 Task: Find connections with filter location Tafí Viejo with filter topic #energywith filter profile language French with filter current company Voltas Limited - A TATA Enterprise with filter school Siddharth Institute of Engineering & Technology, Puttur with filter industry Mattress and Blinds Manufacturing with filter service category NotaryOnline Research with filter keywords title Director of Ethical Hacking
Action: Mouse moved to (704, 141)
Screenshot: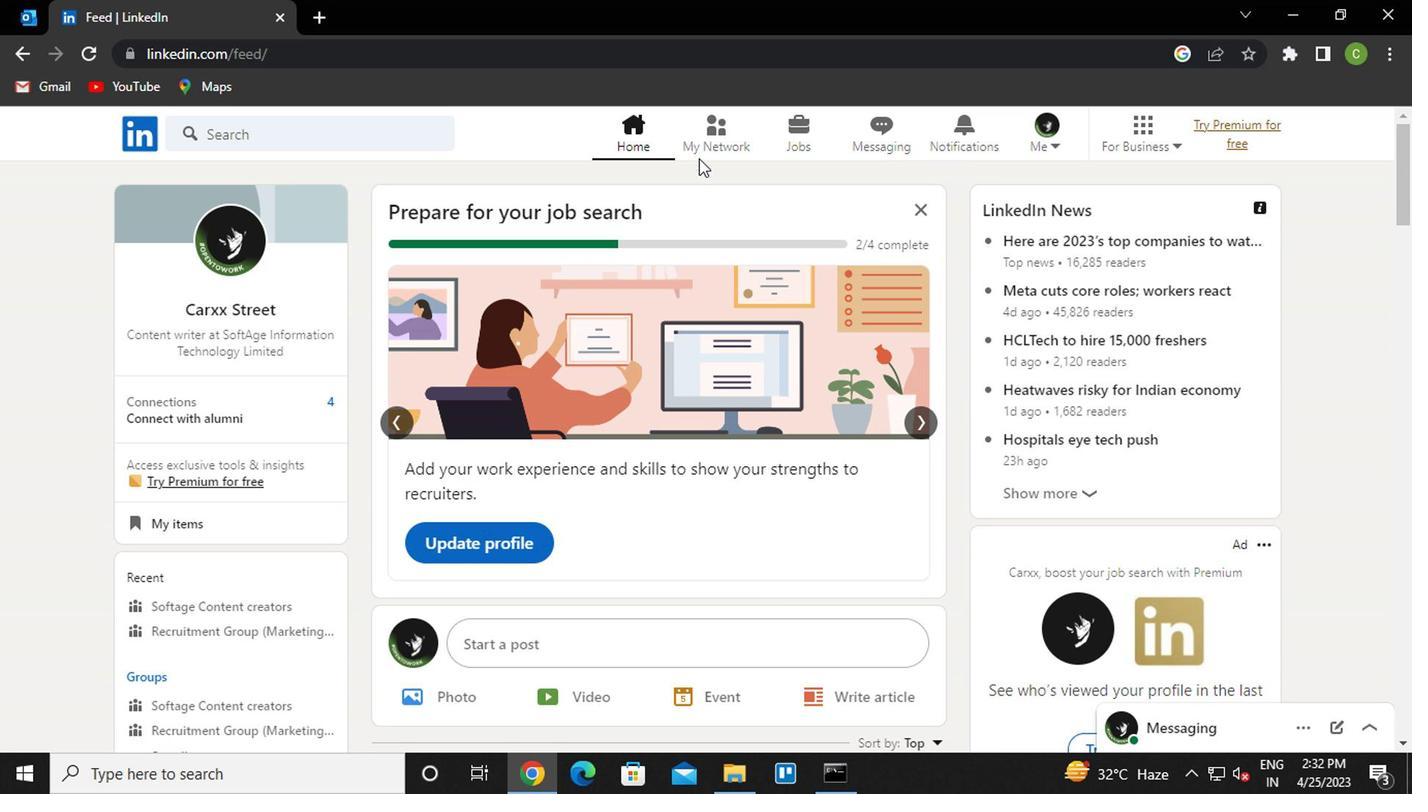 
Action: Mouse pressed left at (704, 141)
Screenshot: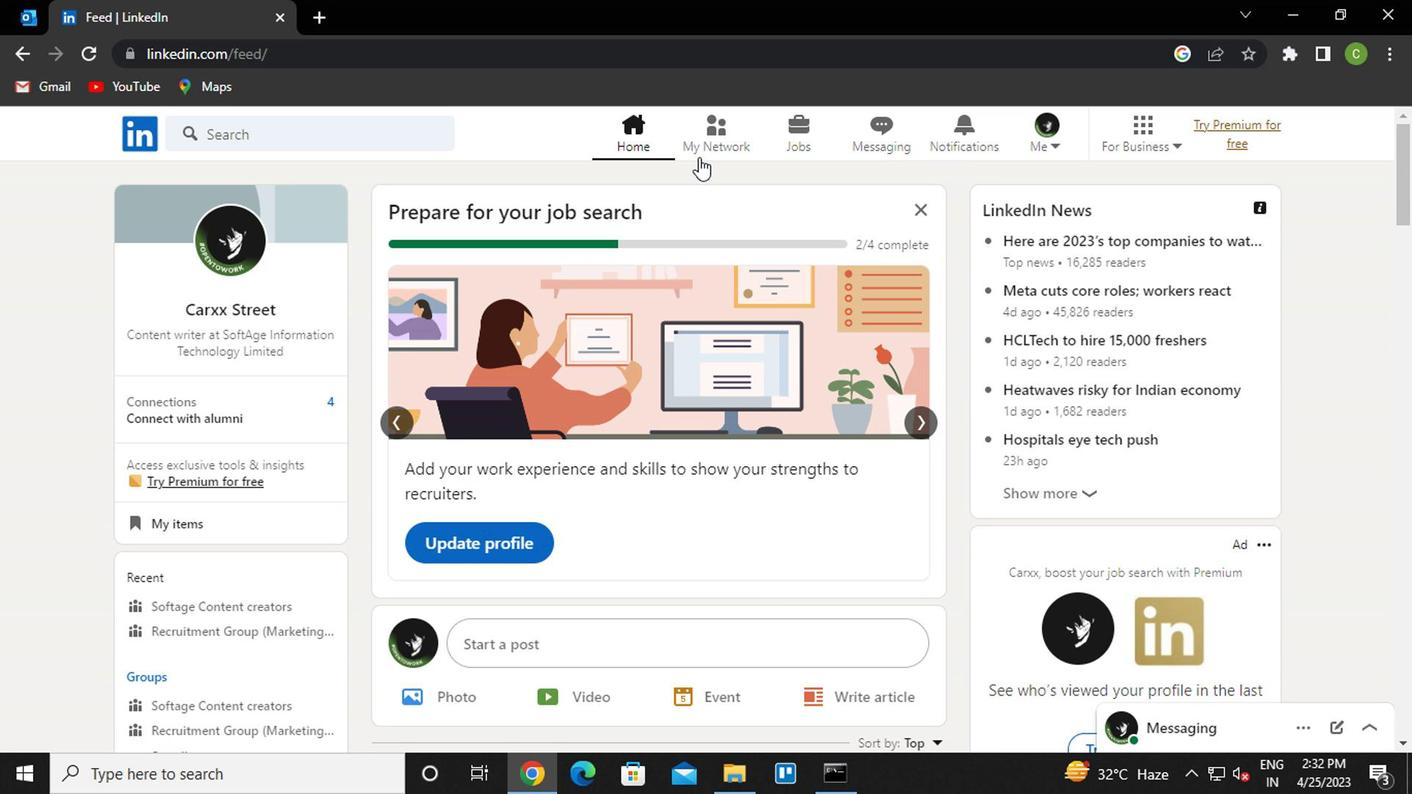 
Action: Mouse moved to (270, 244)
Screenshot: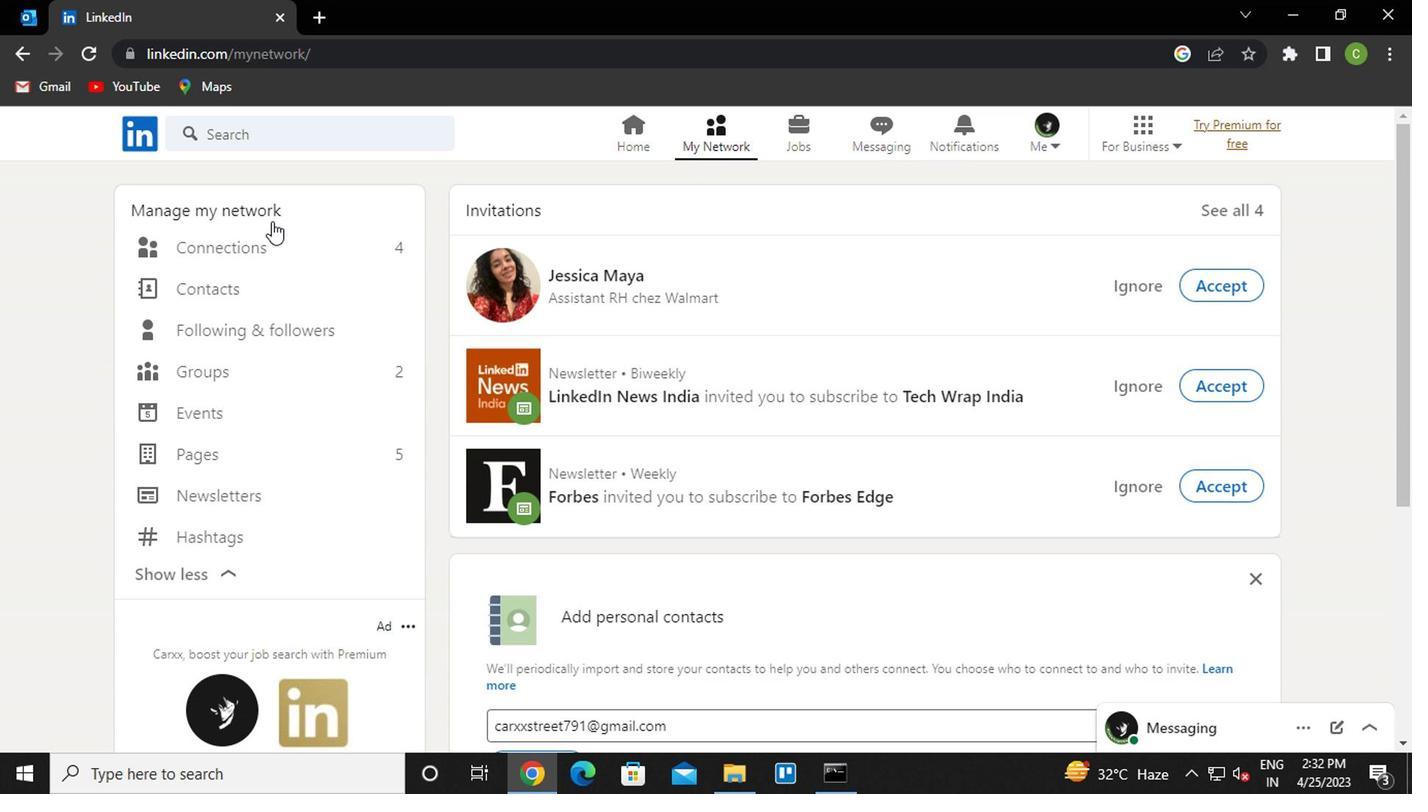 
Action: Mouse pressed left at (270, 244)
Screenshot: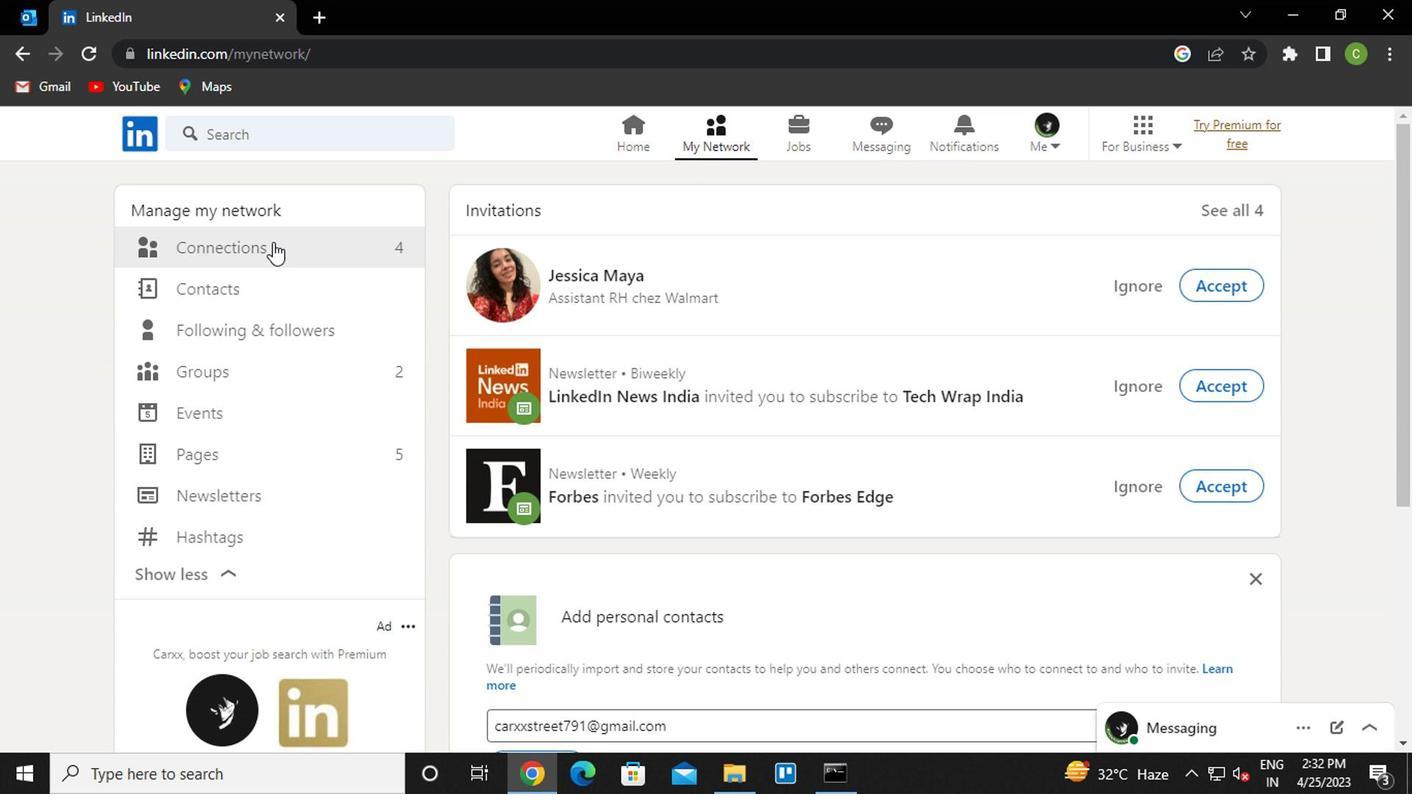 
Action: Mouse moved to (815, 253)
Screenshot: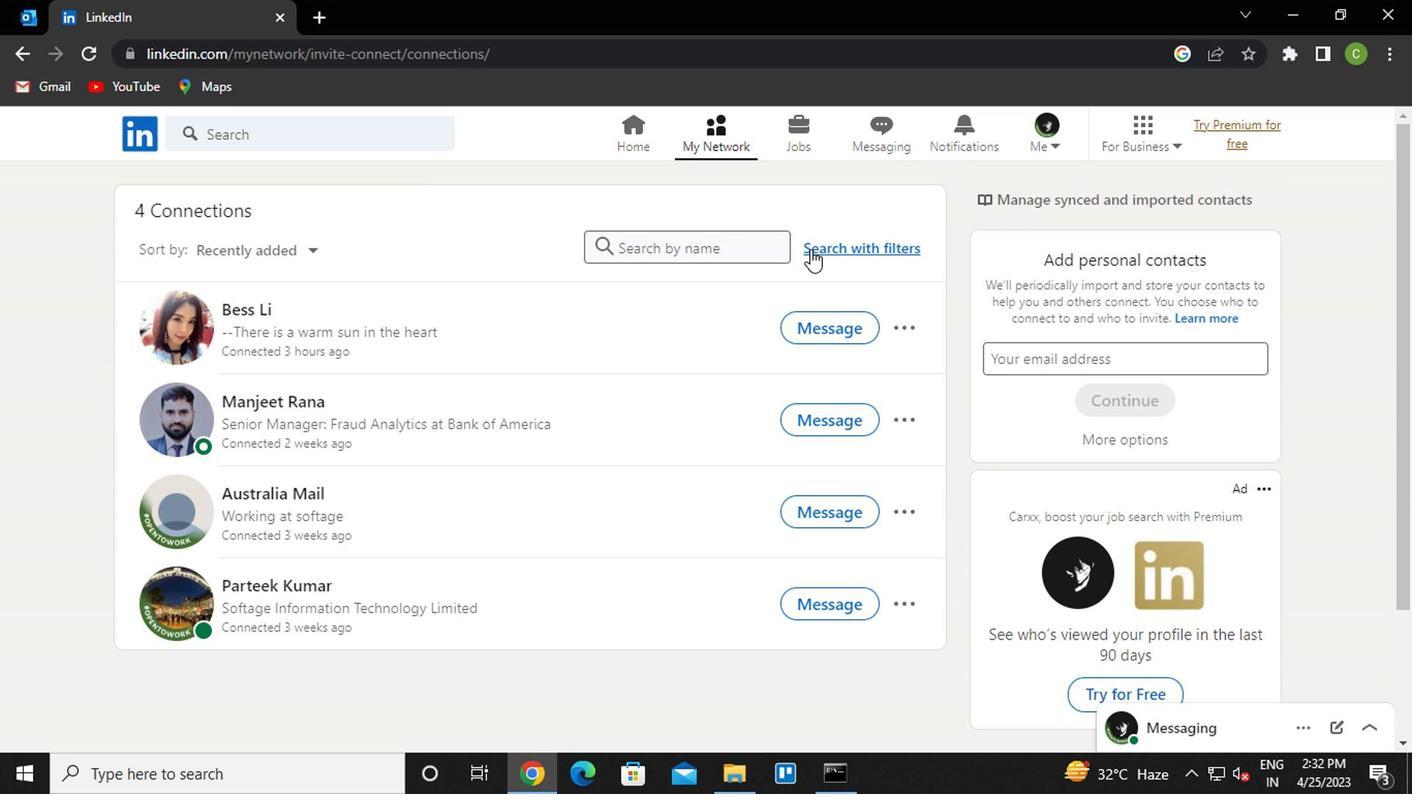 
Action: Mouse pressed left at (815, 253)
Screenshot: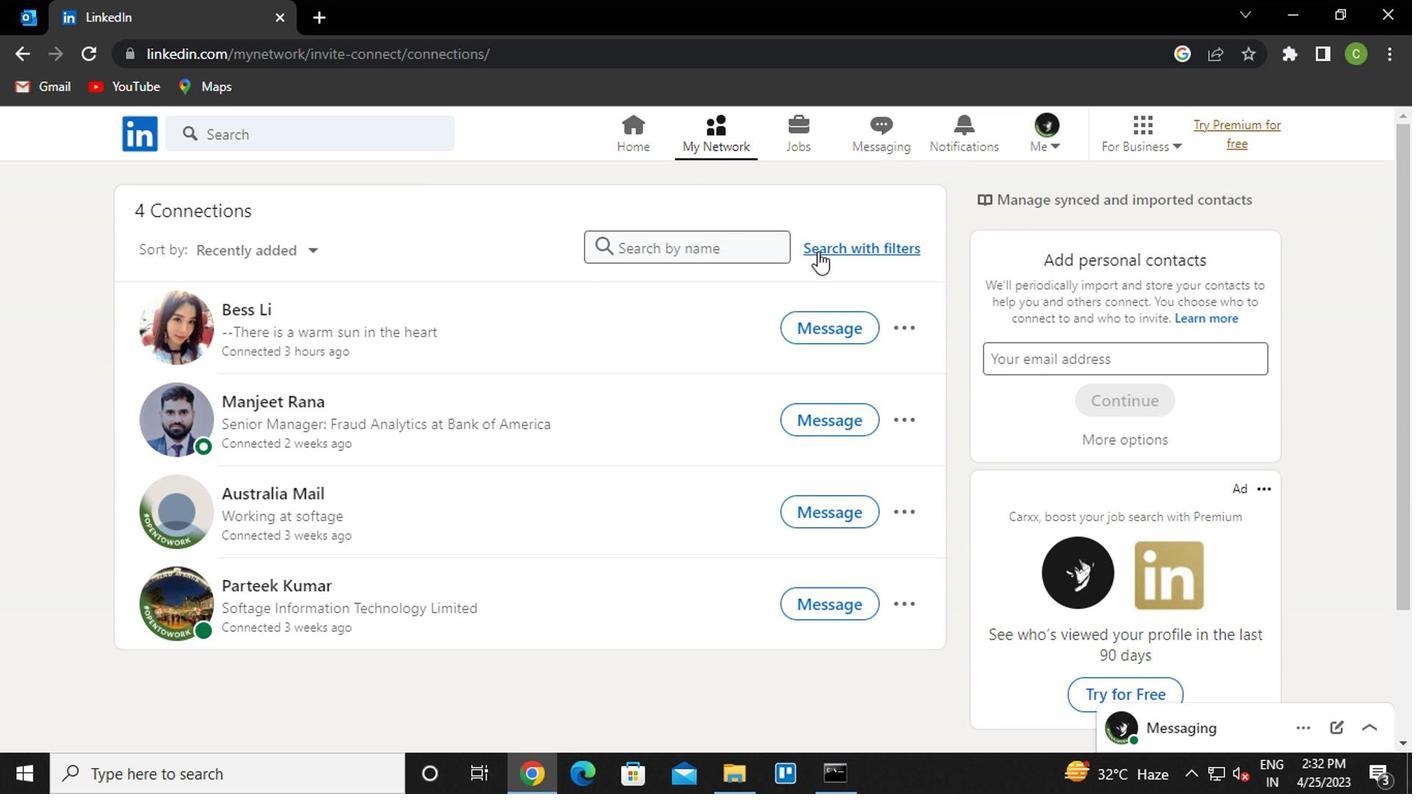
Action: Mouse moved to (704, 194)
Screenshot: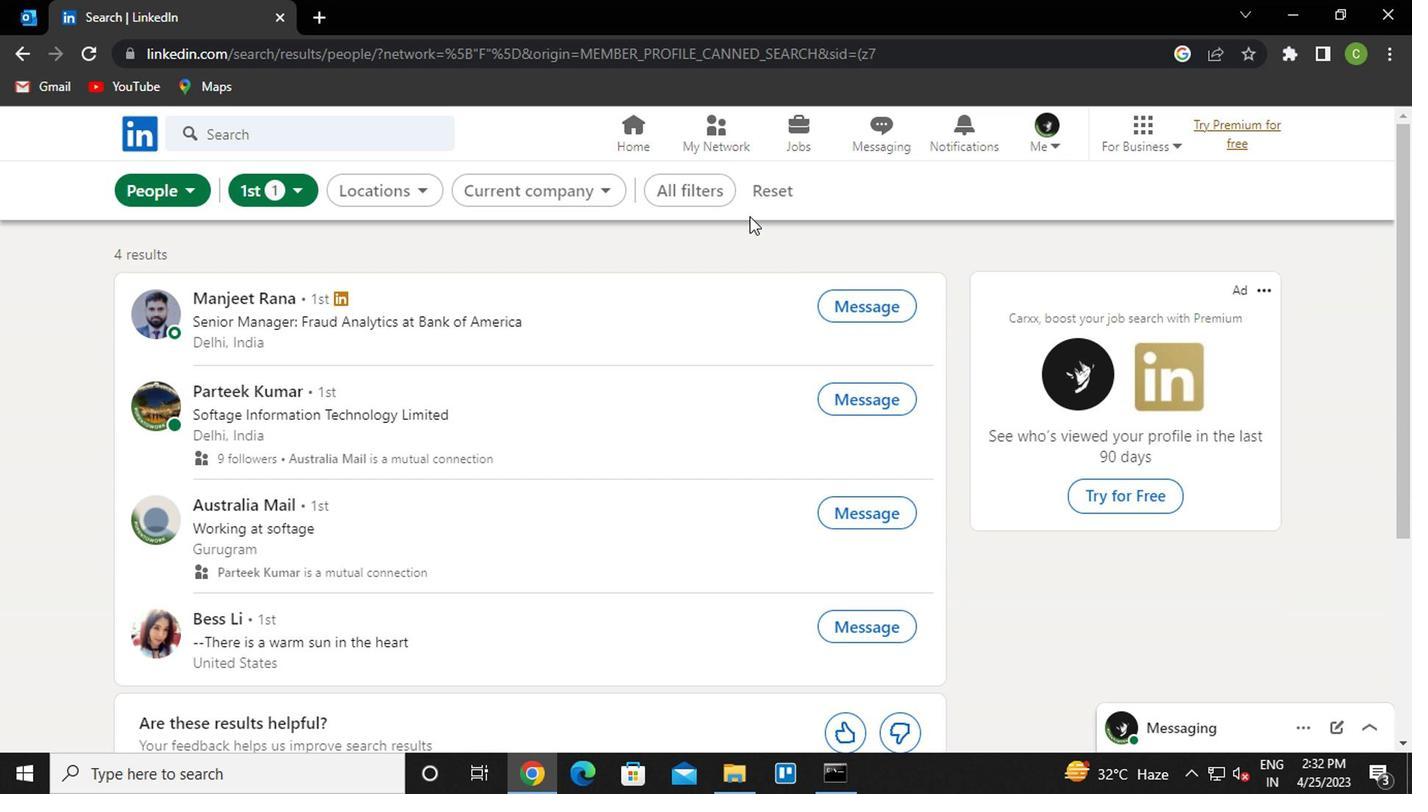 
Action: Mouse pressed left at (704, 194)
Screenshot: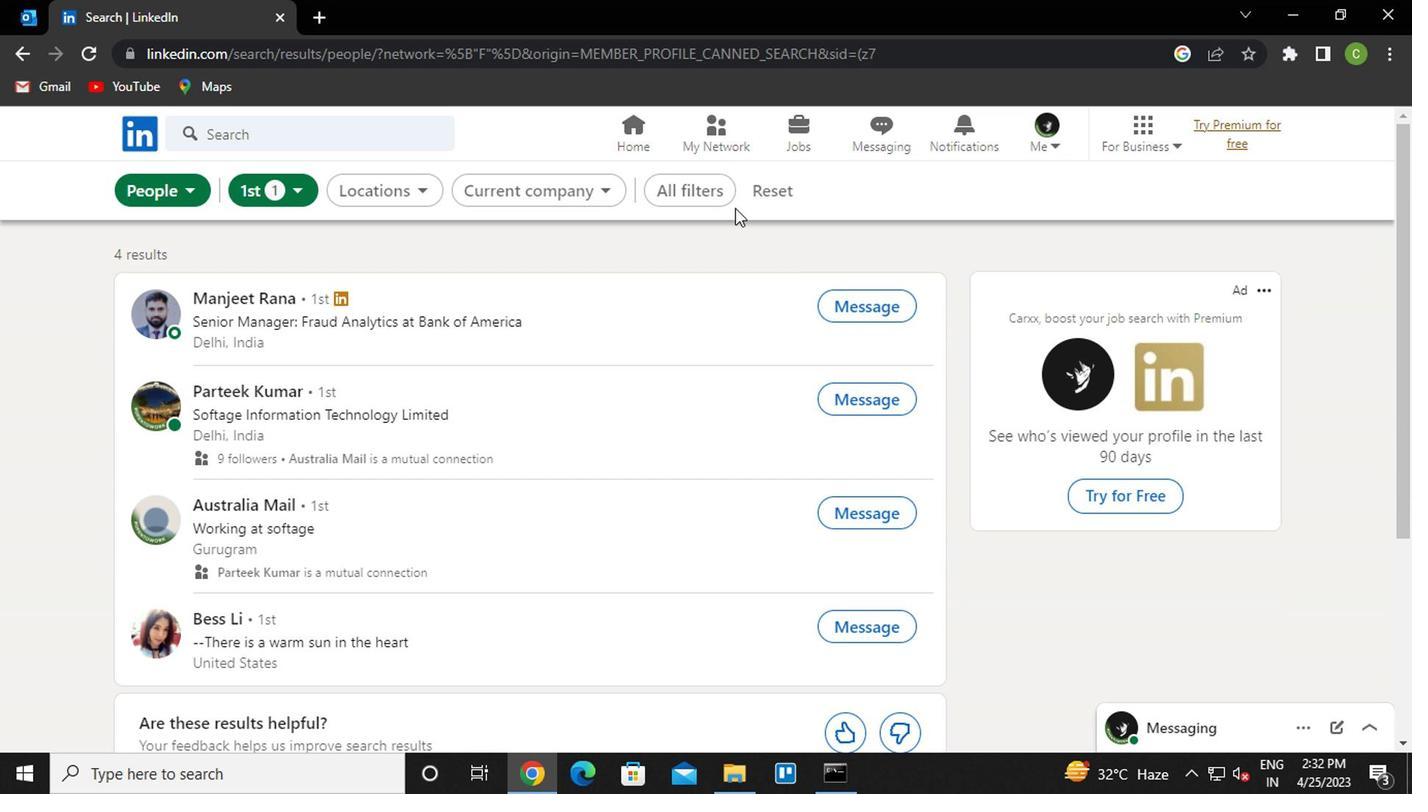 
Action: Mouse moved to (1058, 398)
Screenshot: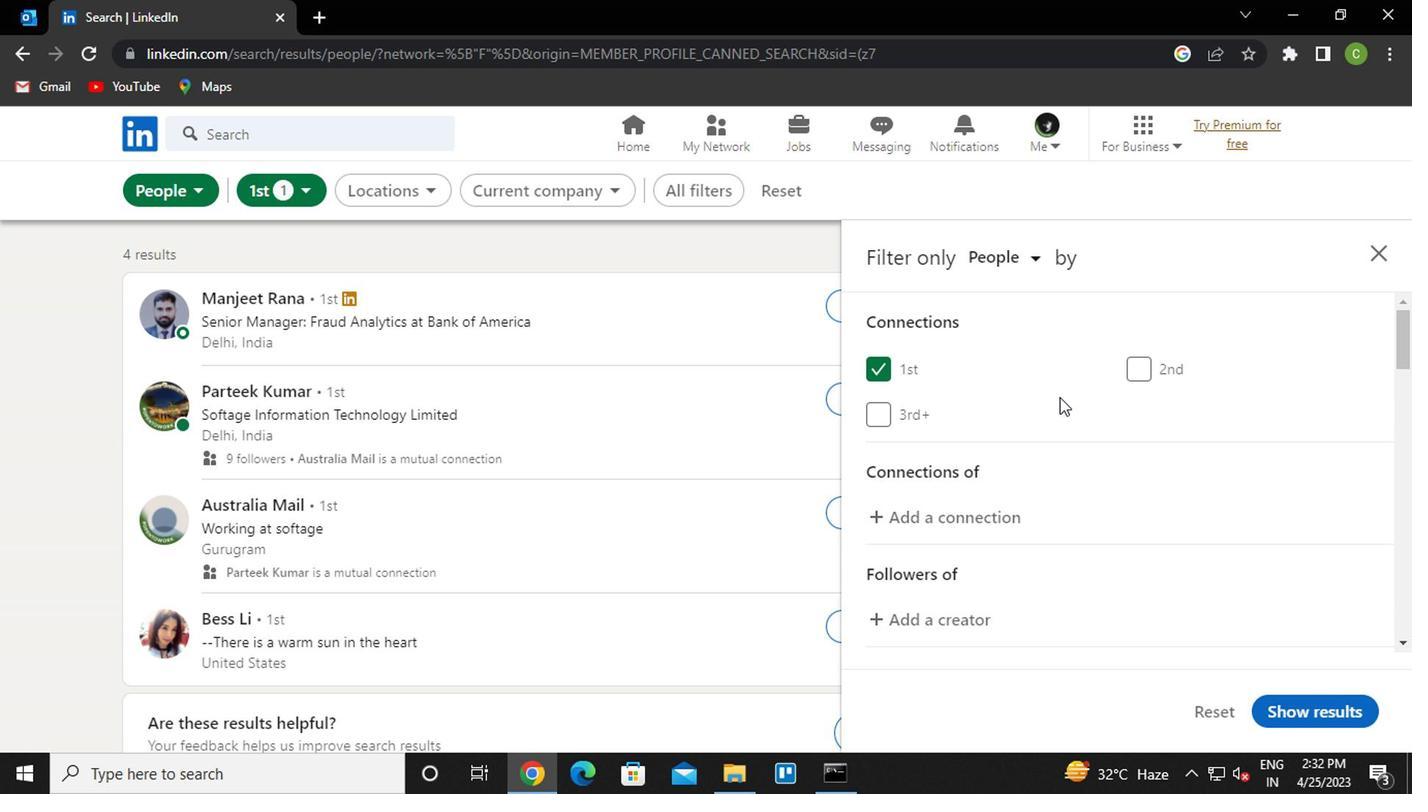 
Action: Mouse scrolled (1058, 398) with delta (0, 0)
Screenshot: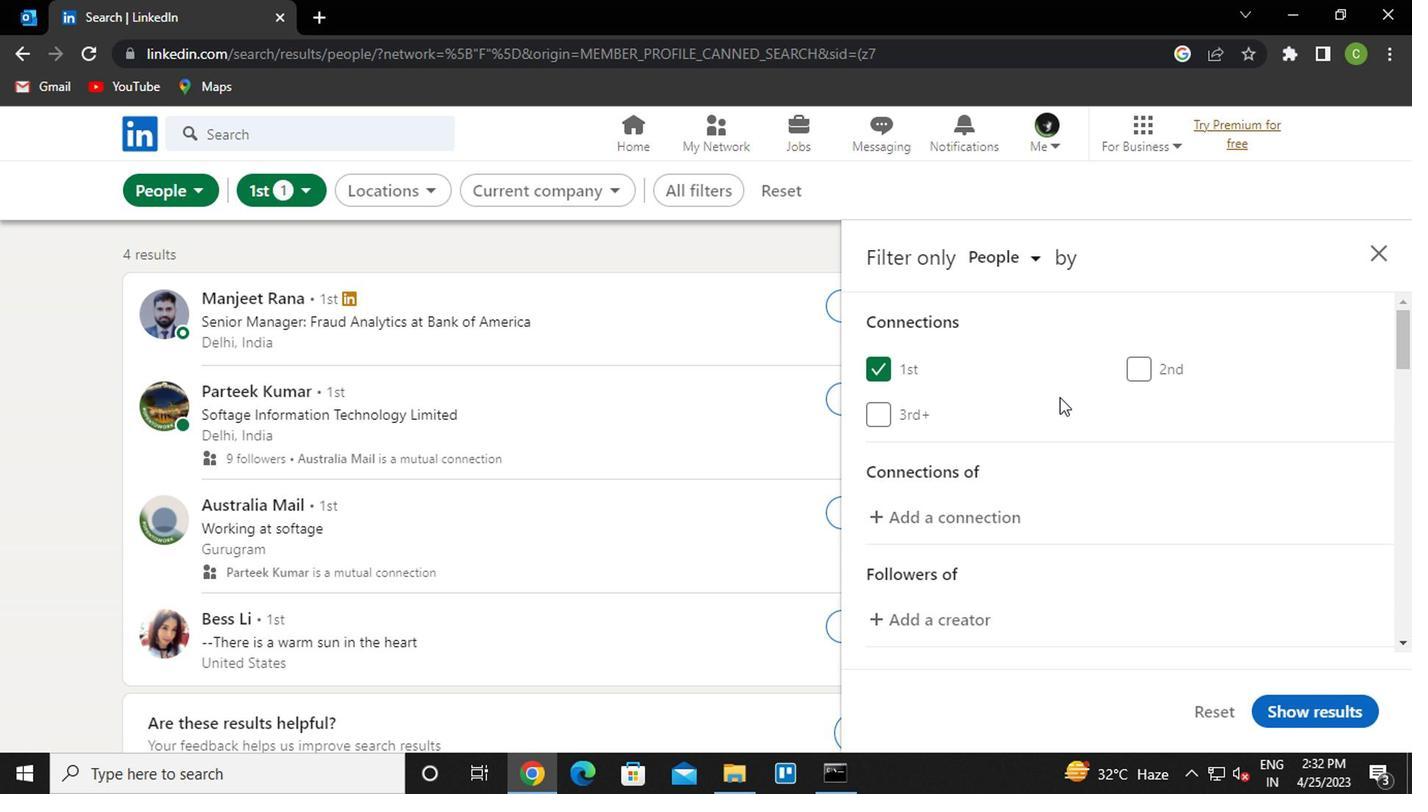 
Action: Mouse moved to (1058, 406)
Screenshot: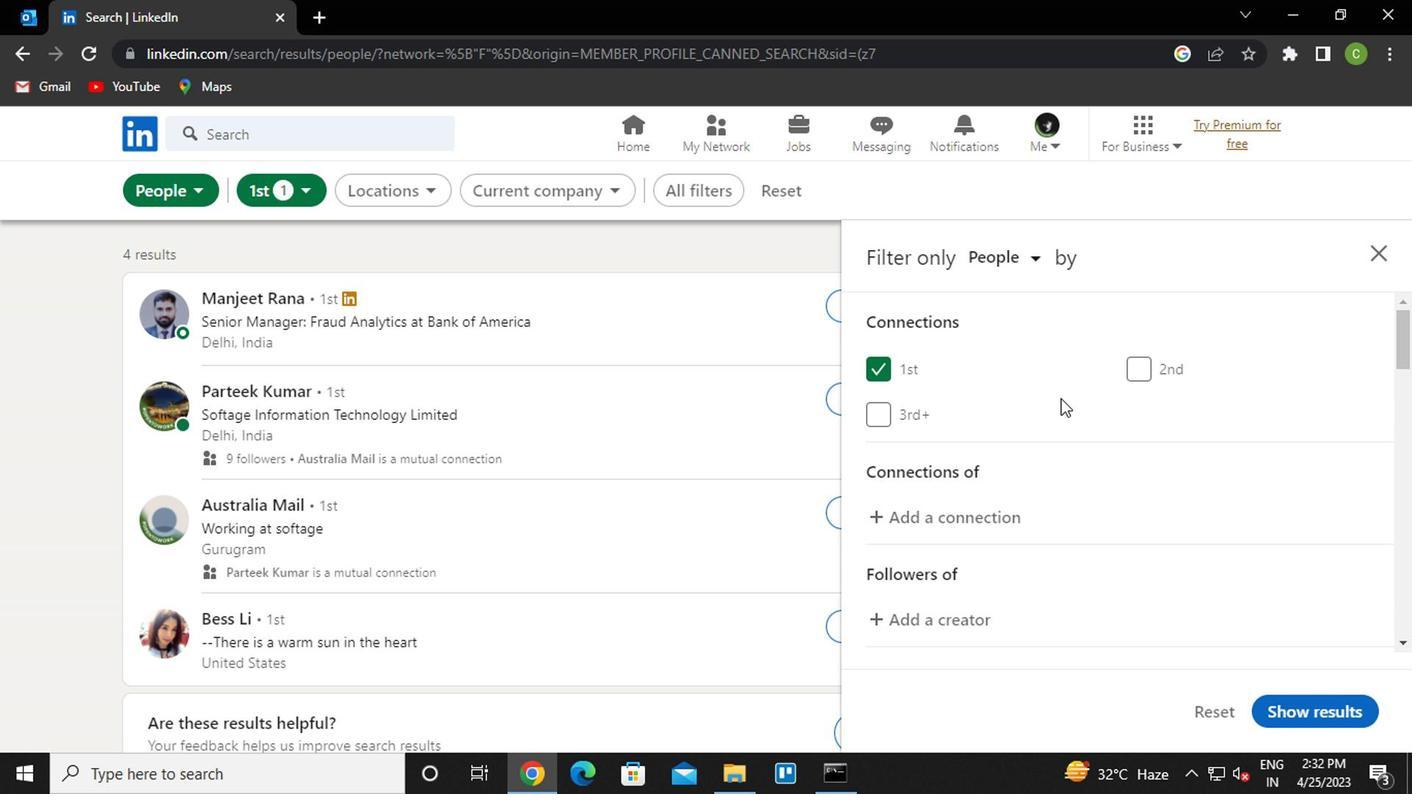 
Action: Mouse scrolled (1058, 406) with delta (0, 0)
Screenshot: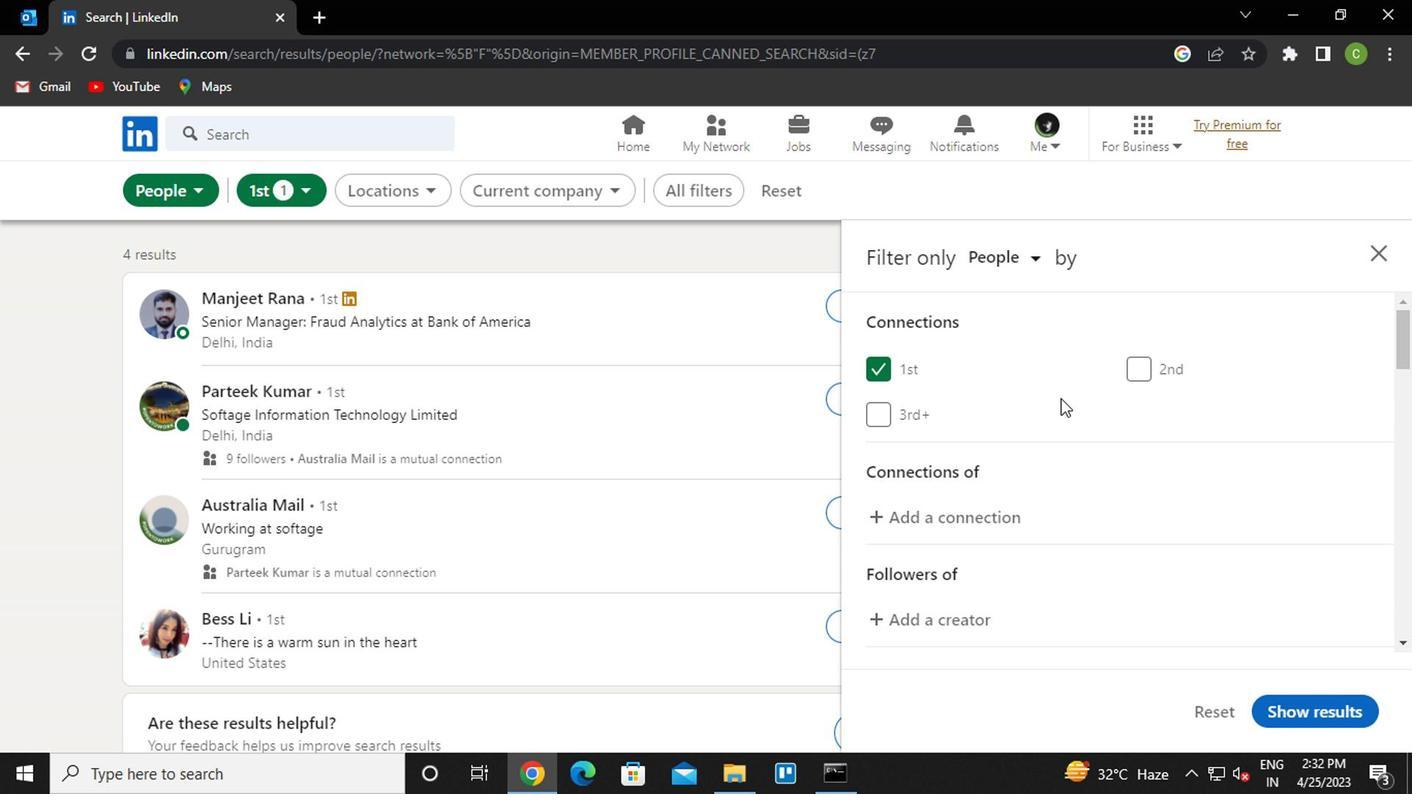 
Action: Mouse moved to (1058, 417)
Screenshot: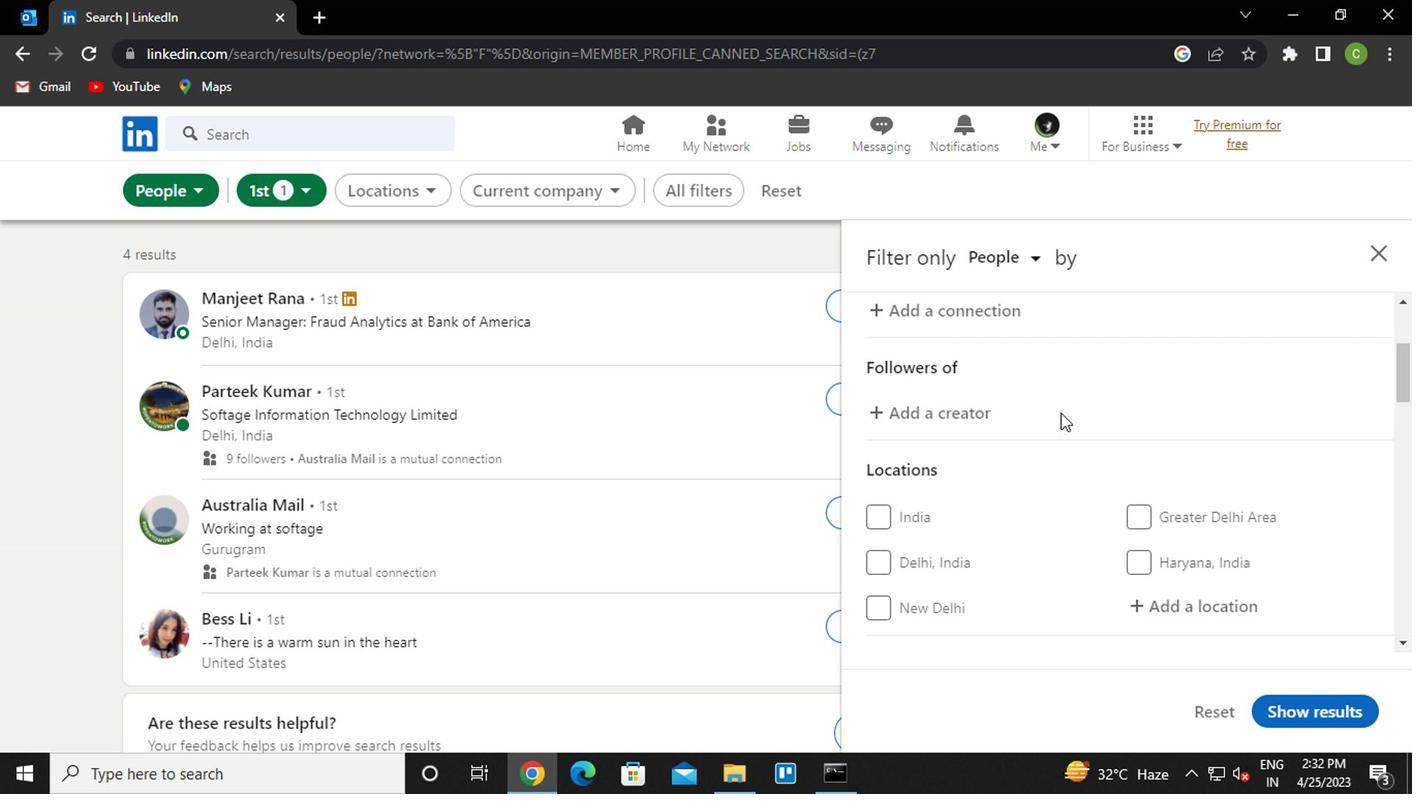 
Action: Mouse scrolled (1058, 416) with delta (0, 0)
Screenshot: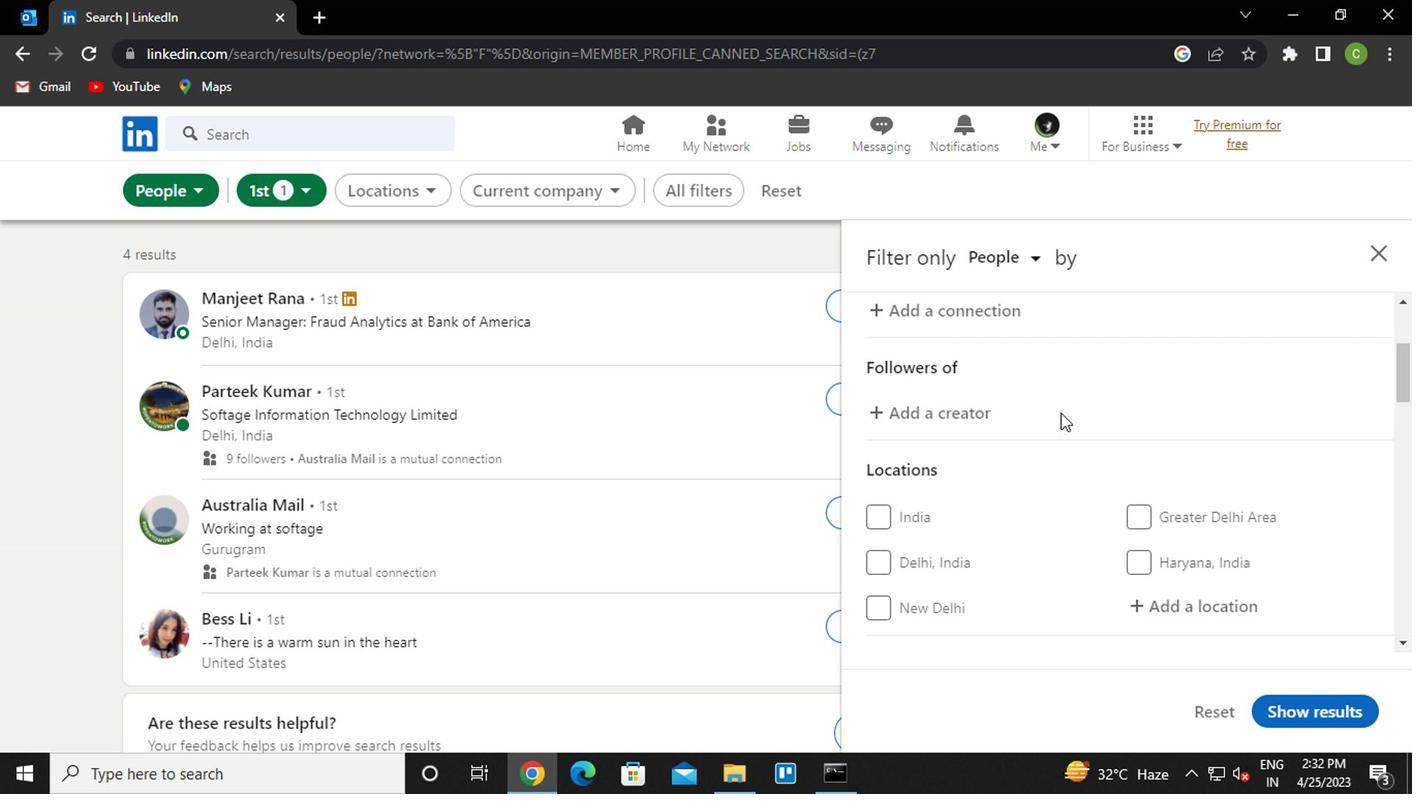 
Action: Mouse moved to (1186, 496)
Screenshot: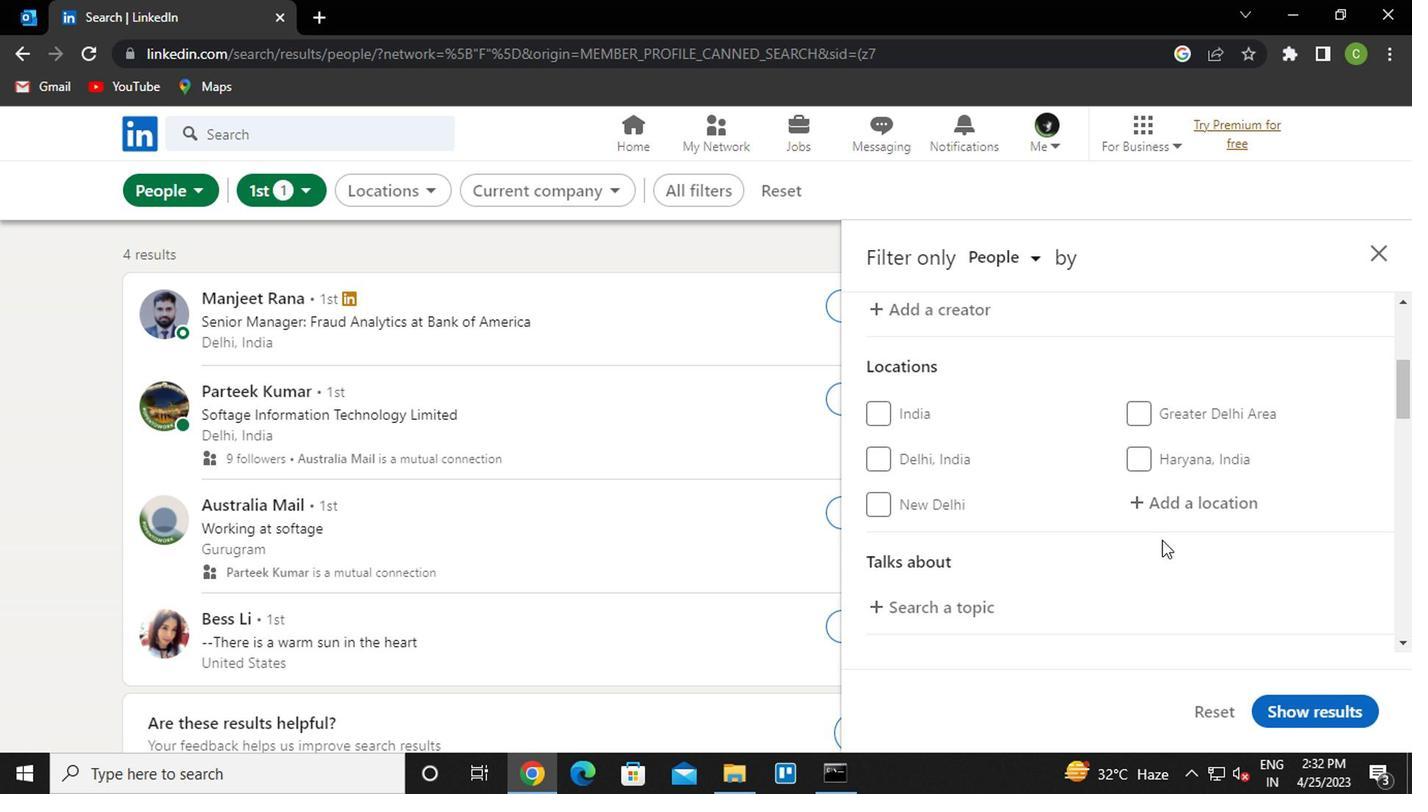
Action: Mouse pressed left at (1186, 496)
Screenshot: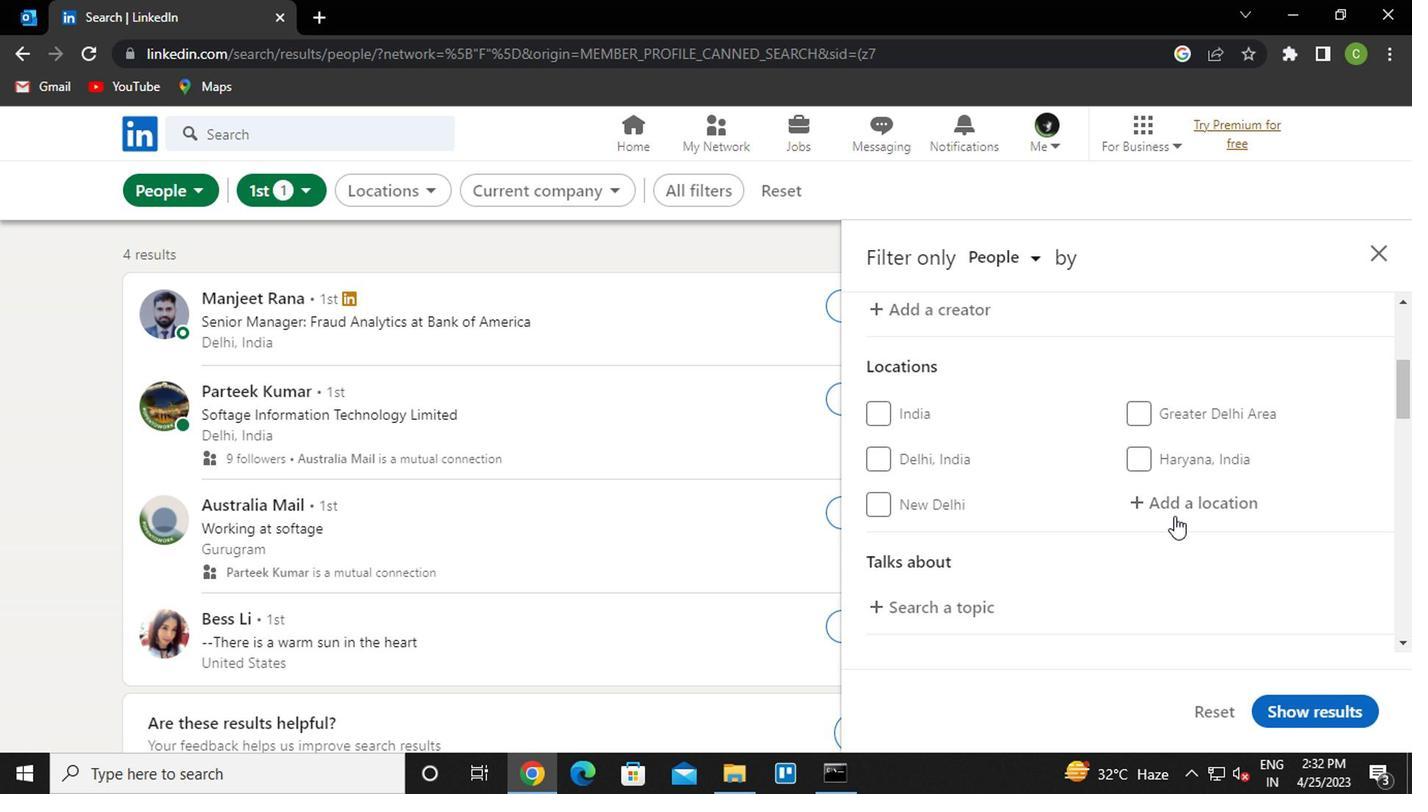 
Action: Mouse moved to (1122, 543)
Screenshot: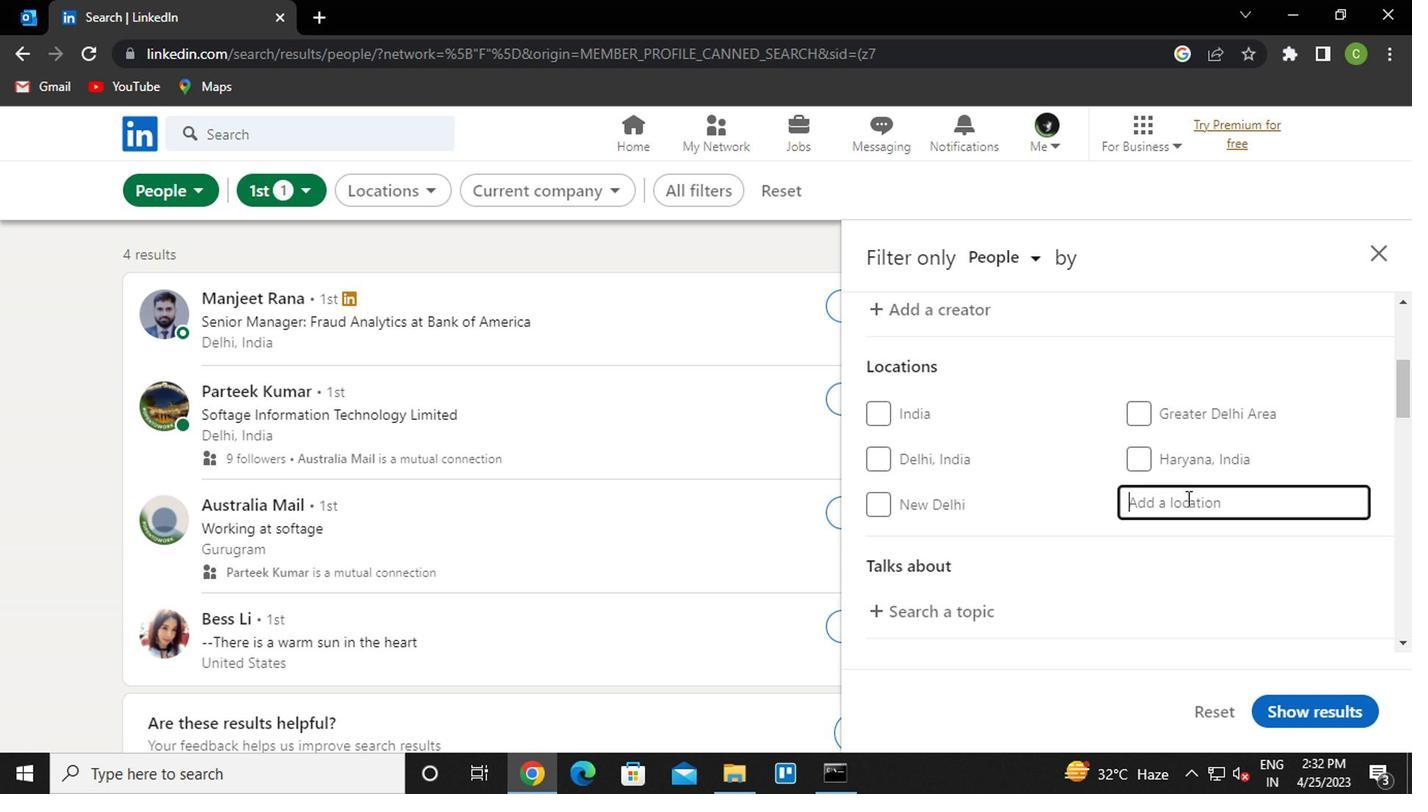 
Action: Key pressed <Key.caps_lock>t<Key.caps_lock>afi<Key.space><Key.caps_lock>v<Key.caps_lock>iejo<Key.down><Key.enter>
Screenshot: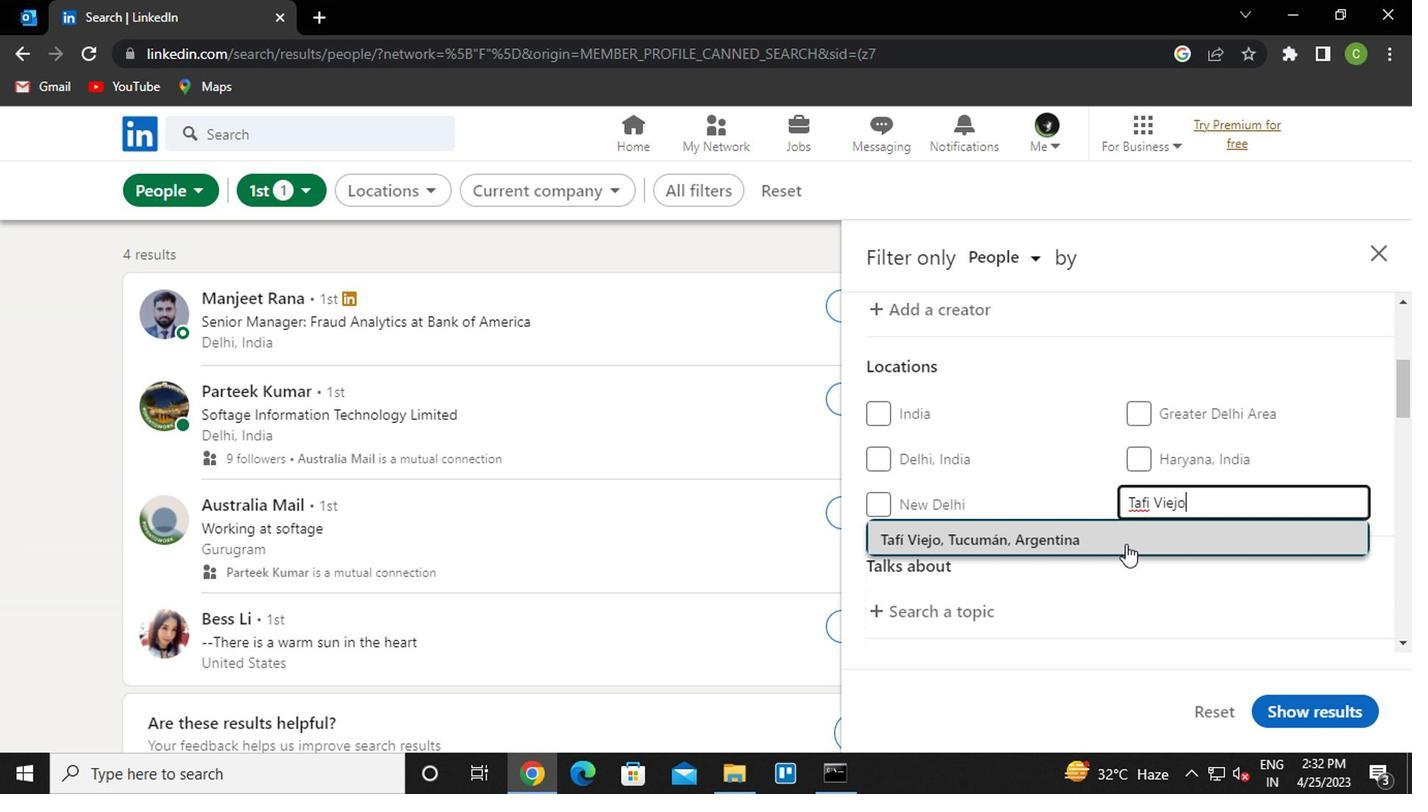 
Action: Mouse moved to (1064, 585)
Screenshot: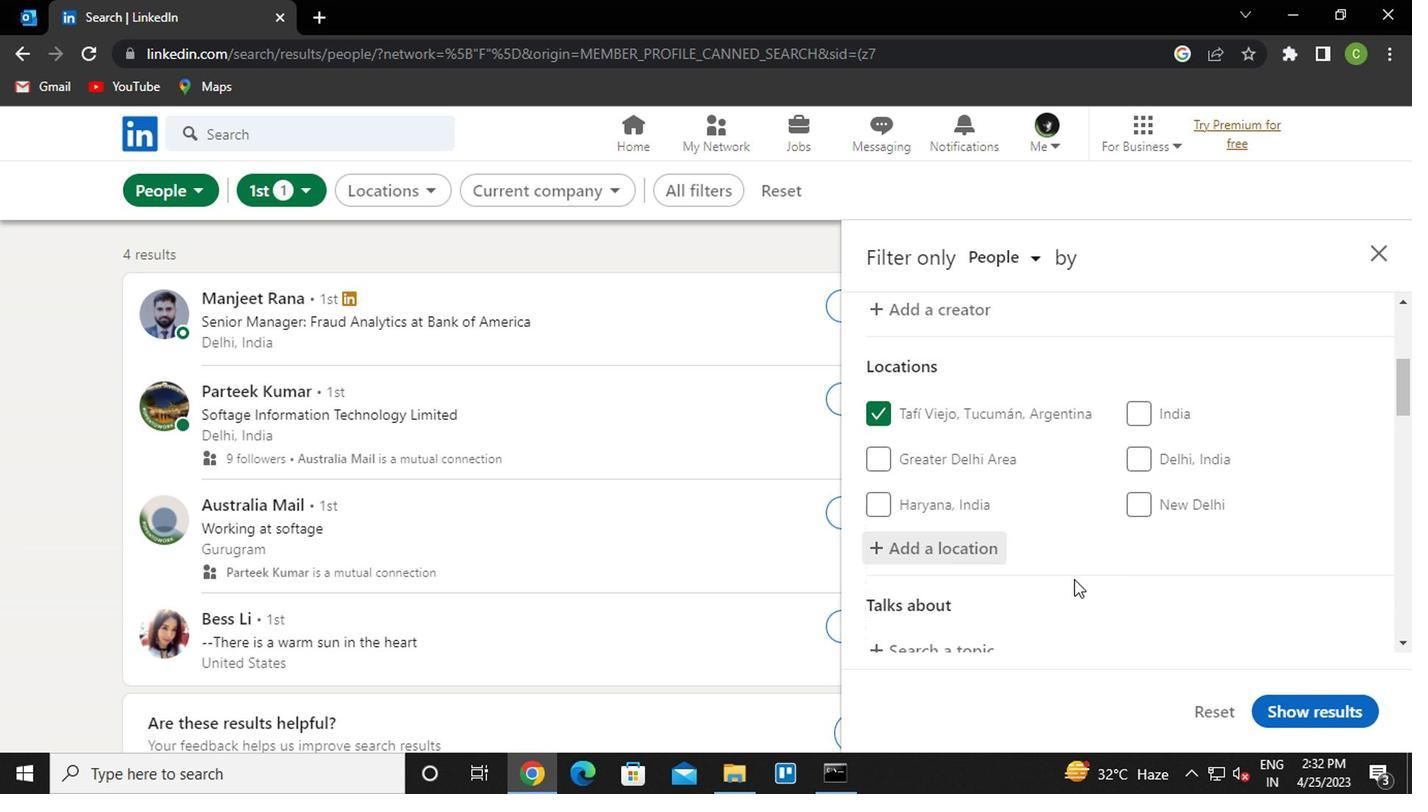 
Action: Mouse scrolled (1064, 584) with delta (0, 0)
Screenshot: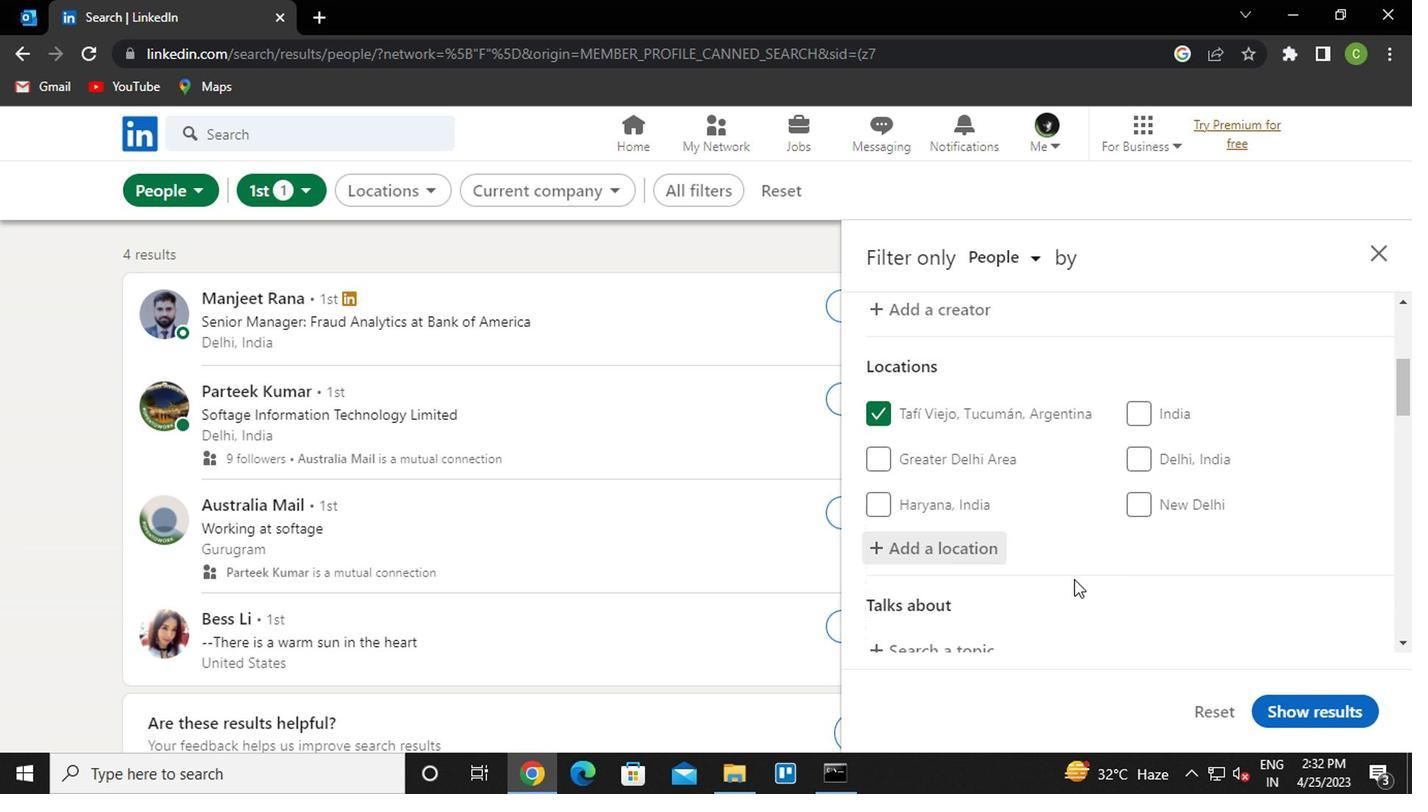 
Action: Mouse moved to (944, 559)
Screenshot: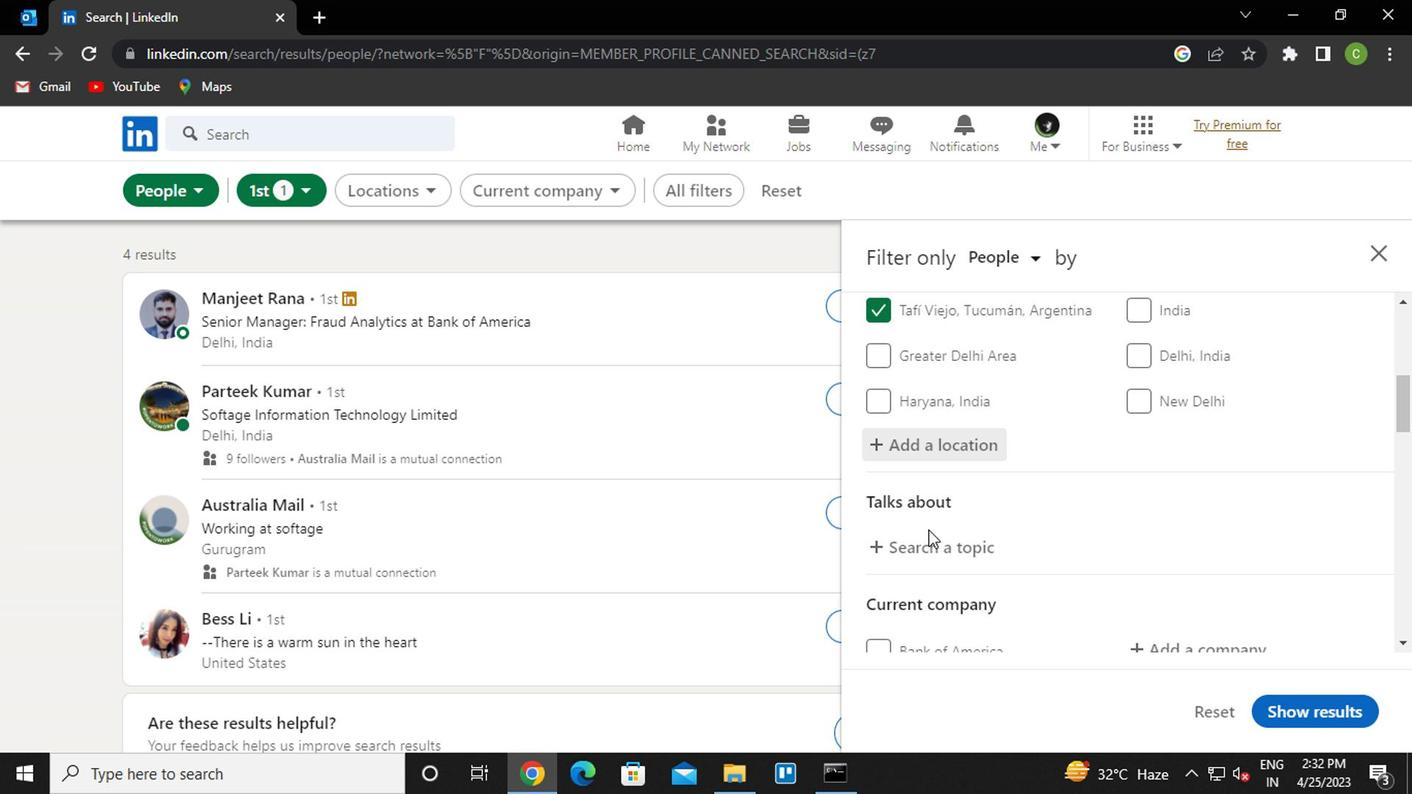 
Action: Mouse pressed left at (944, 559)
Screenshot: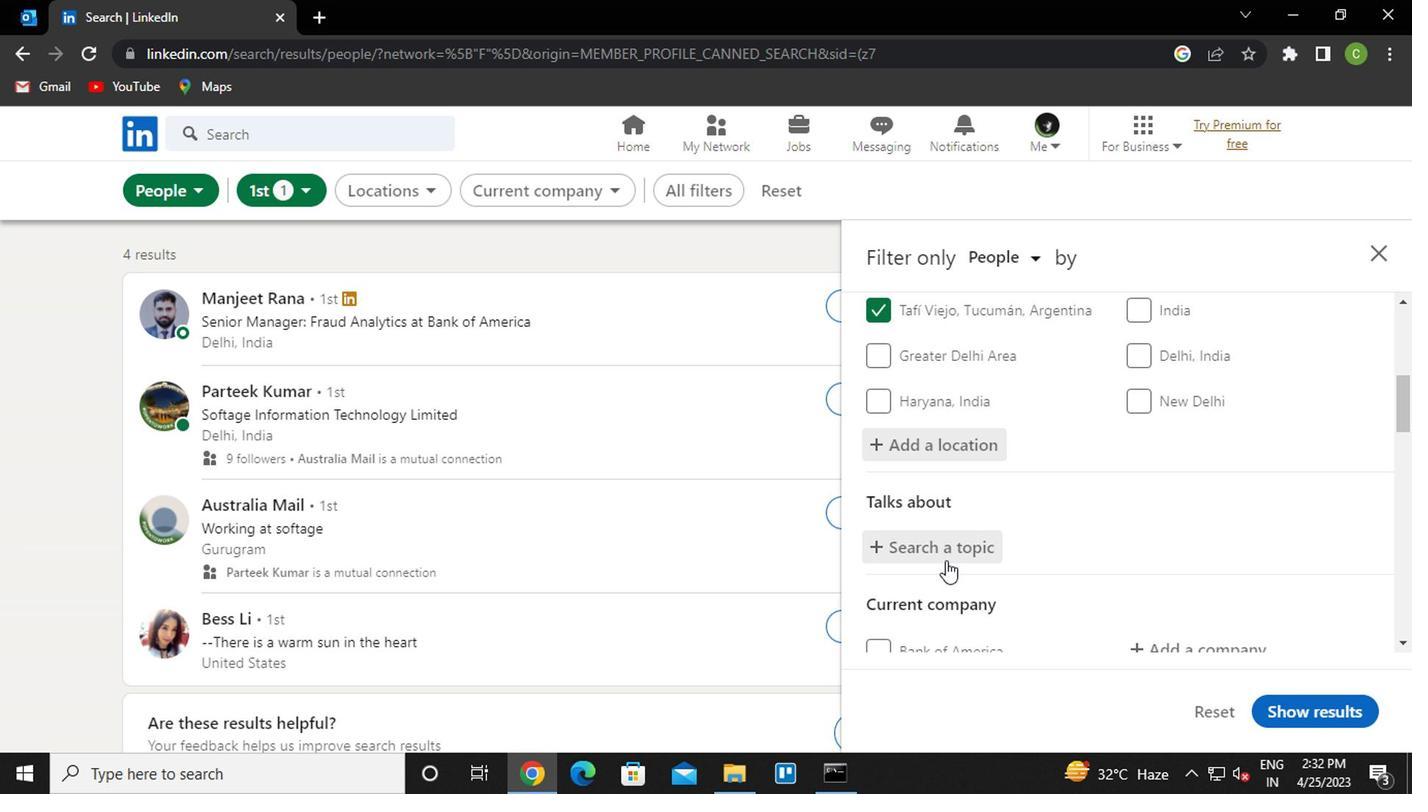 
Action: Key pressed <Key.shift>#ENERGY
Screenshot: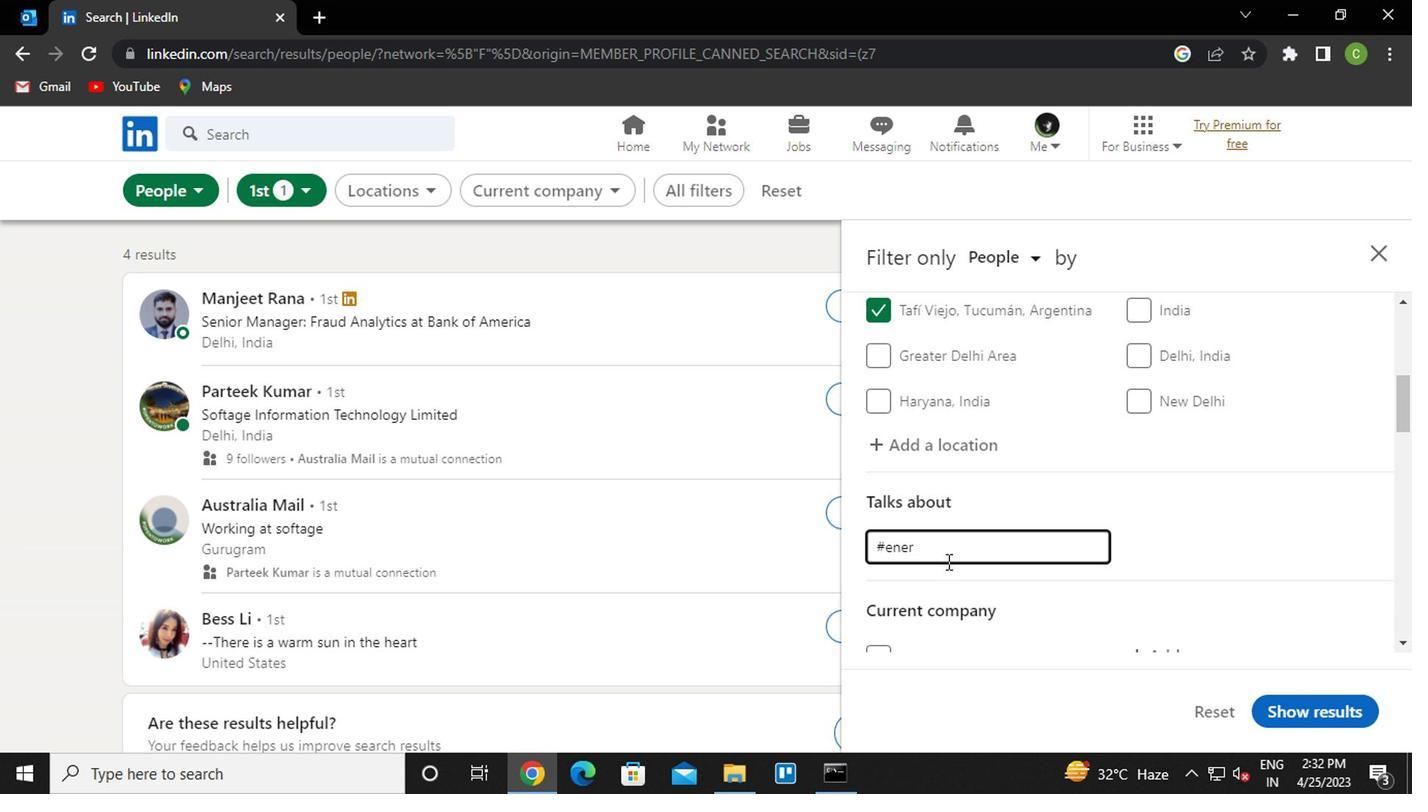 
Action: Mouse moved to (1150, 519)
Screenshot: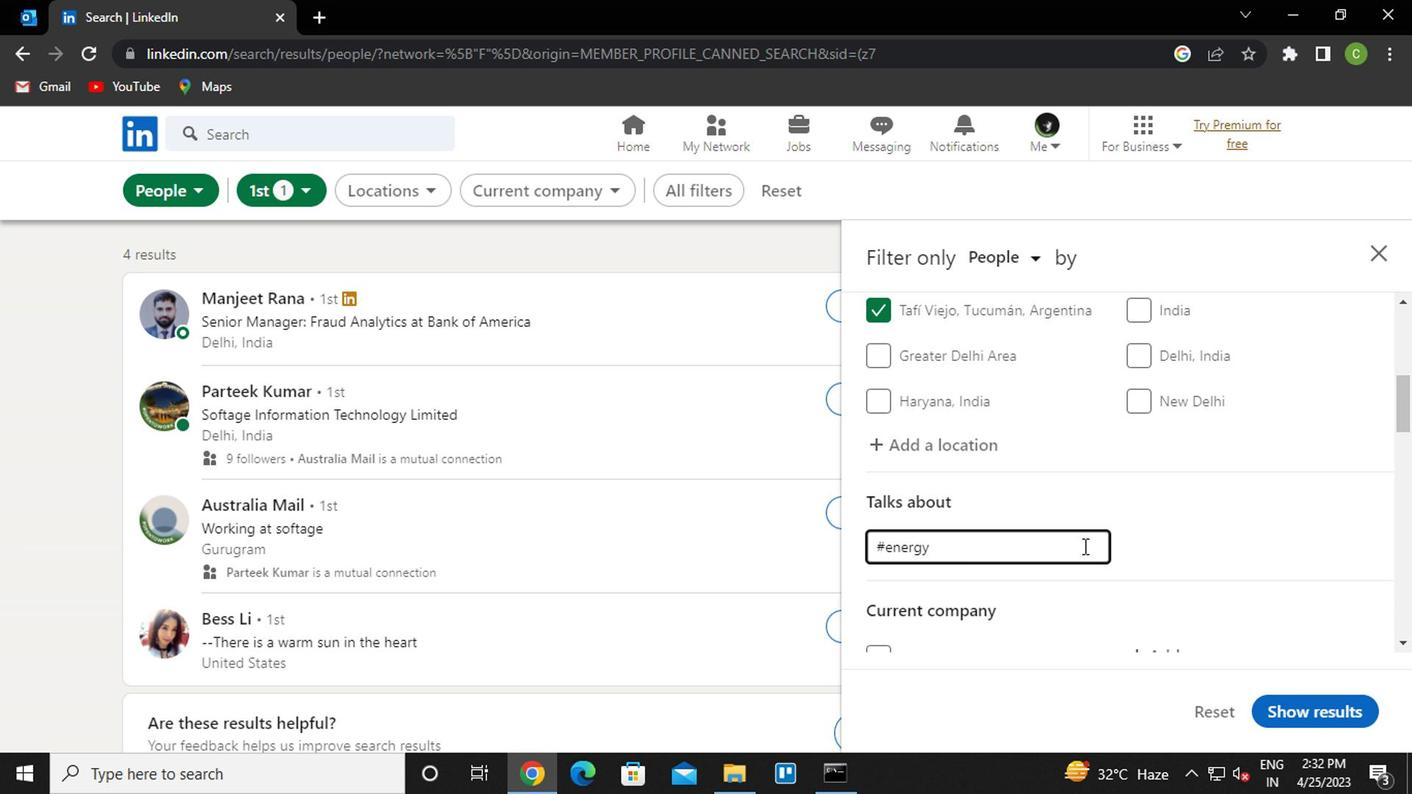 
Action: Mouse pressed left at (1150, 519)
Screenshot: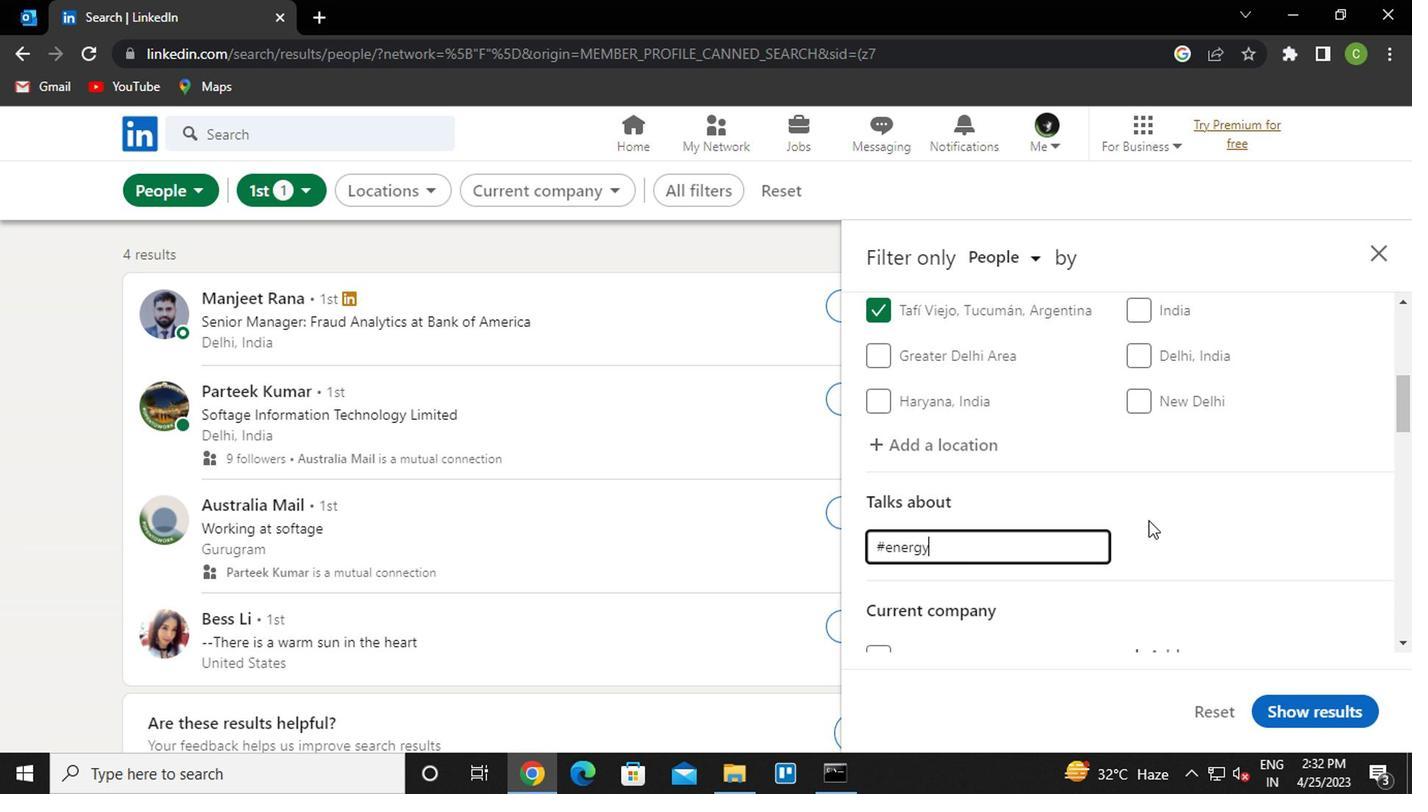 
Action: Mouse moved to (1150, 557)
Screenshot: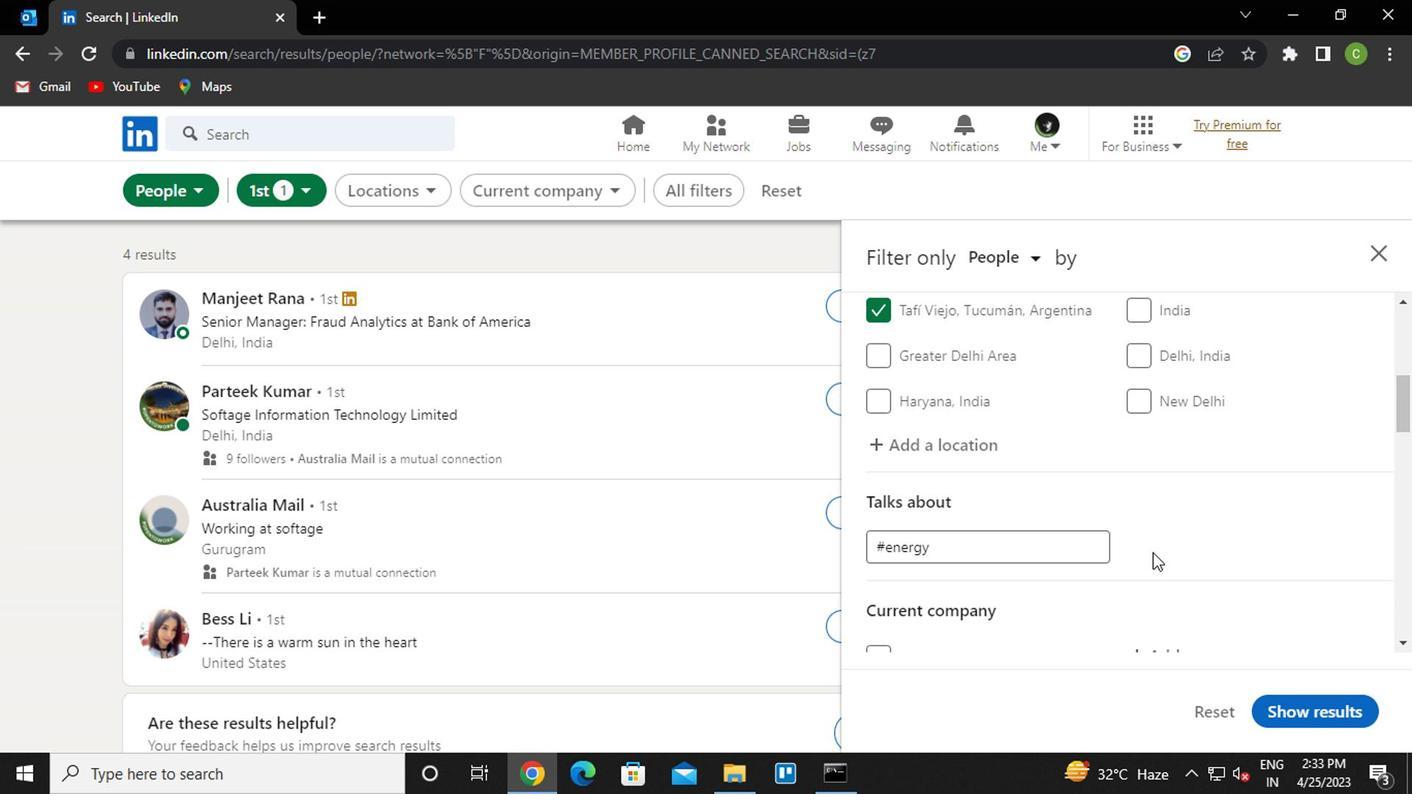 
Action: Mouse scrolled (1150, 556) with delta (0, 0)
Screenshot: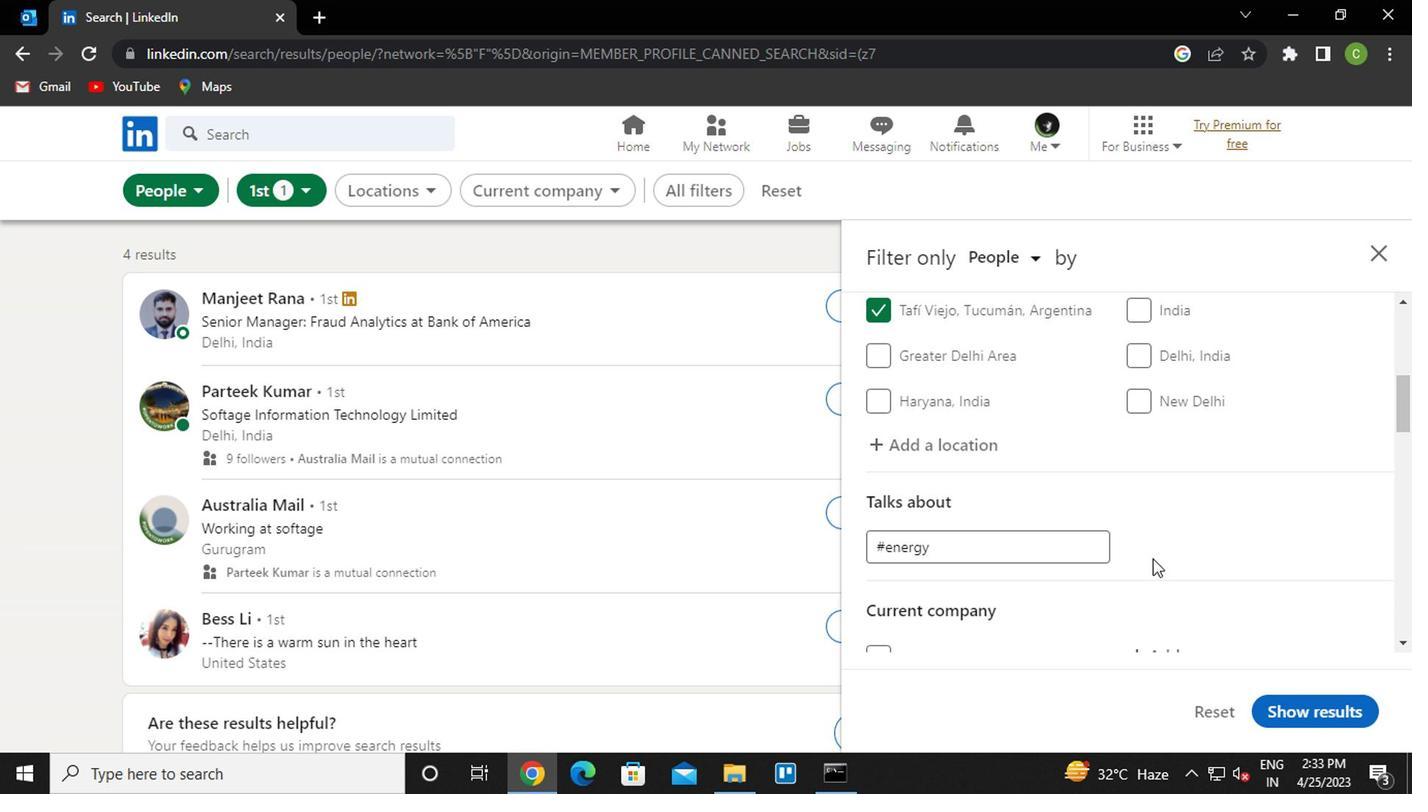 
Action: Mouse moved to (1141, 567)
Screenshot: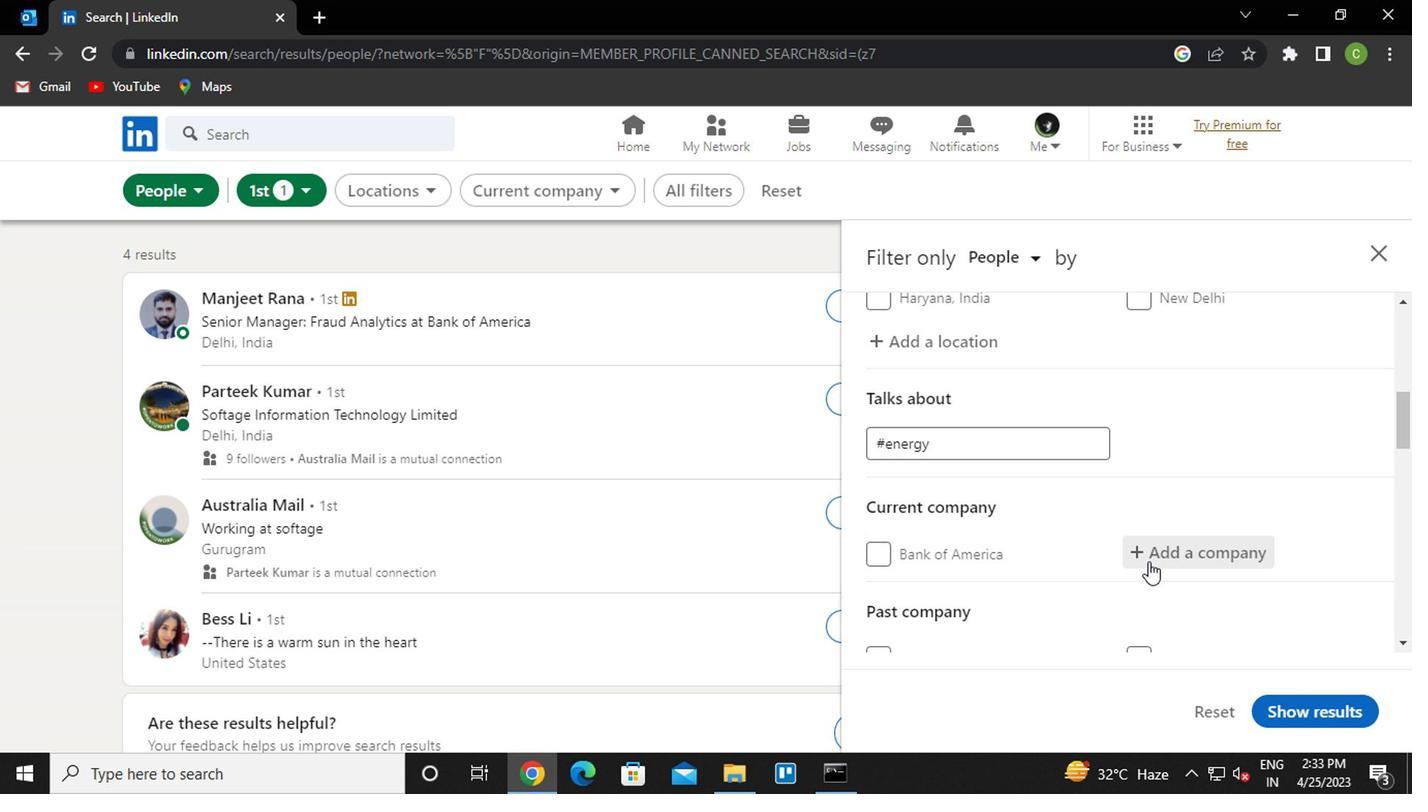 
Action: Mouse scrolled (1141, 566) with delta (0, 0)
Screenshot: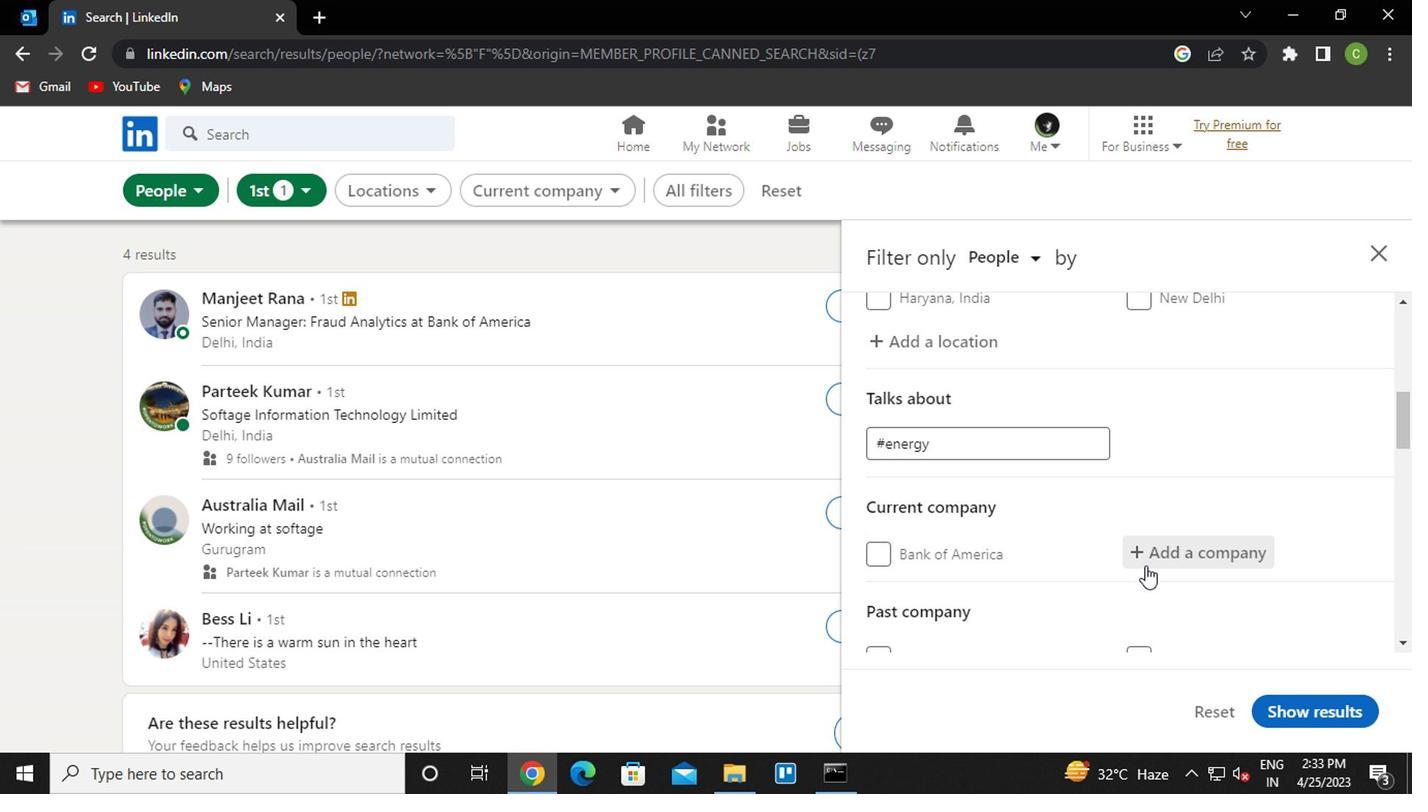
Action: Mouse moved to (1191, 461)
Screenshot: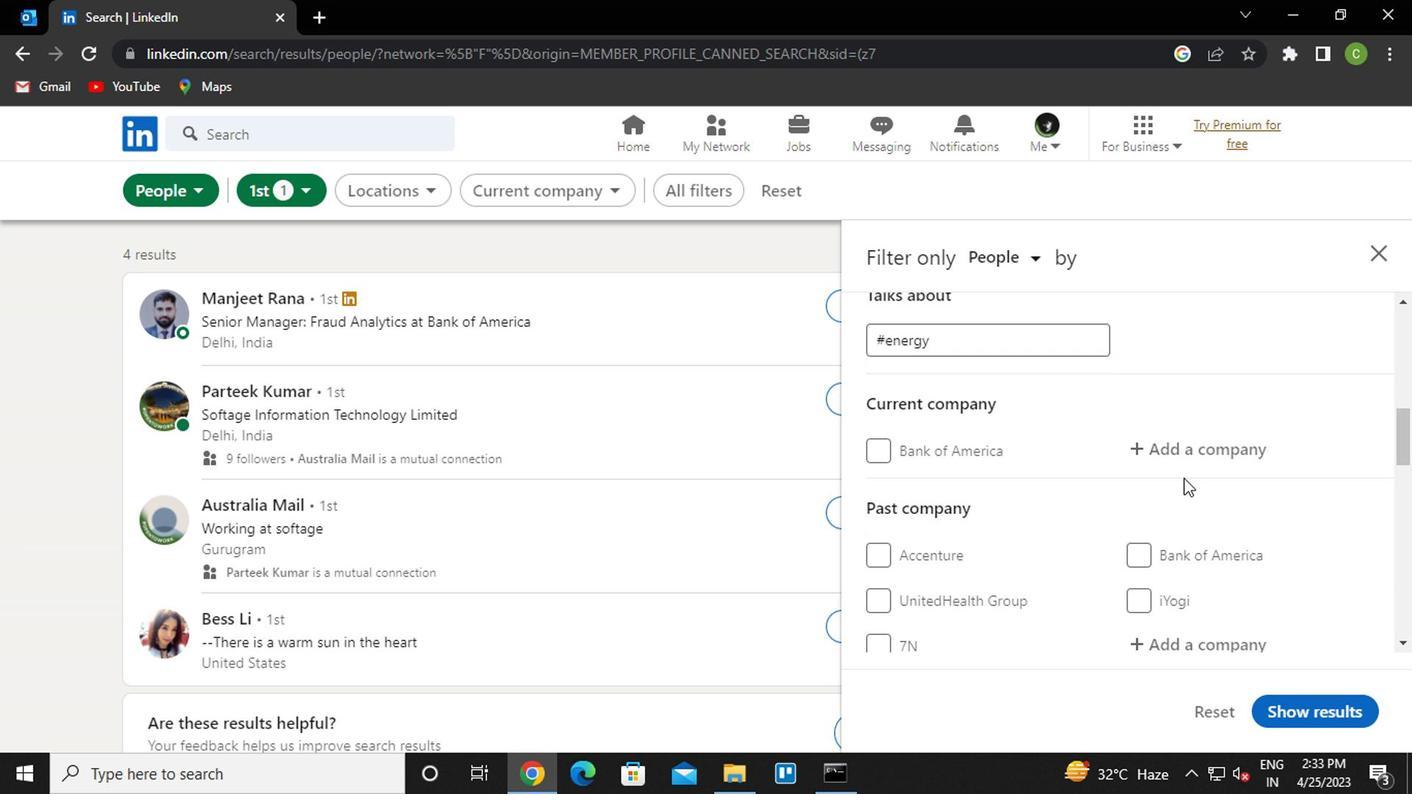 
Action: Mouse pressed left at (1191, 461)
Screenshot: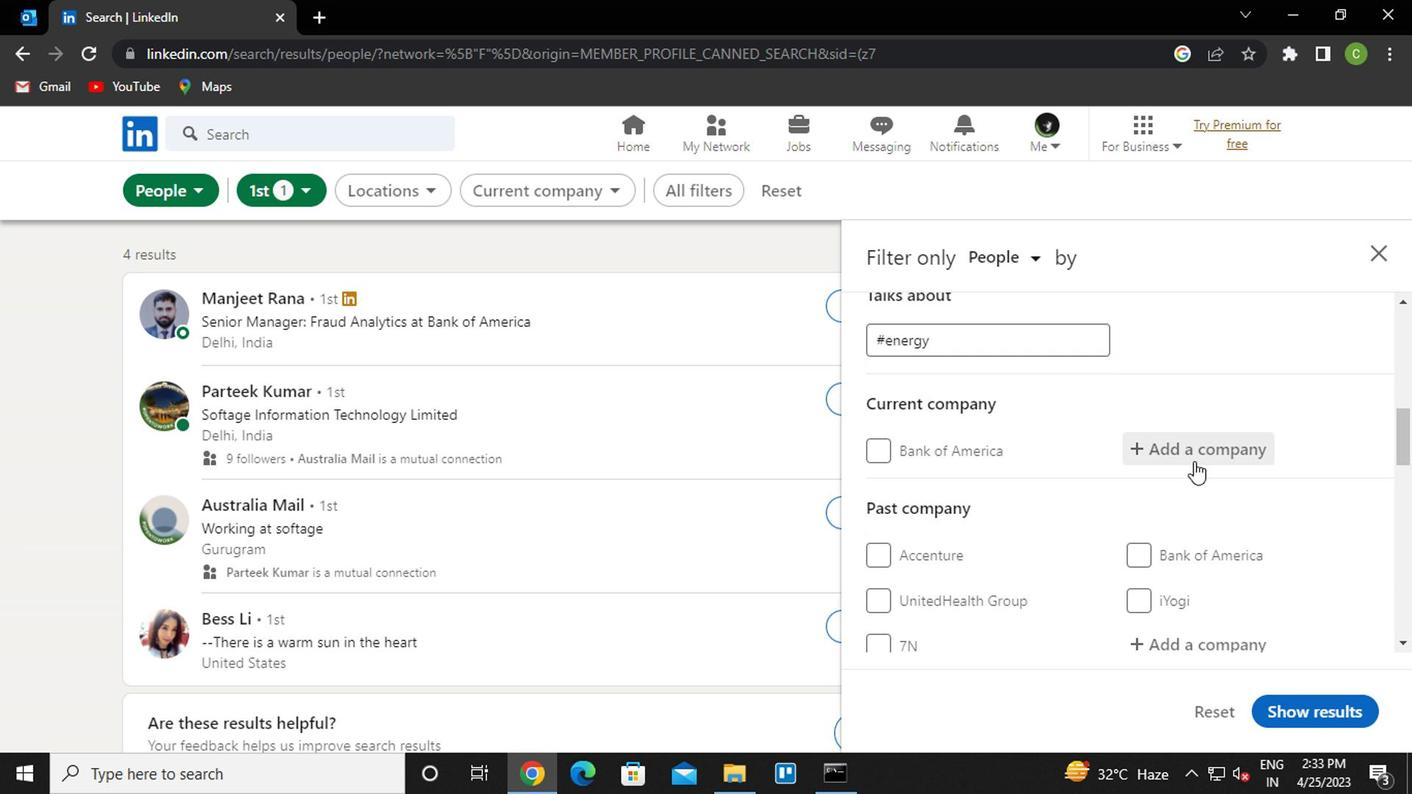 
Action: Mouse moved to (1170, 473)
Screenshot: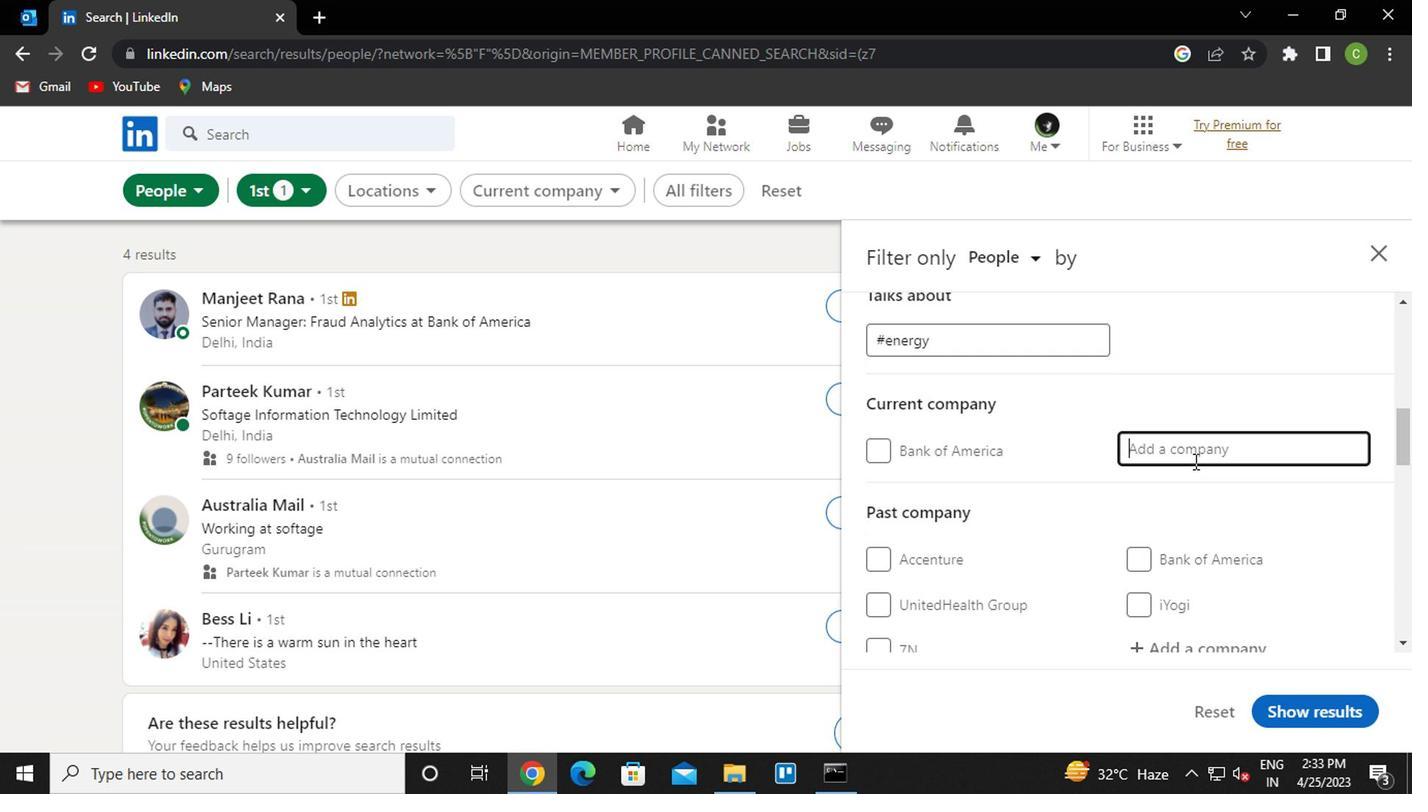 
Action: Key pressed <Key.caps_lock>V<Key.caps_lock>OLTAS
Screenshot: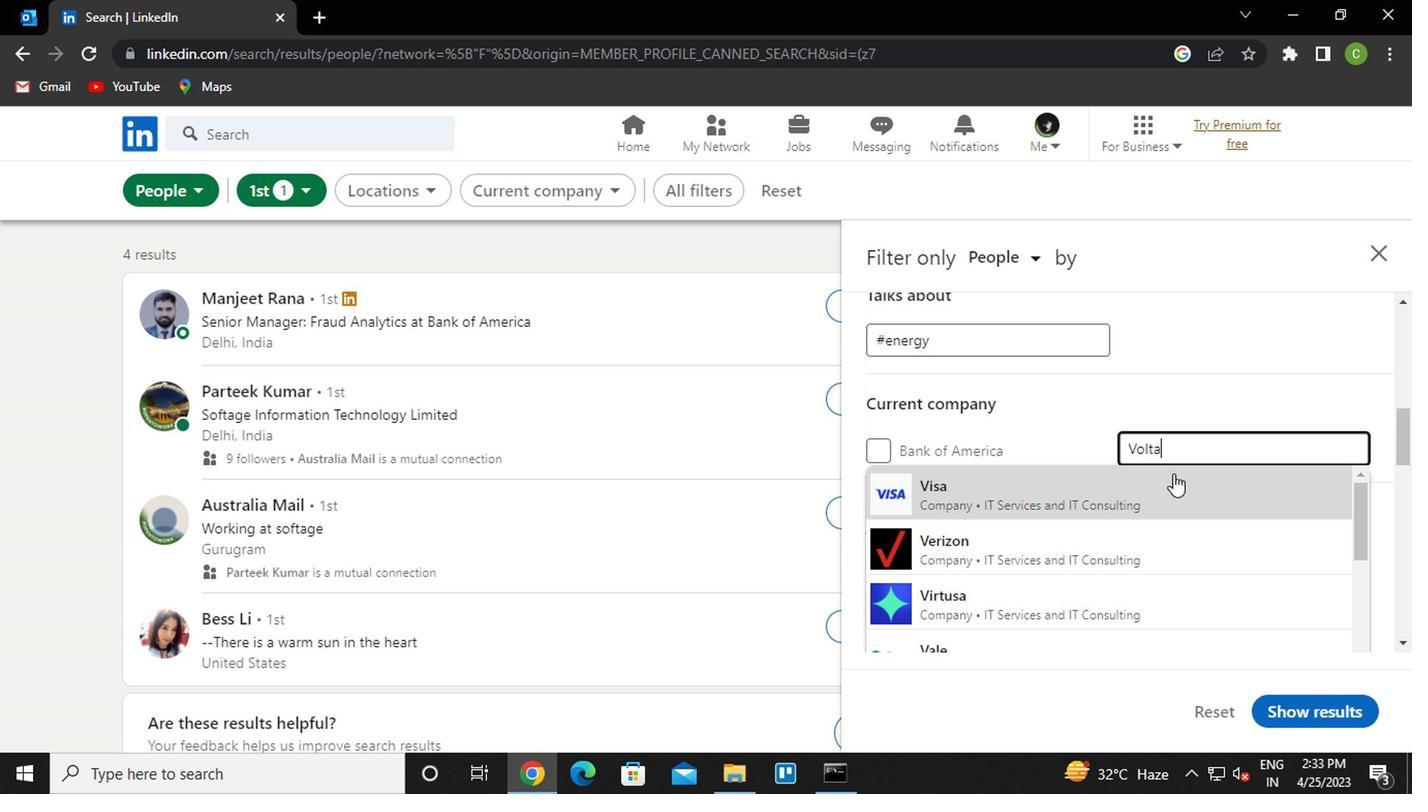 
Action: Mouse moved to (1158, 498)
Screenshot: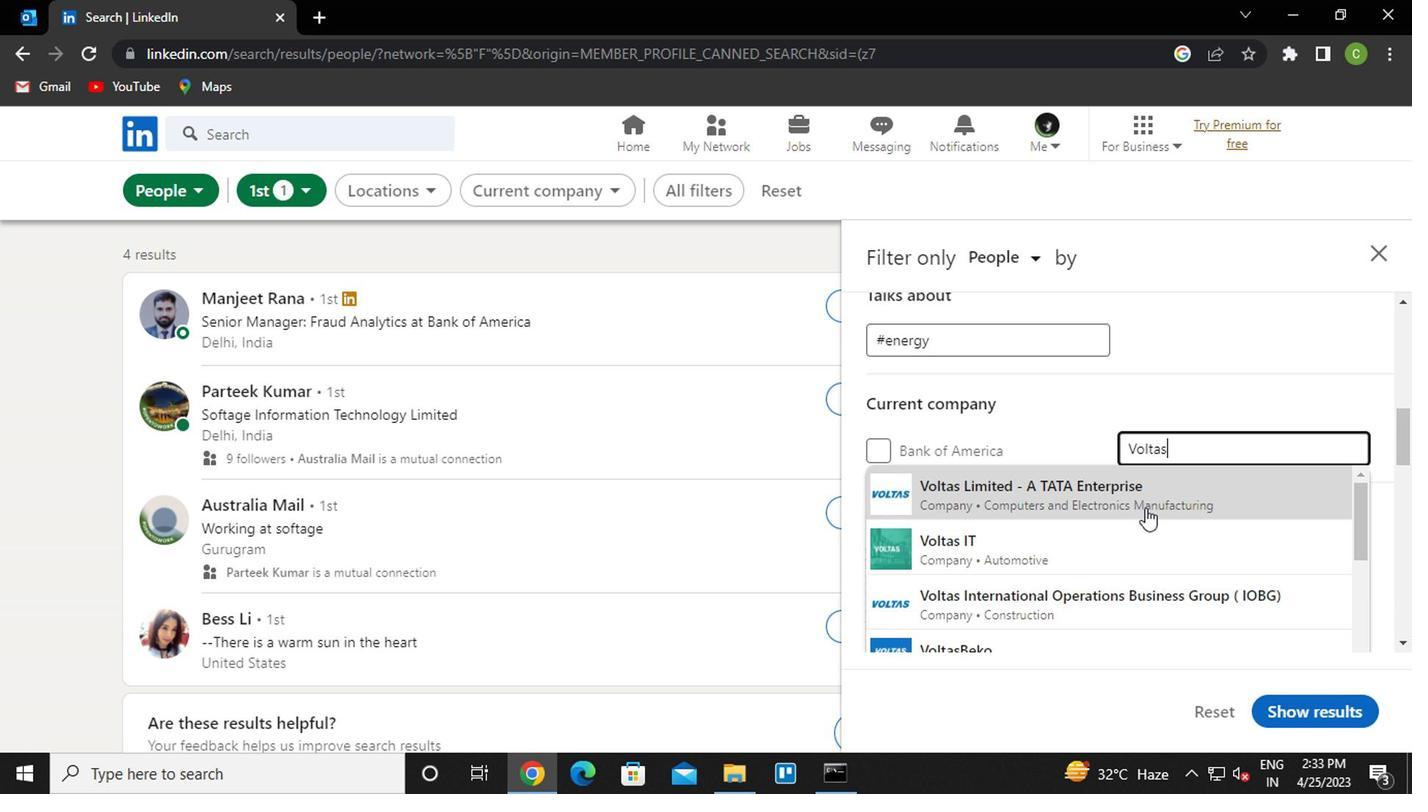 
Action: Mouse pressed left at (1158, 498)
Screenshot: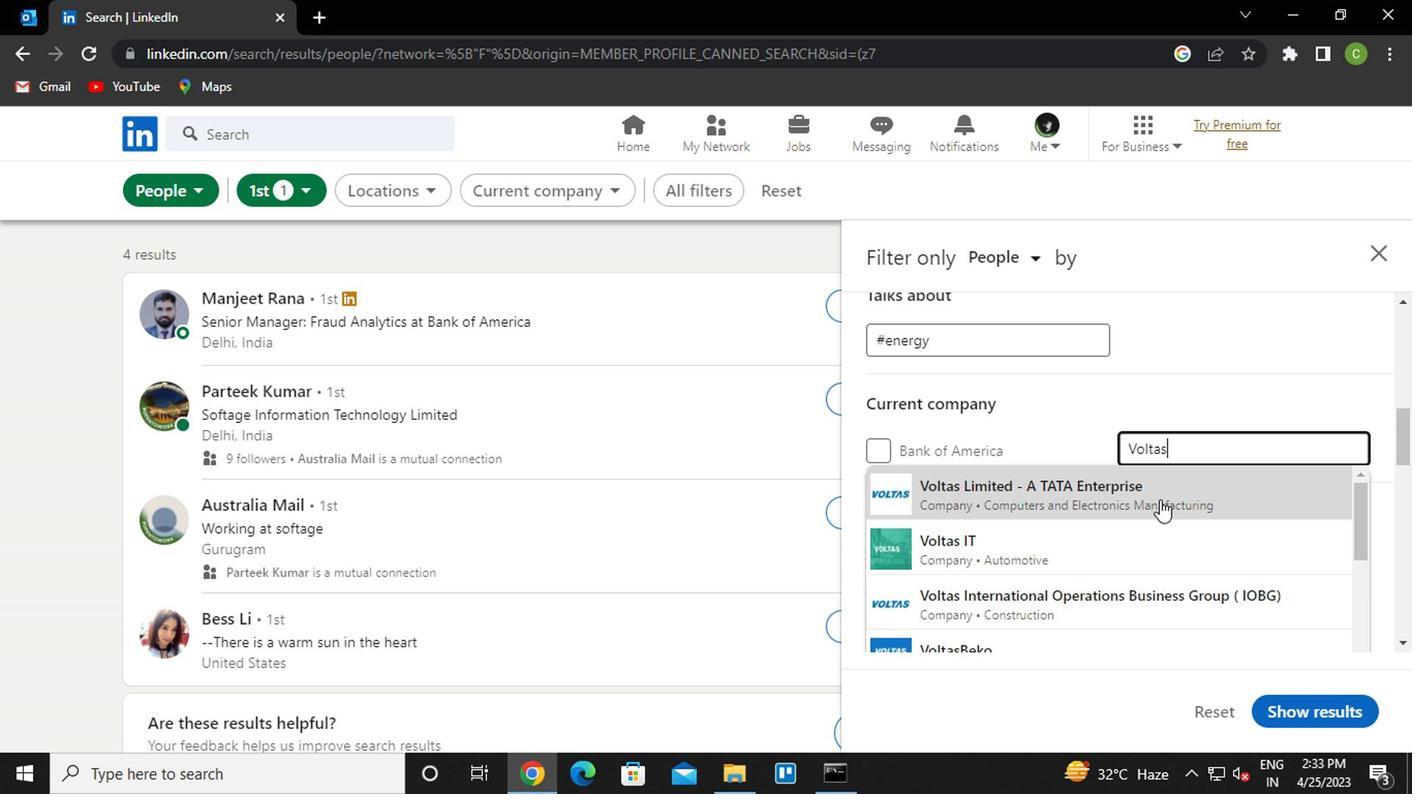 
Action: Mouse moved to (1192, 485)
Screenshot: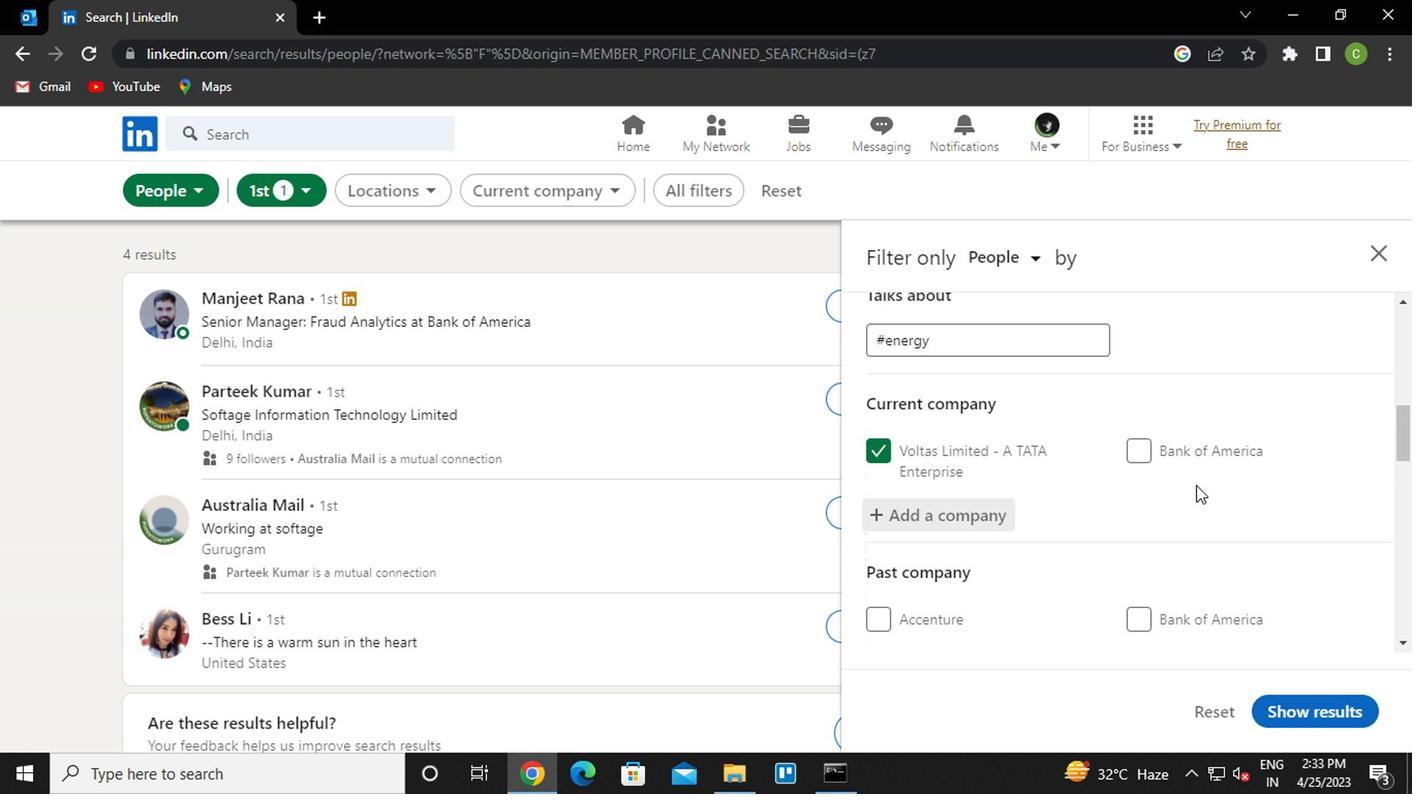 
Action: Mouse scrolled (1192, 484) with delta (0, 0)
Screenshot: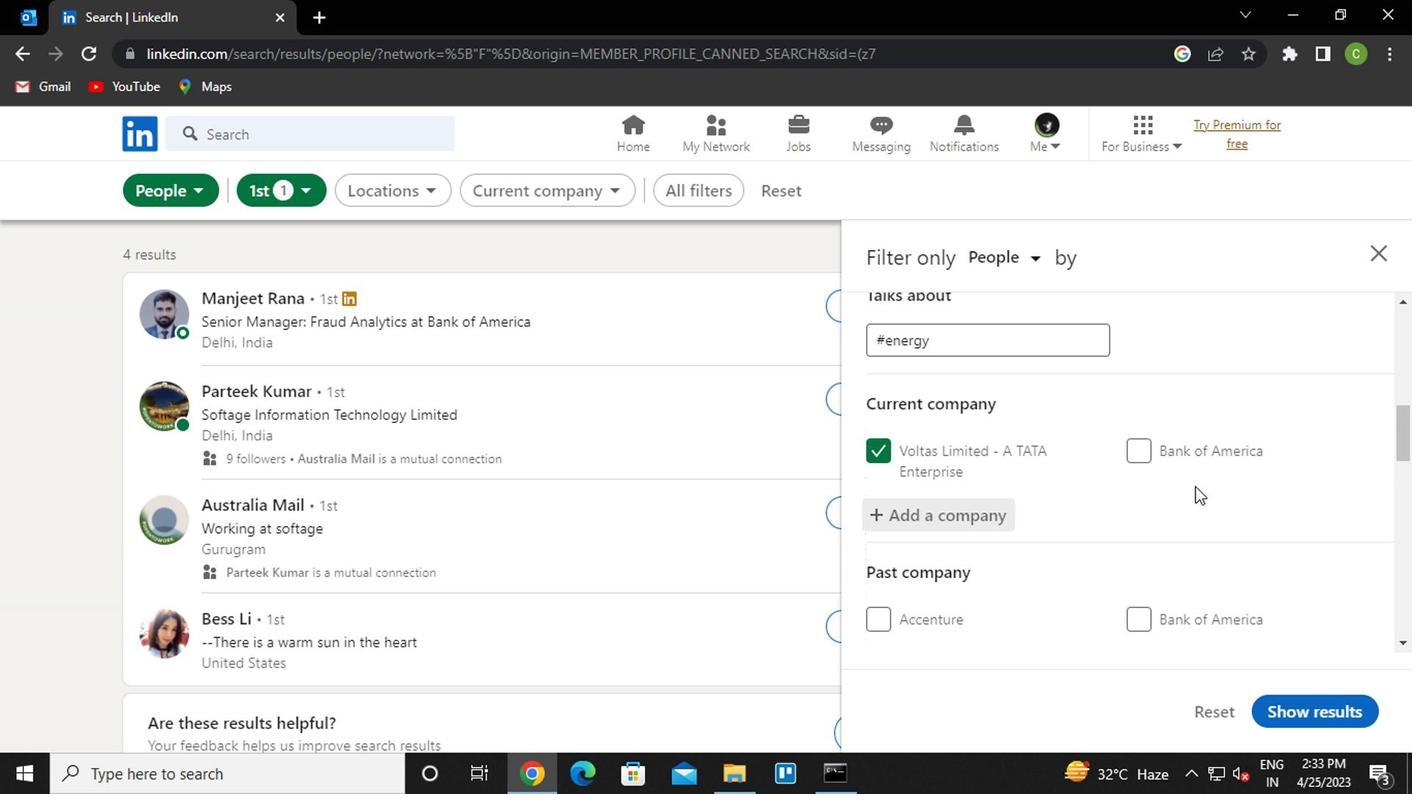 
Action: Mouse scrolled (1192, 484) with delta (0, 0)
Screenshot: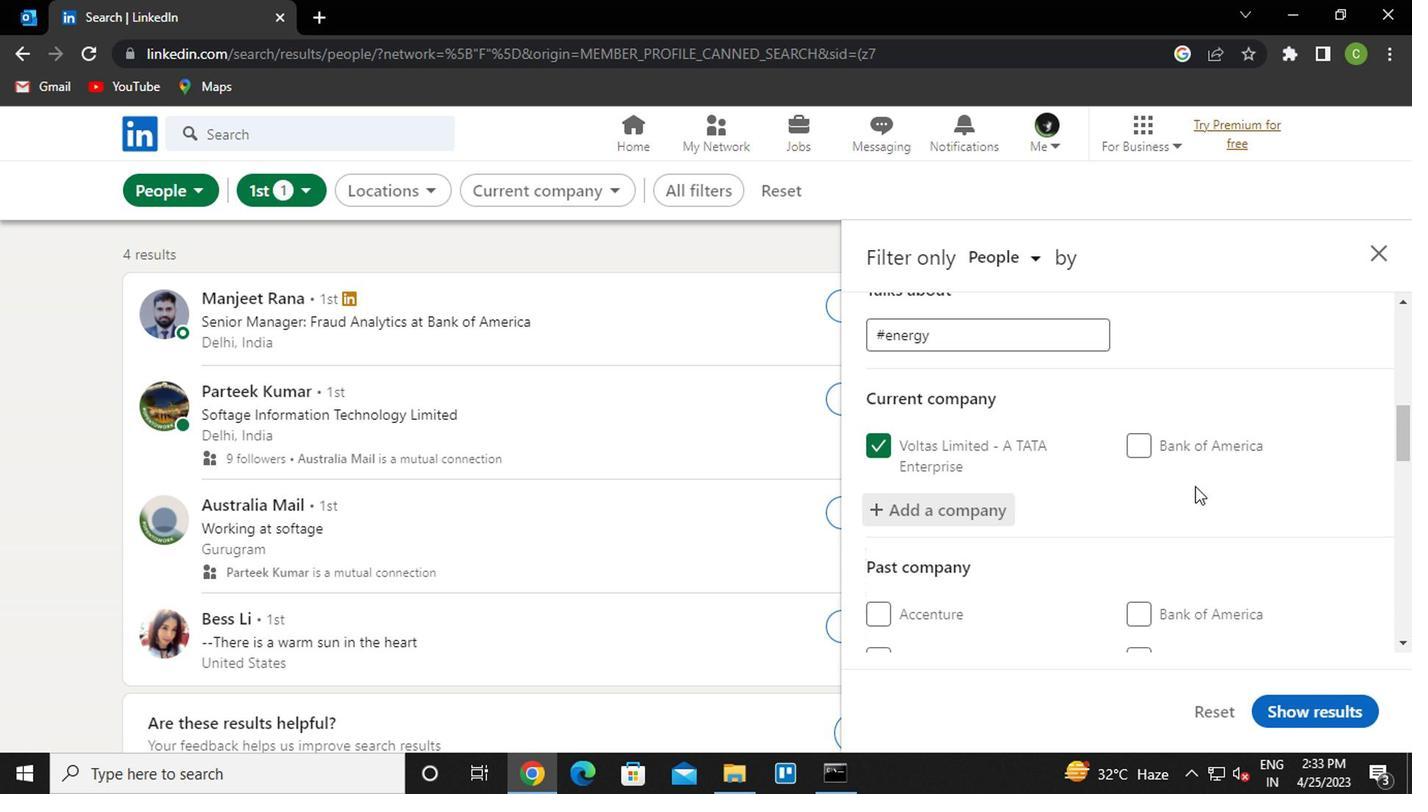 
Action: Mouse scrolled (1192, 484) with delta (0, 0)
Screenshot: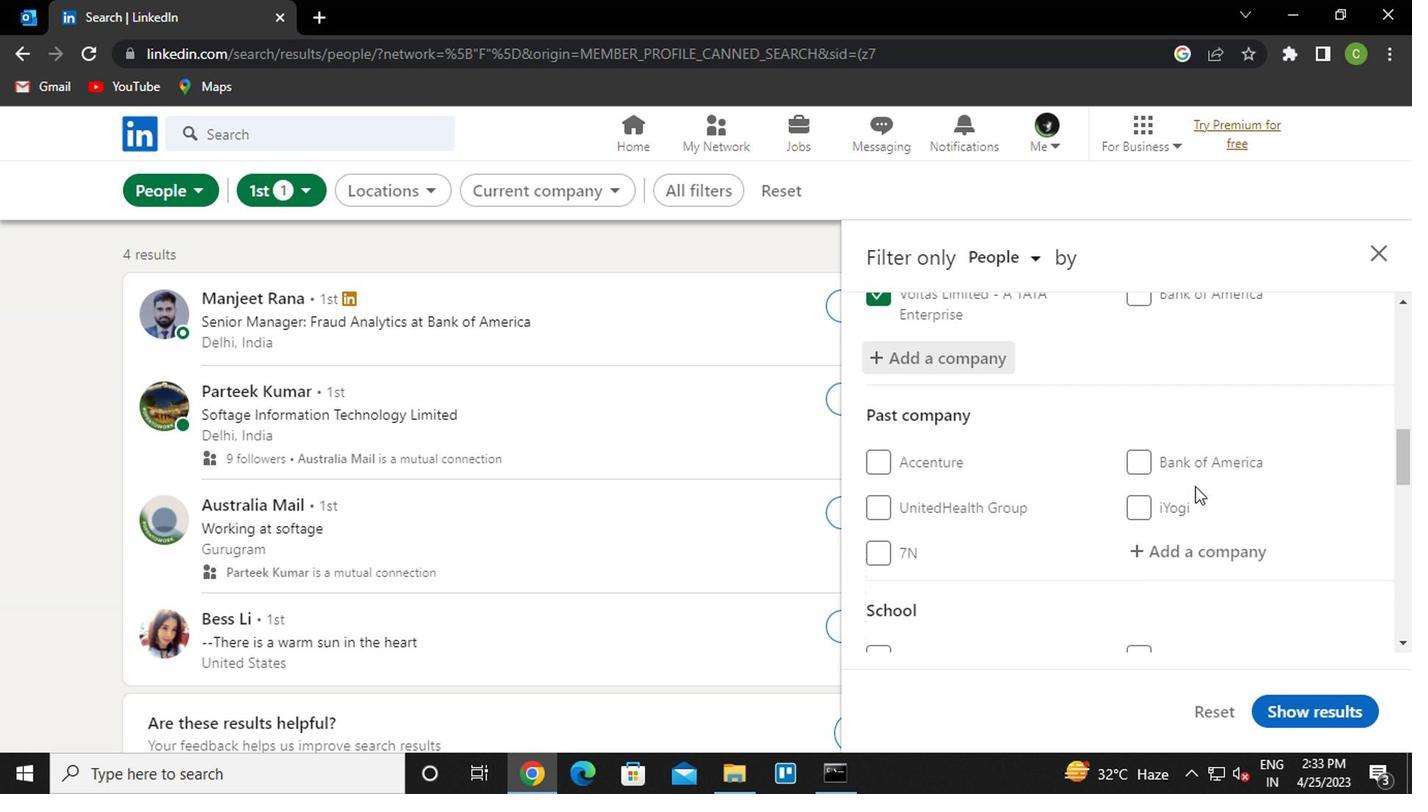 
Action: Mouse moved to (1184, 493)
Screenshot: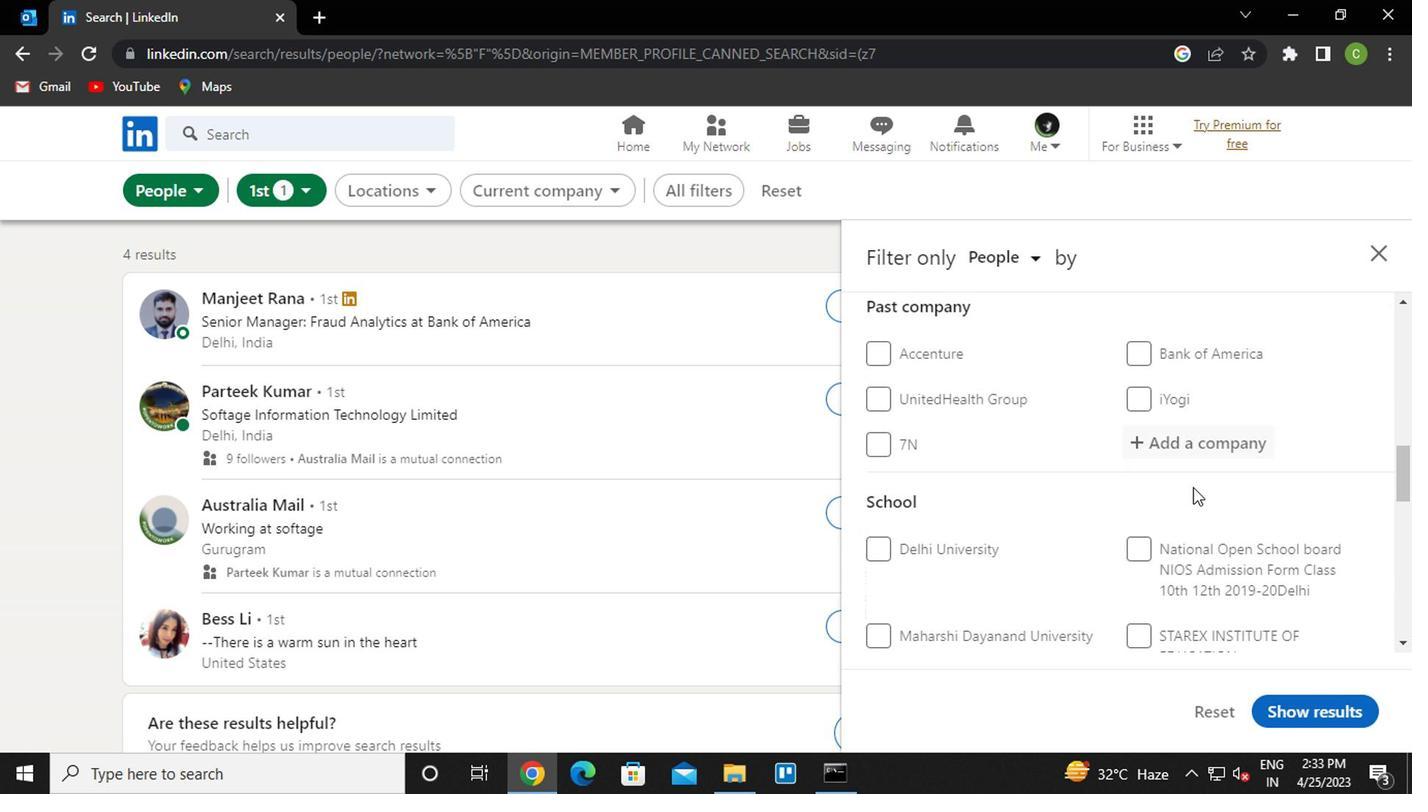 
Action: Mouse scrolled (1184, 491) with delta (0, -1)
Screenshot: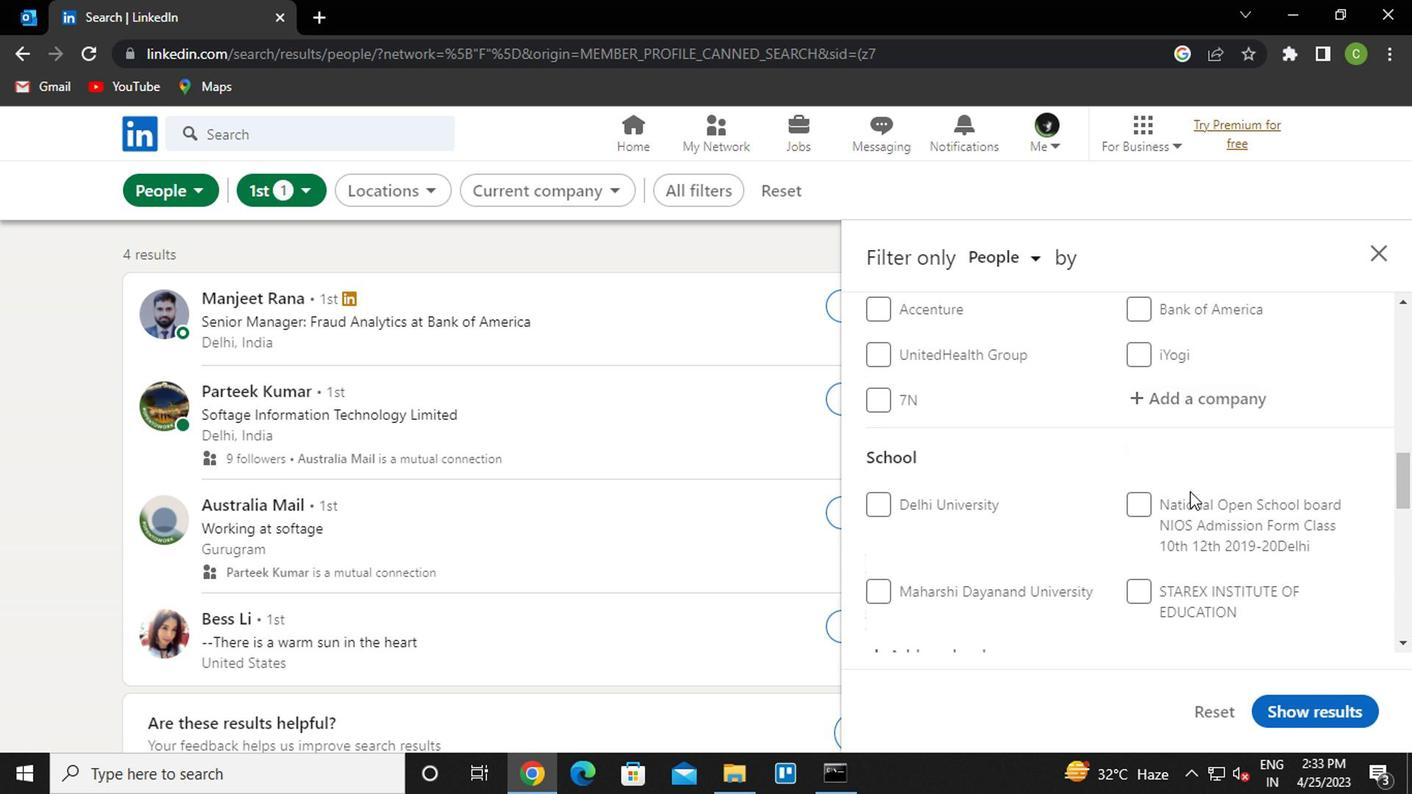 
Action: Mouse moved to (1144, 496)
Screenshot: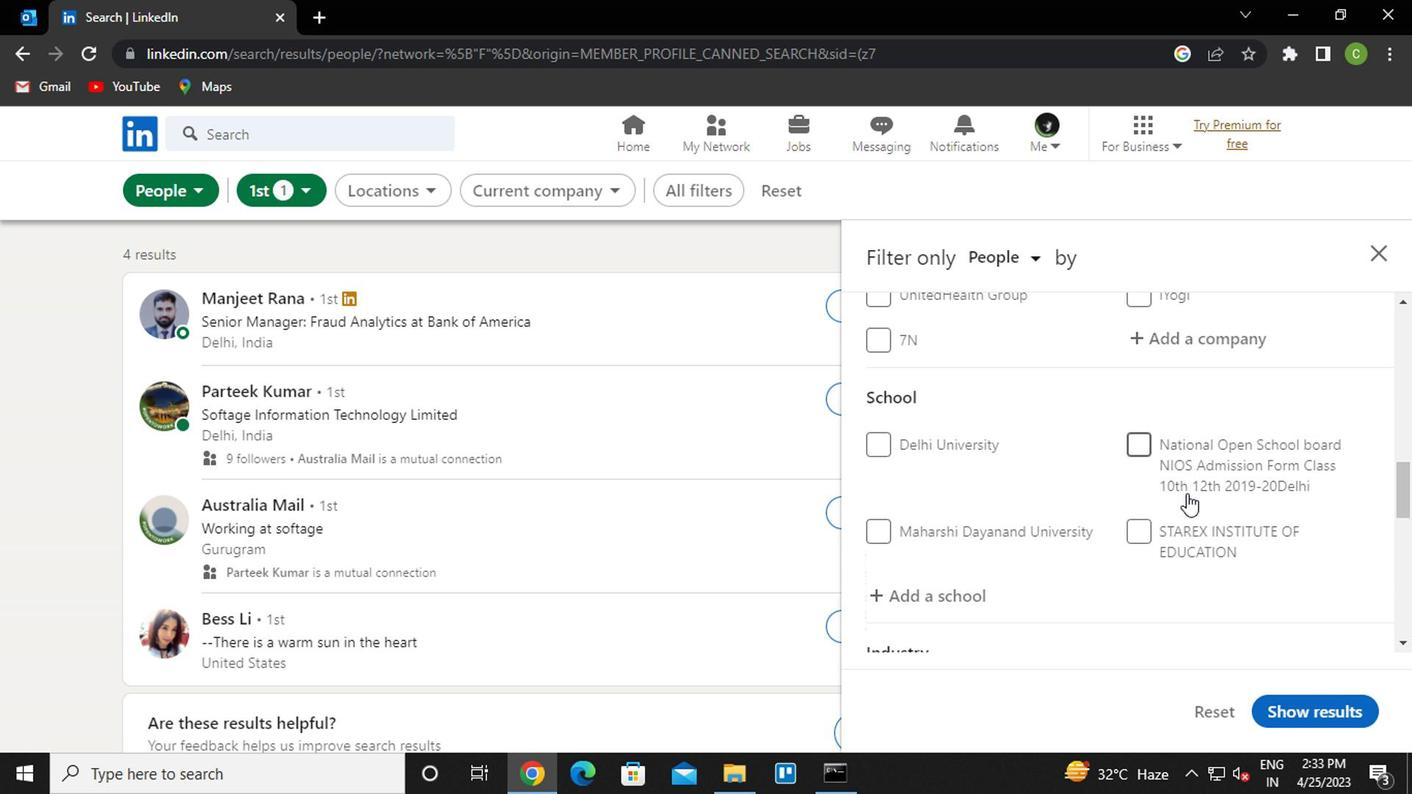 
Action: Mouse scrolled (1144, 495) with delta (0, 0)
Screenshot: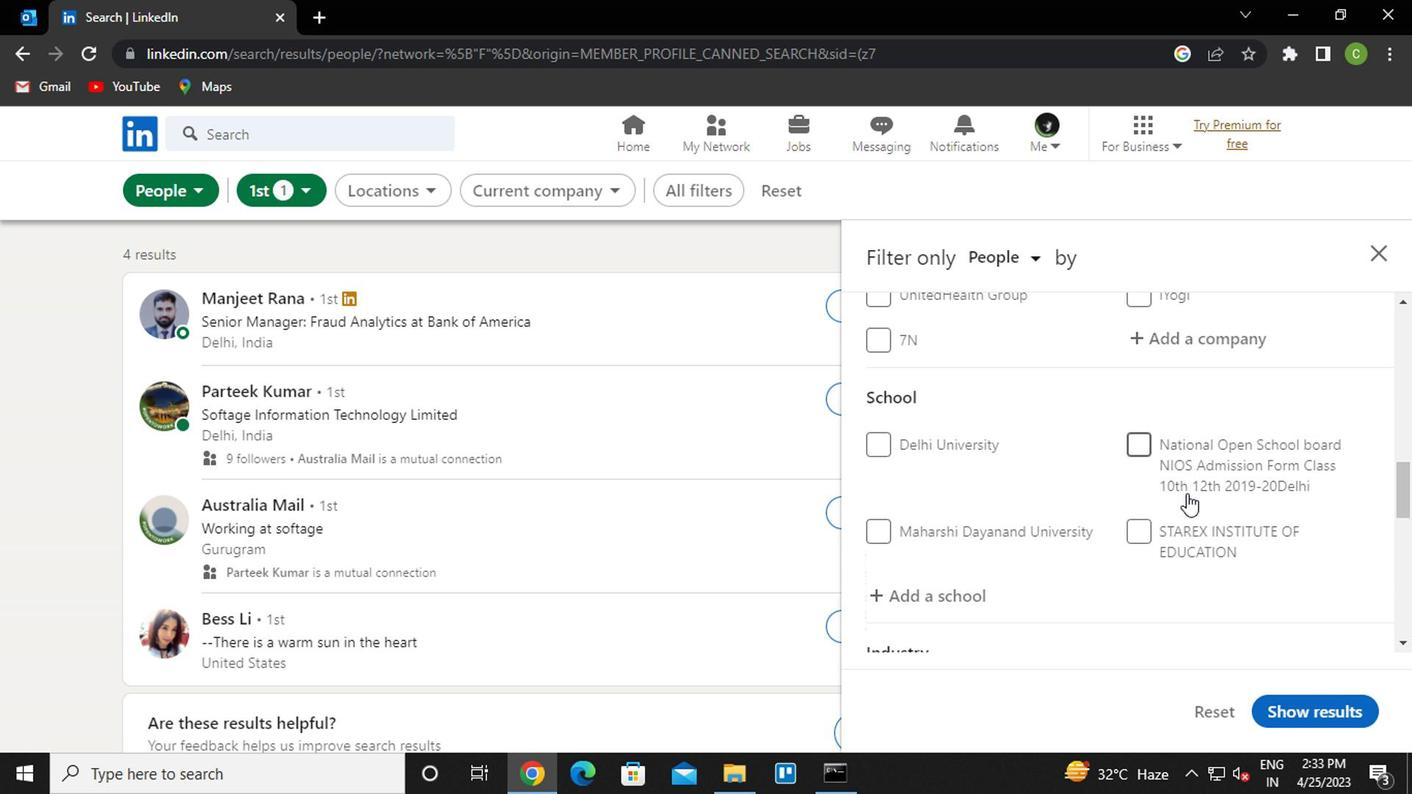 
Action: Mouse moved to (875, 434)
Screenshot: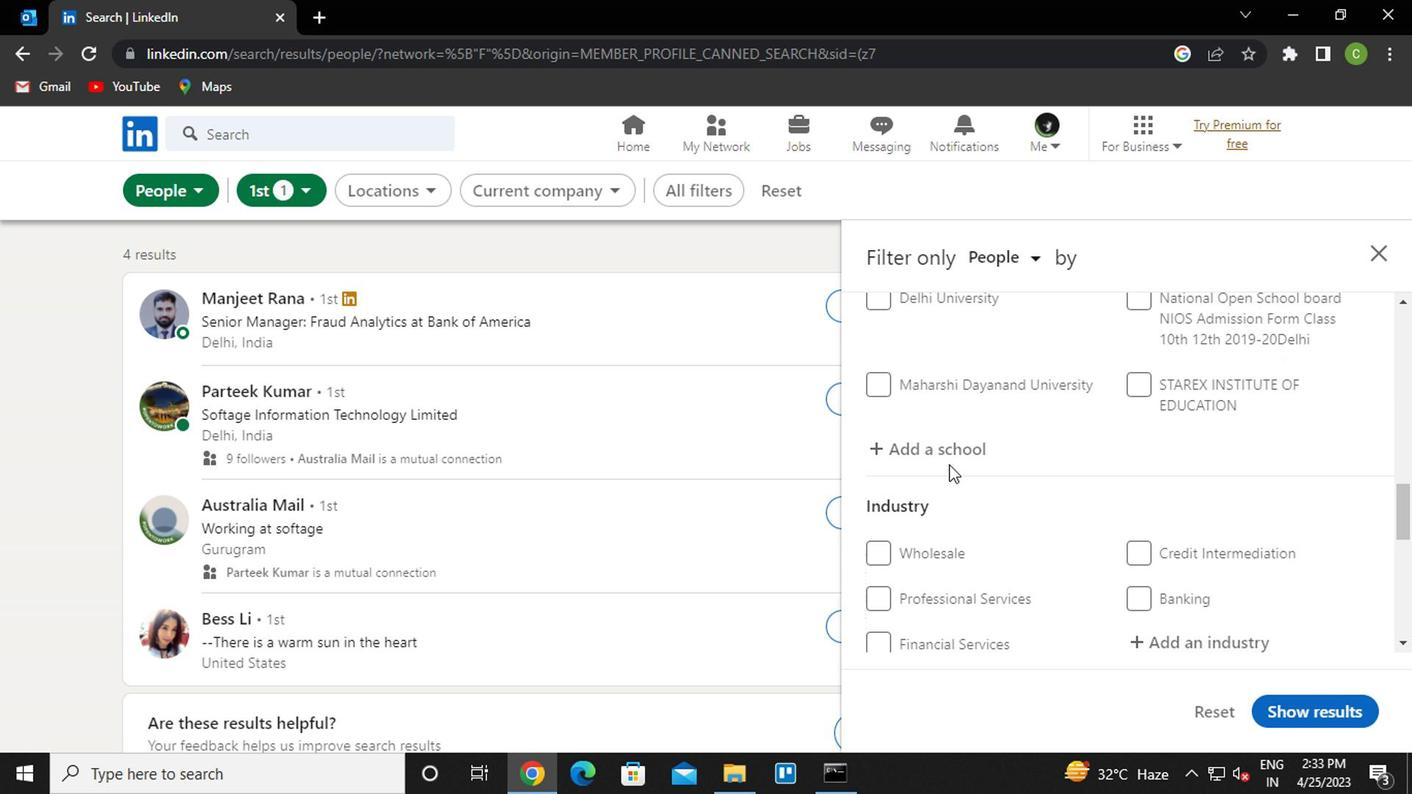 
Action: Mouse pressed left at (875, 434)
Screenshot: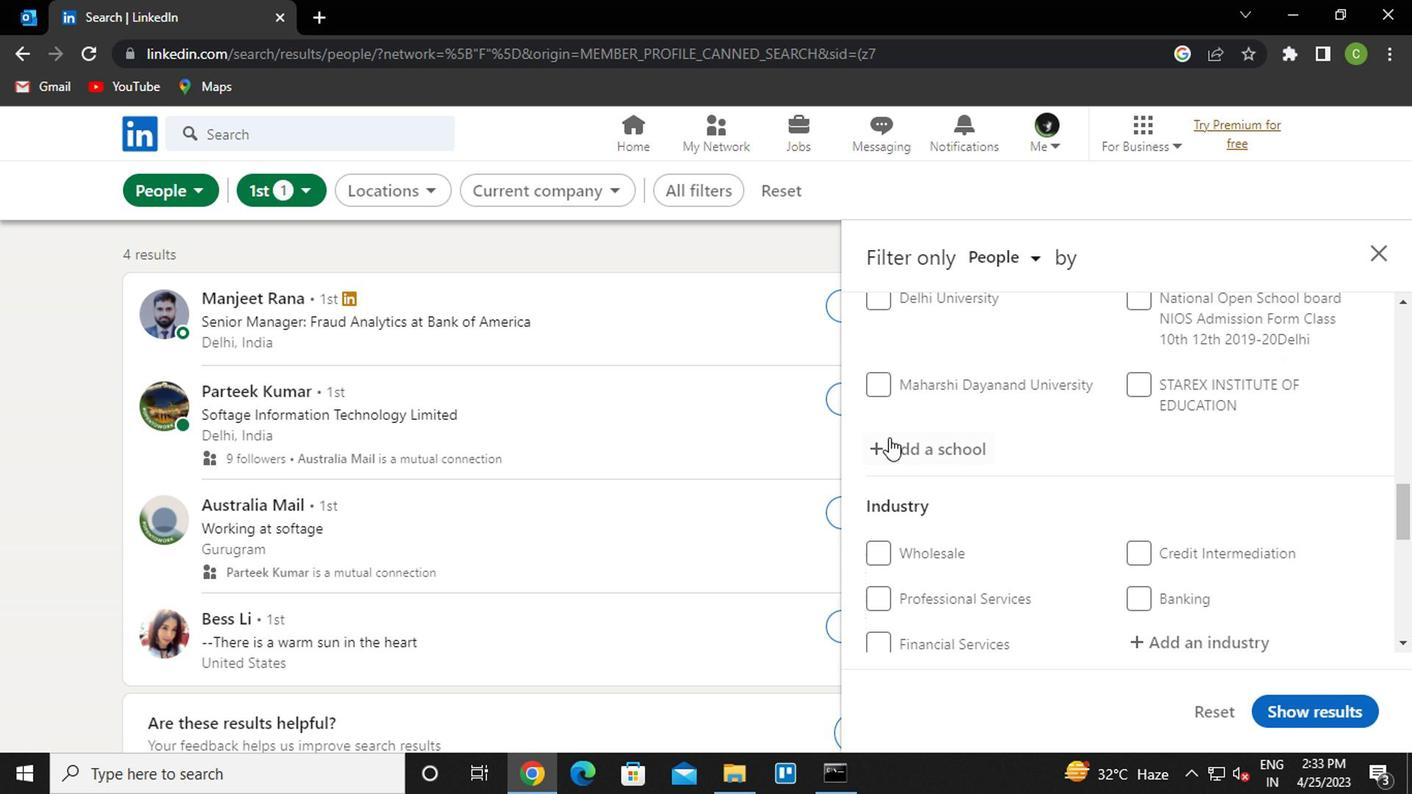 
Action: Mouse moved to (886, 453)
Screenshot: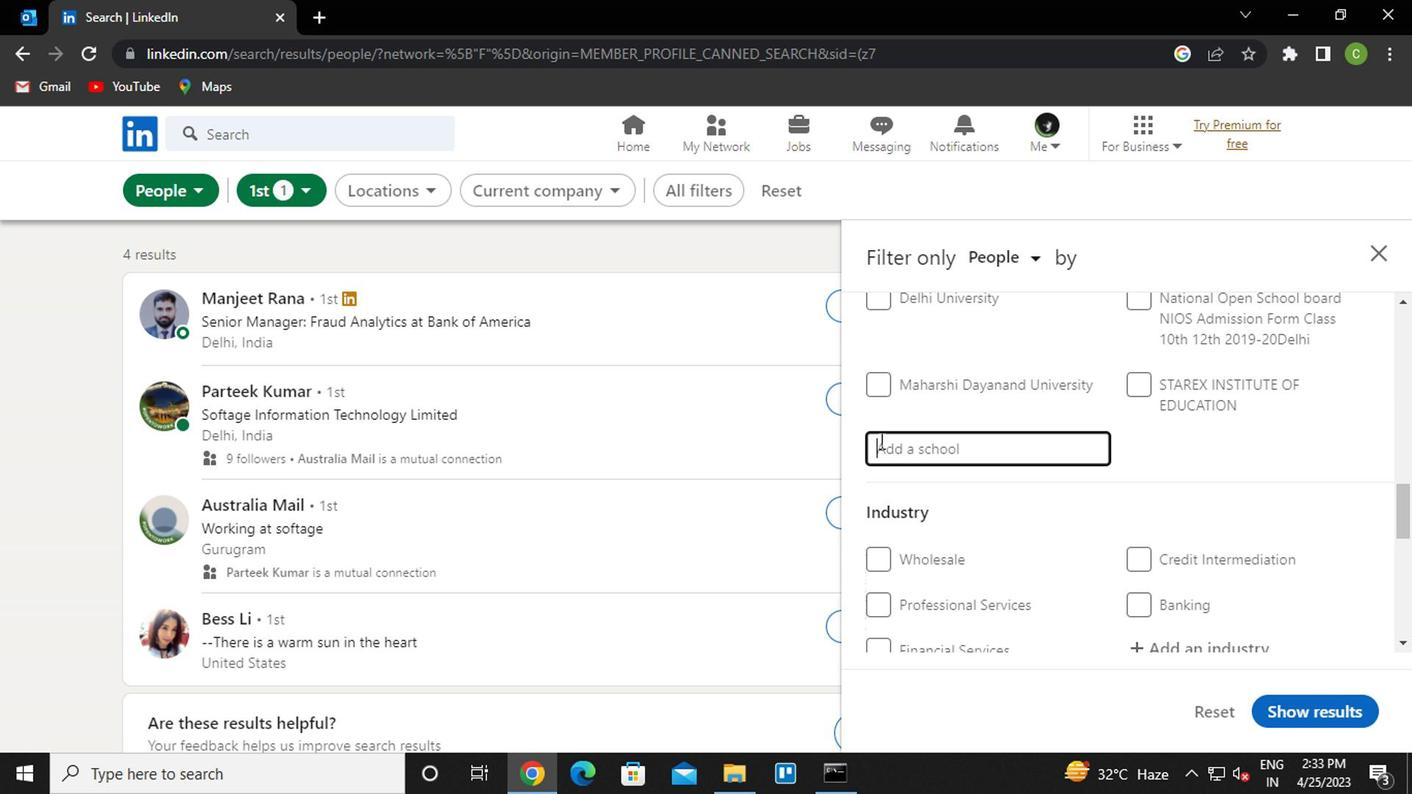 
Action: Key pressed <Key.caps_lock>S<Key.caps_lock>IDDHARTH
Screenshot: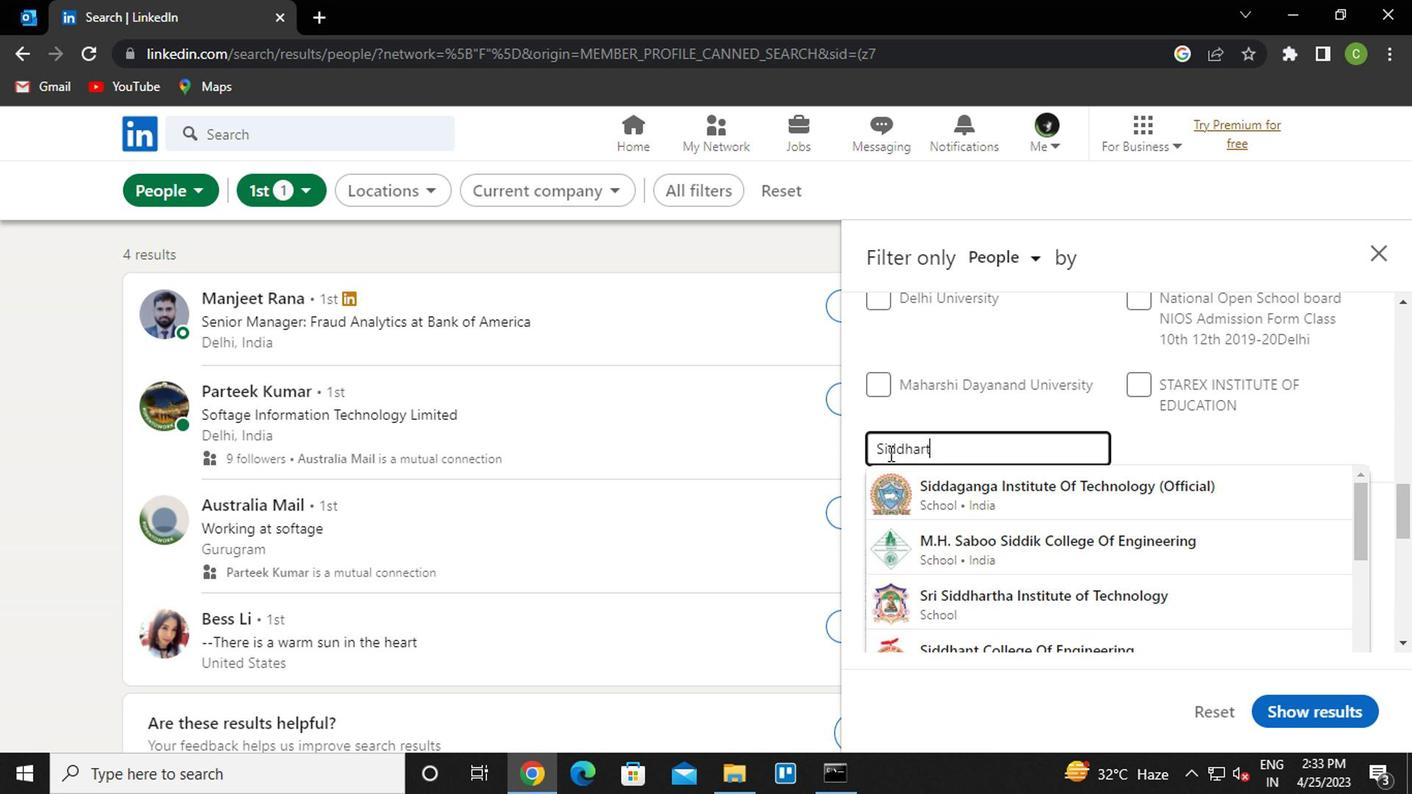 
Action: Mouse moved to (960, 490)
Screenshot: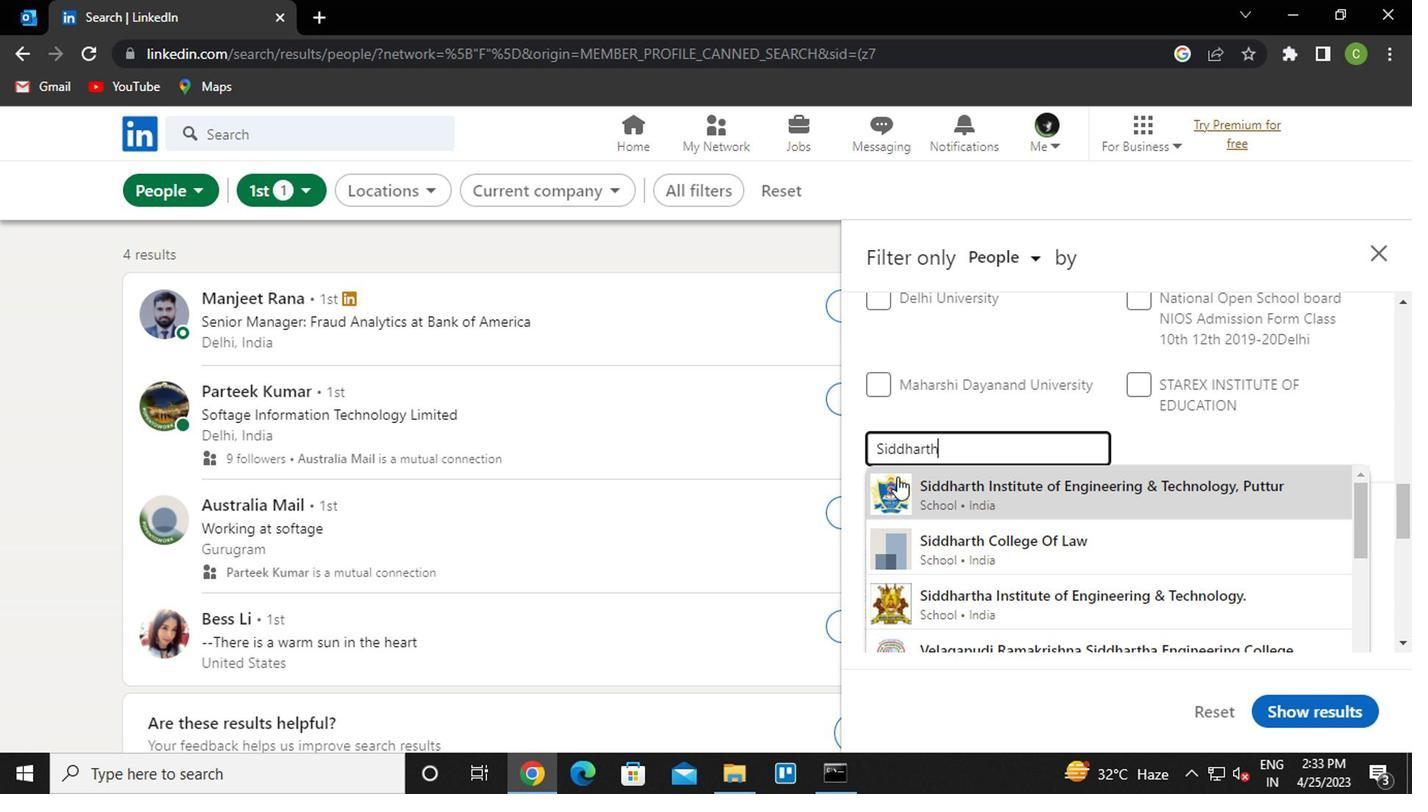 
Action: Mouse pressed left at (960, 490)
Screenshot: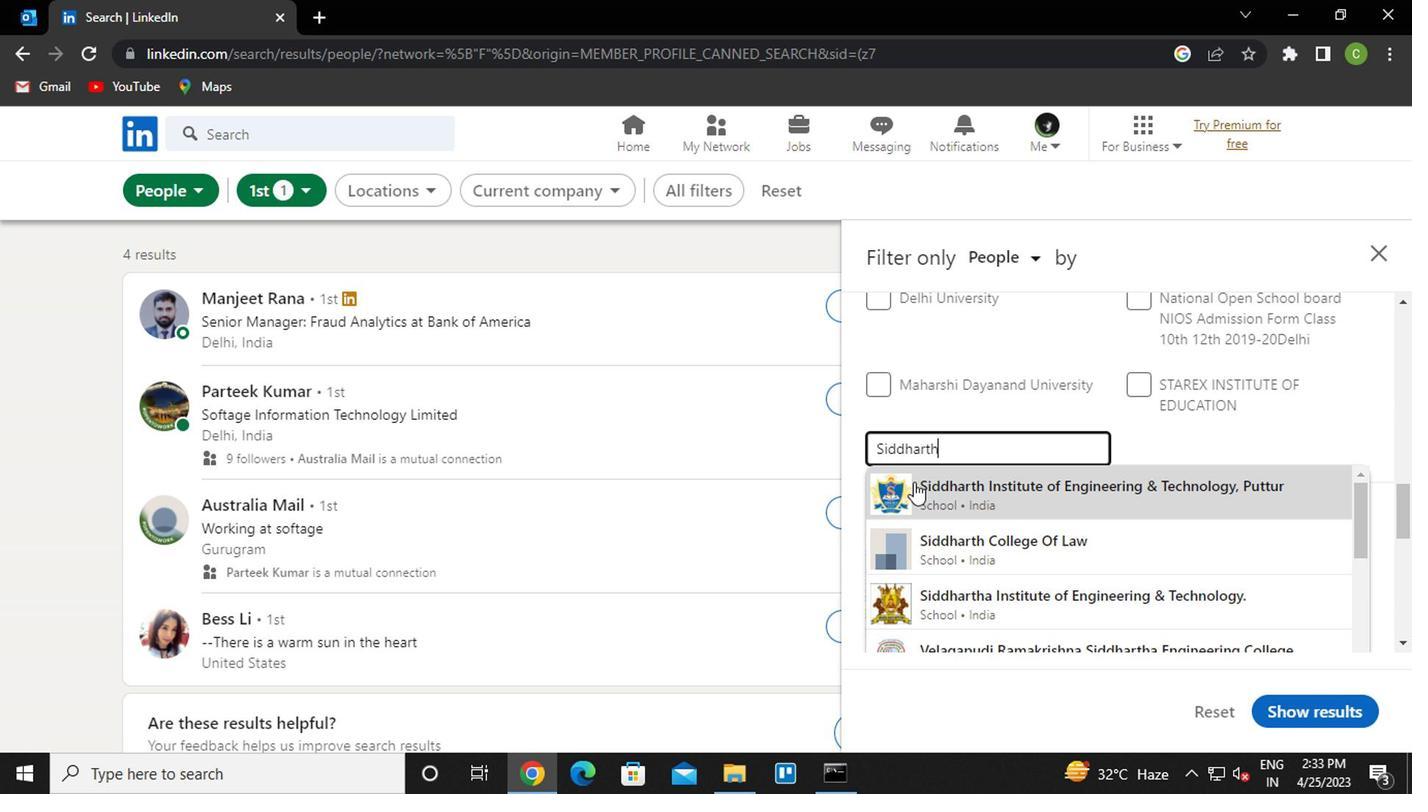 
Action: Mouse moved to (1025, 488)
Screenshot: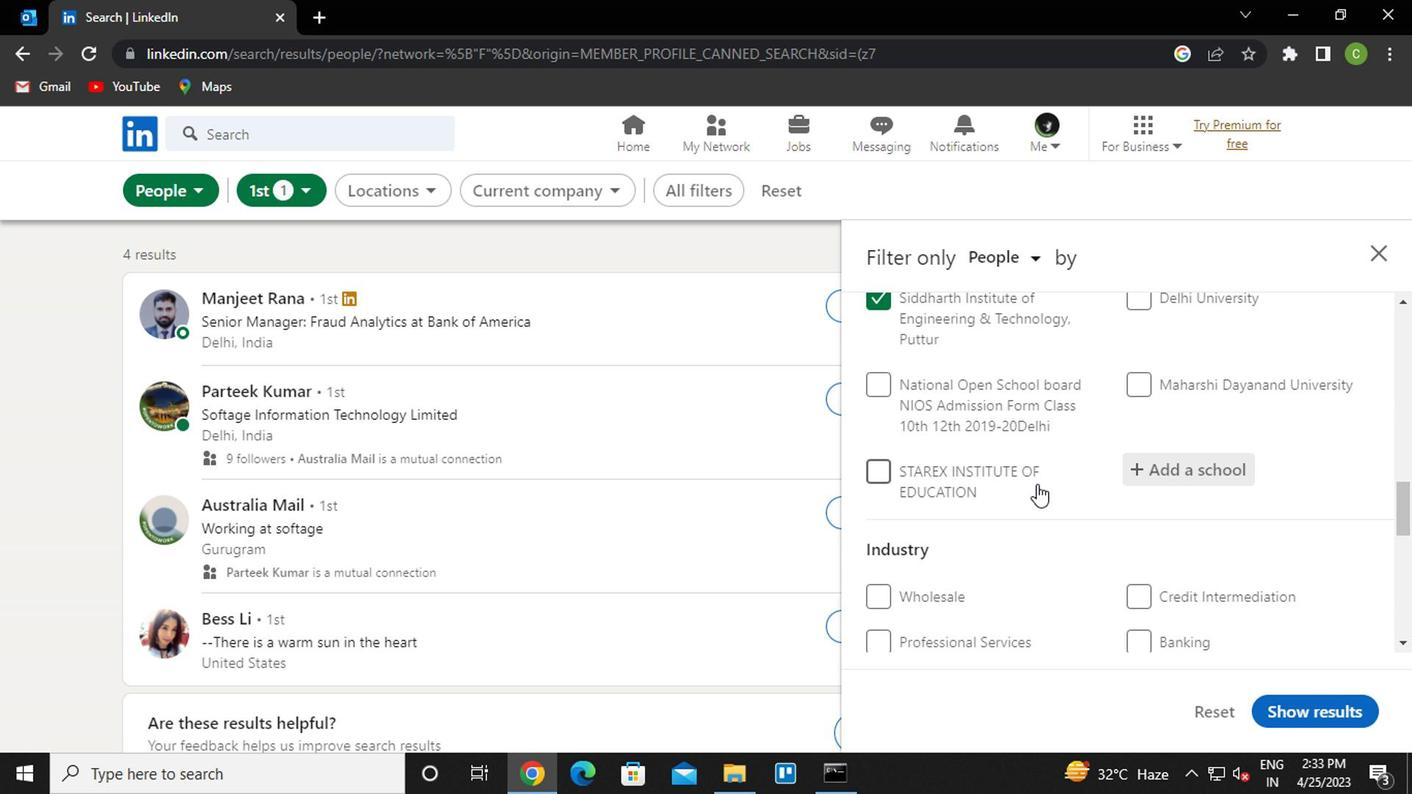
Action: Mouse scrolled (1025, 487) with delta (0, 0)
Screenshot: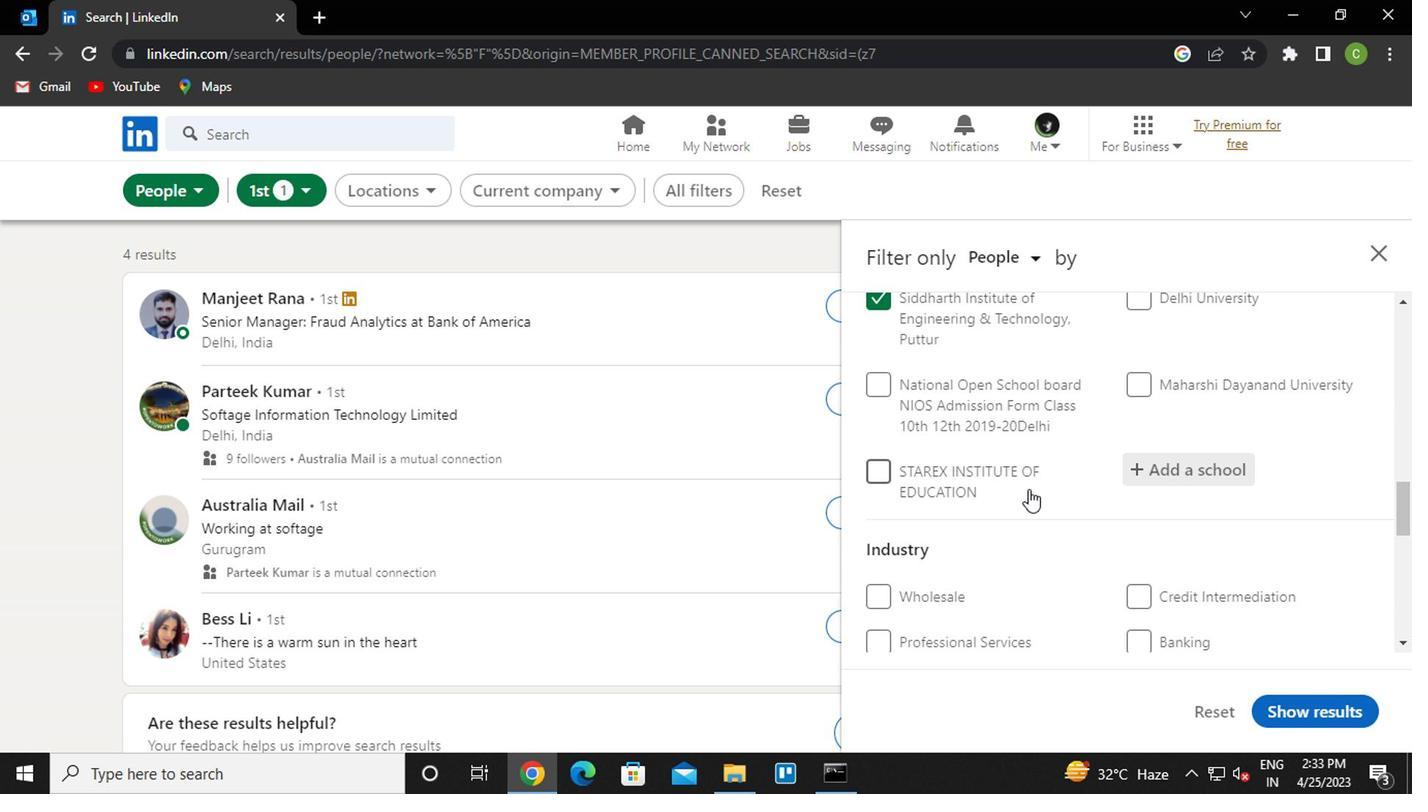 
Action: Mouse moved to (1193, 582)
Screenshot: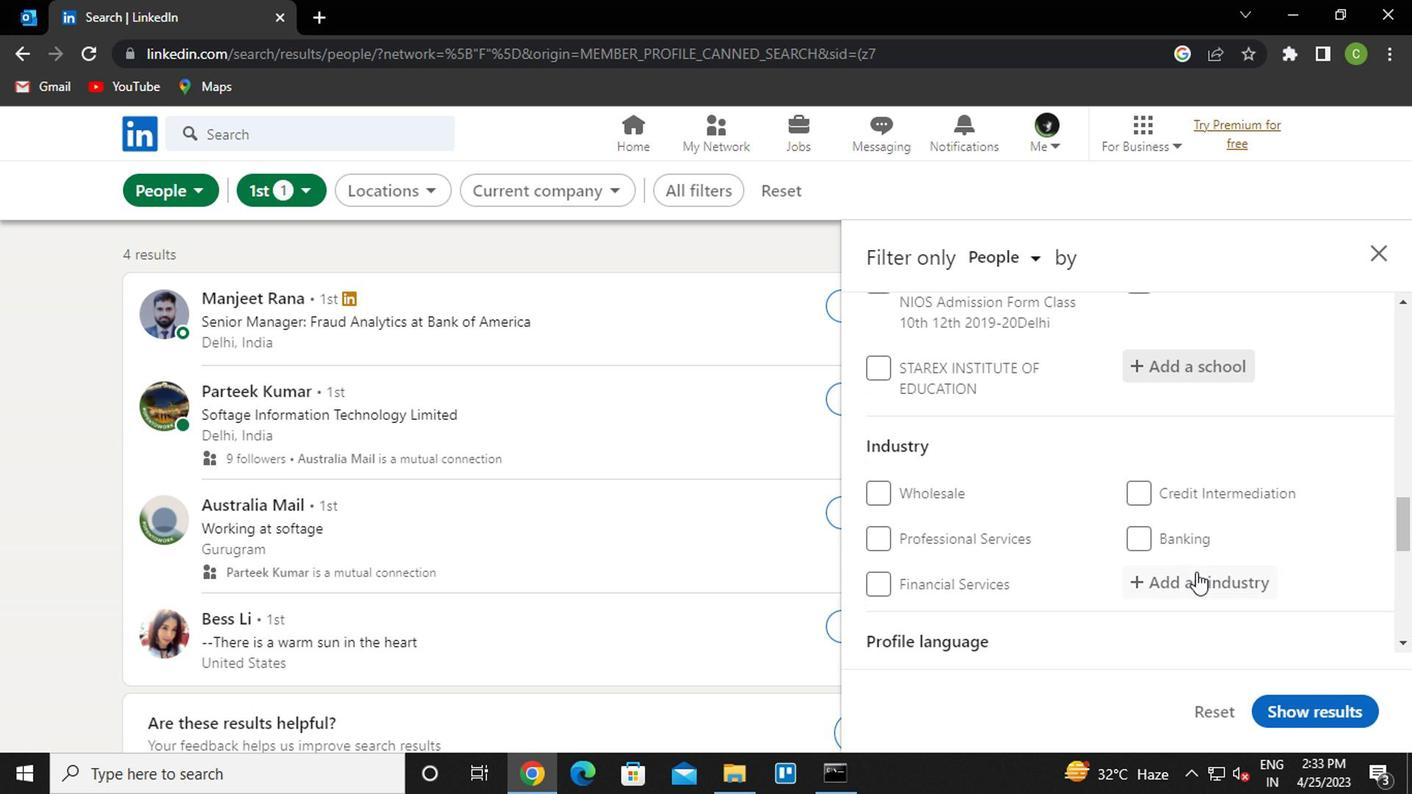 
Action: Mouse pressed left at (1193, 582)
Screenshot: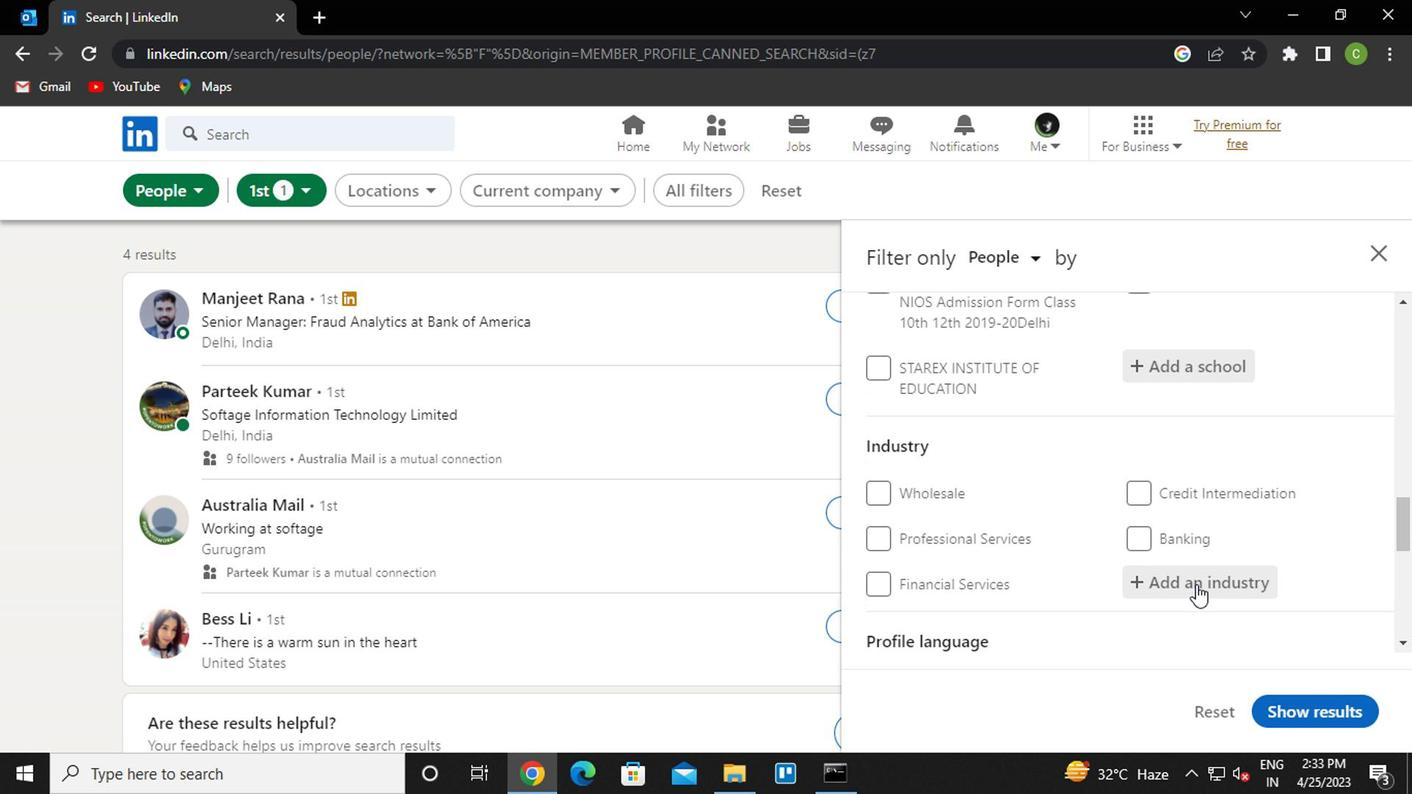 
Action: Mouse moved to (1160, 608)
Screenshot: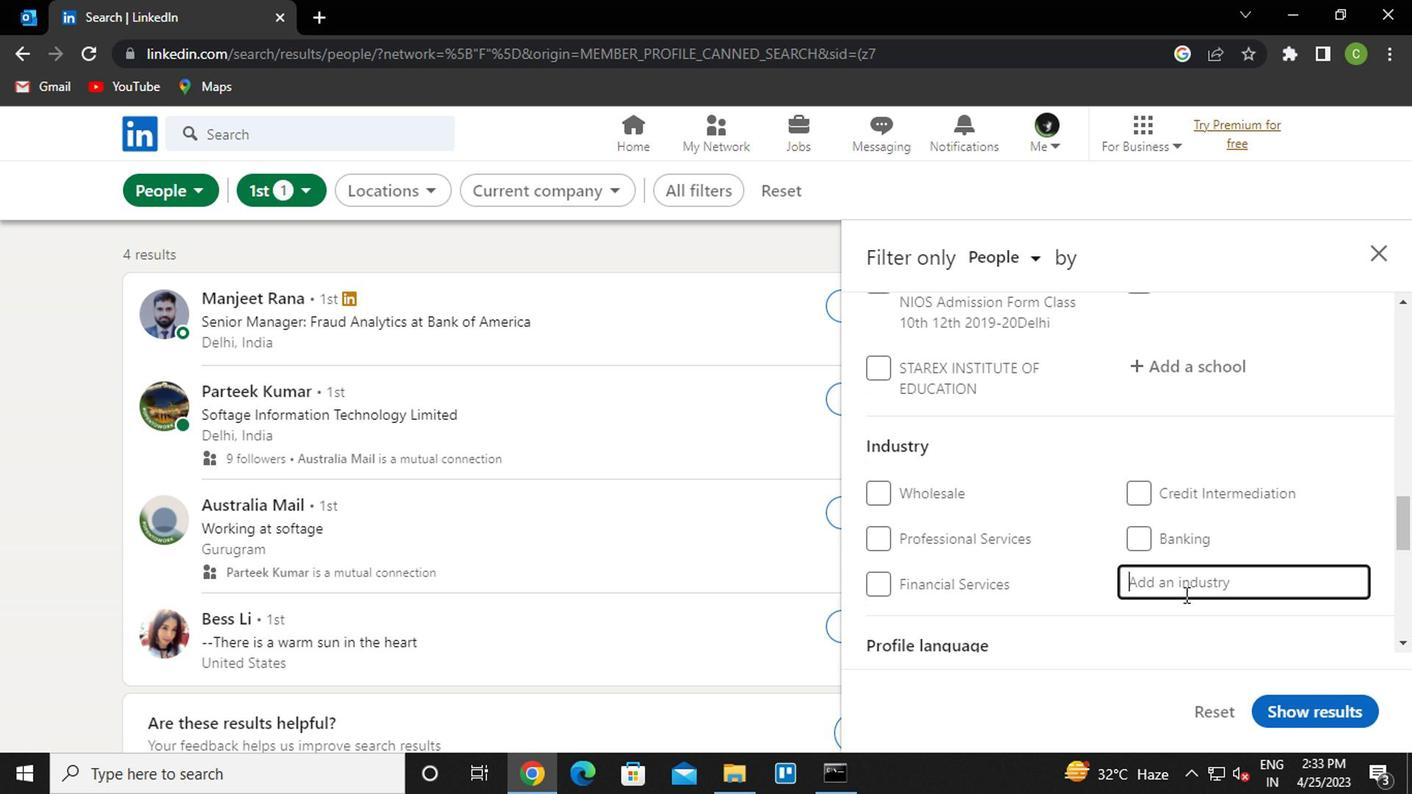 
Action: Key pressed <Key.caps_lock>M<Key.caps_lock>ATT<Key.down><Key.enter>
Screenshot: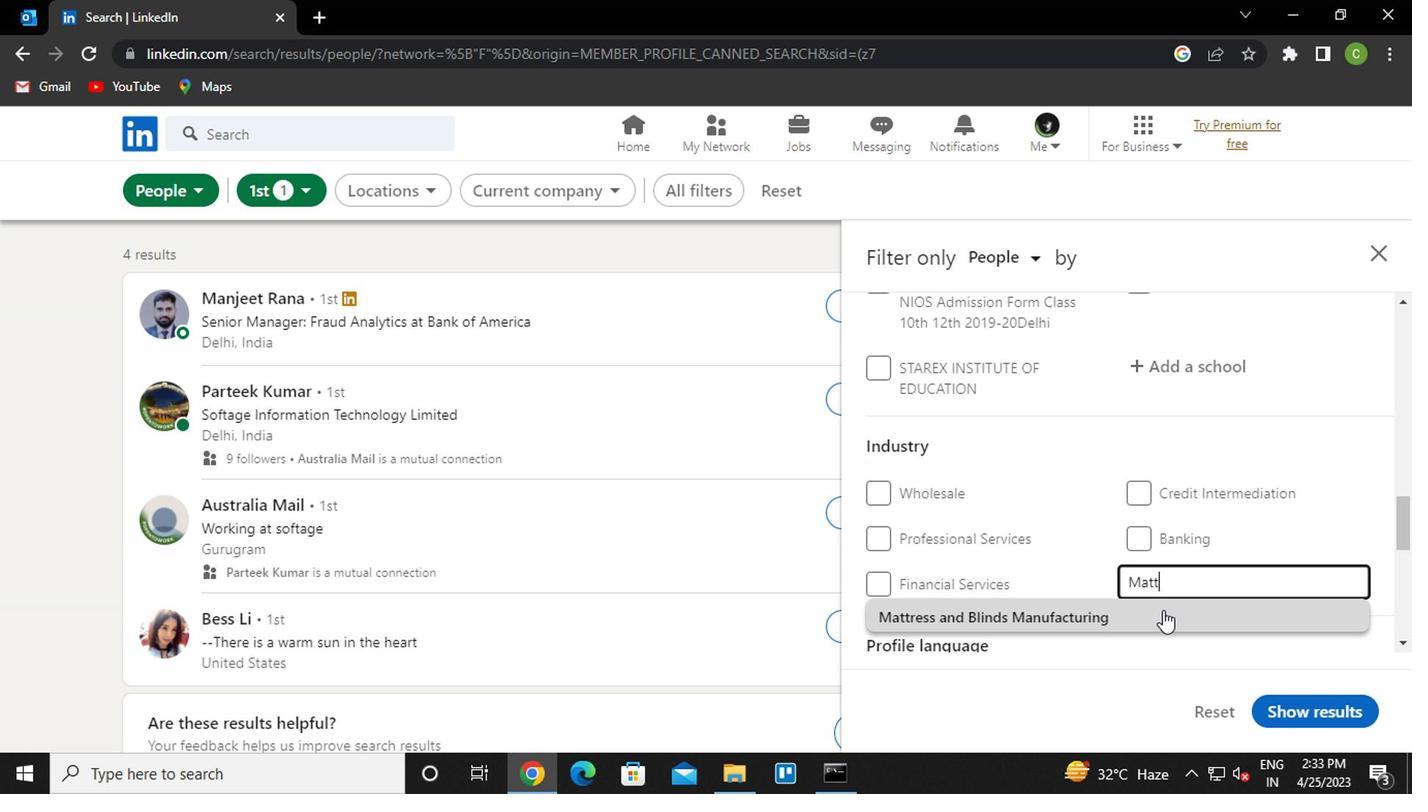 
Action: Mouse moved to (1112, 632)
Screenshot: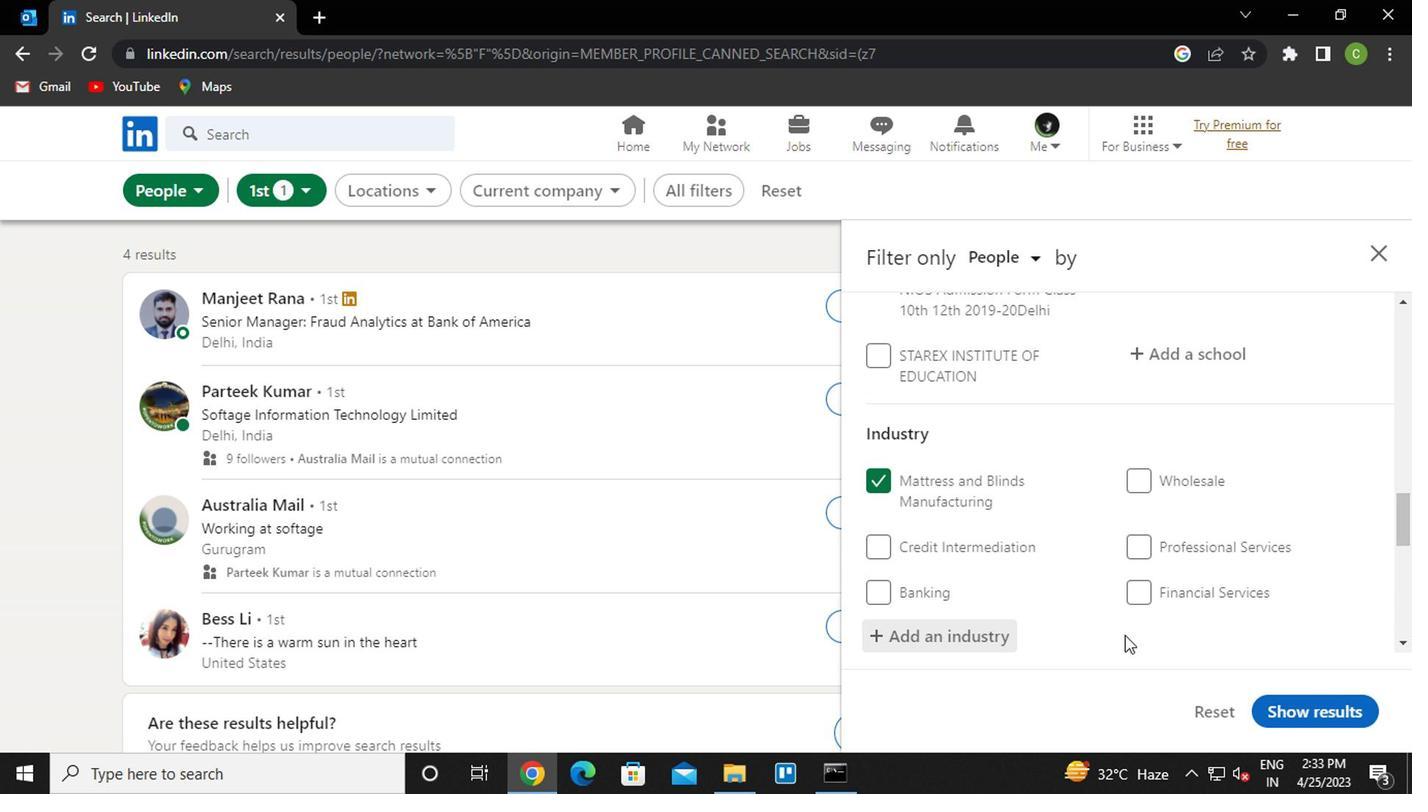 
Action: Mouse scrolled (1112, 630) with delta (0, -1)
Screenshot: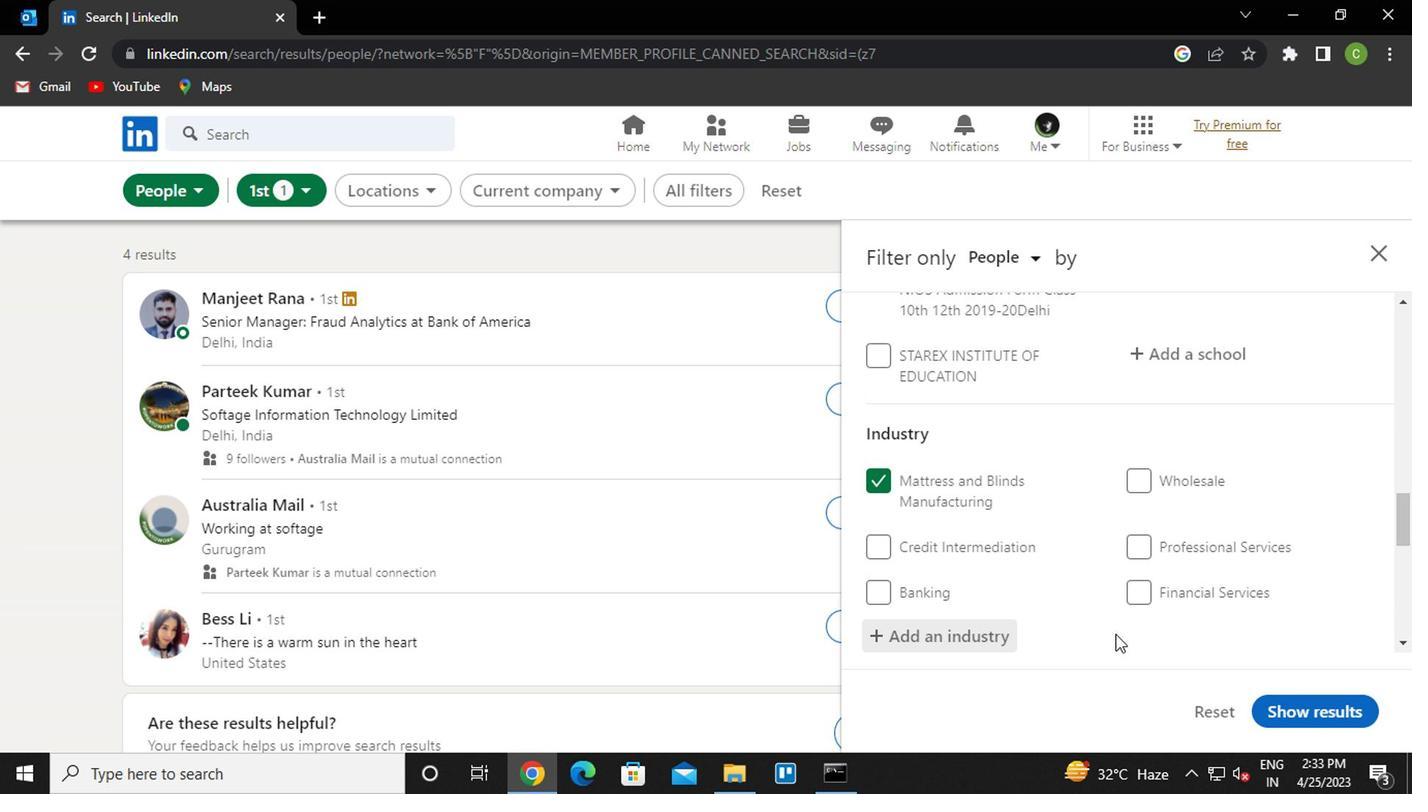 
Action: Mouse moved to (1112, 632)
Screenshot: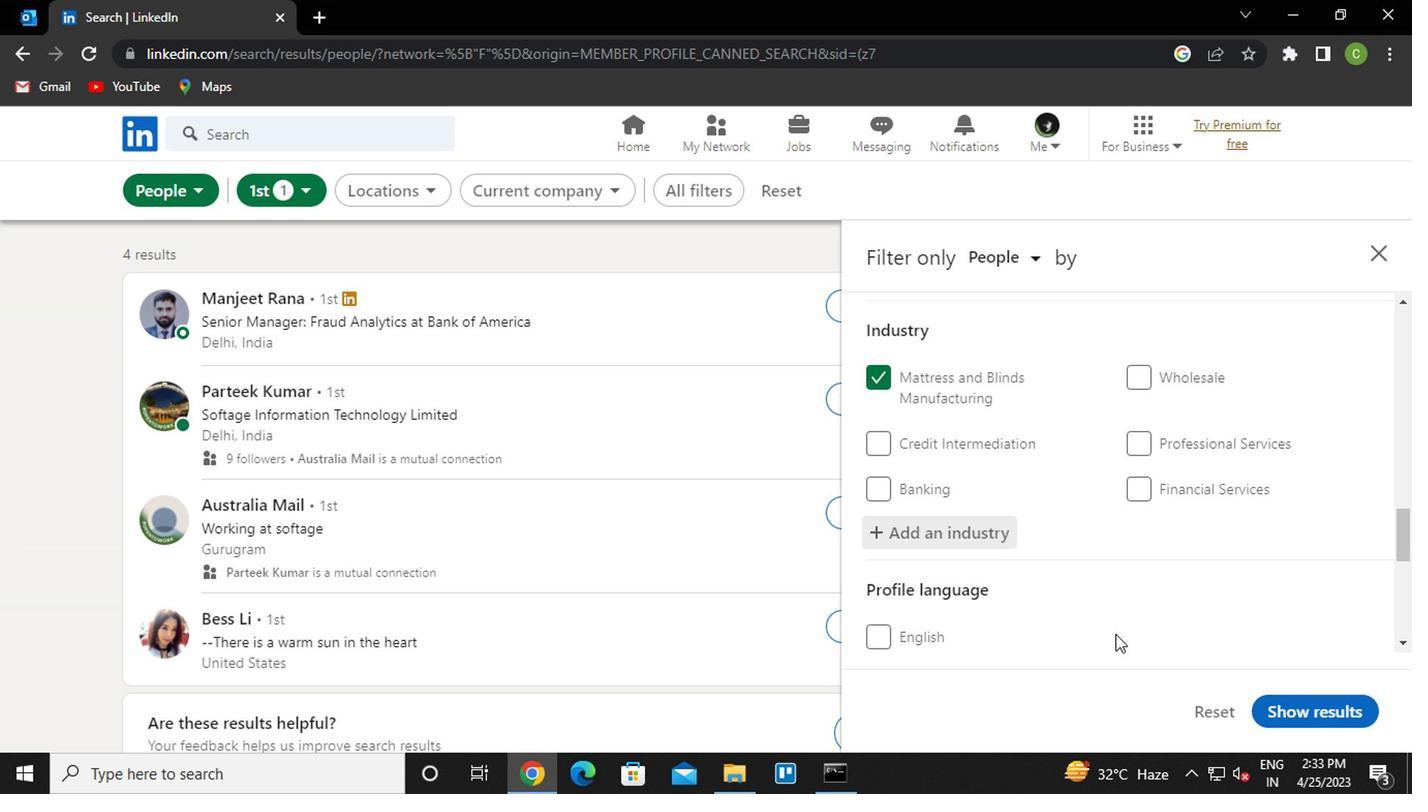 
Action: Mouse scrolled (1112, 630) with delta (0, -1)
Screenshot: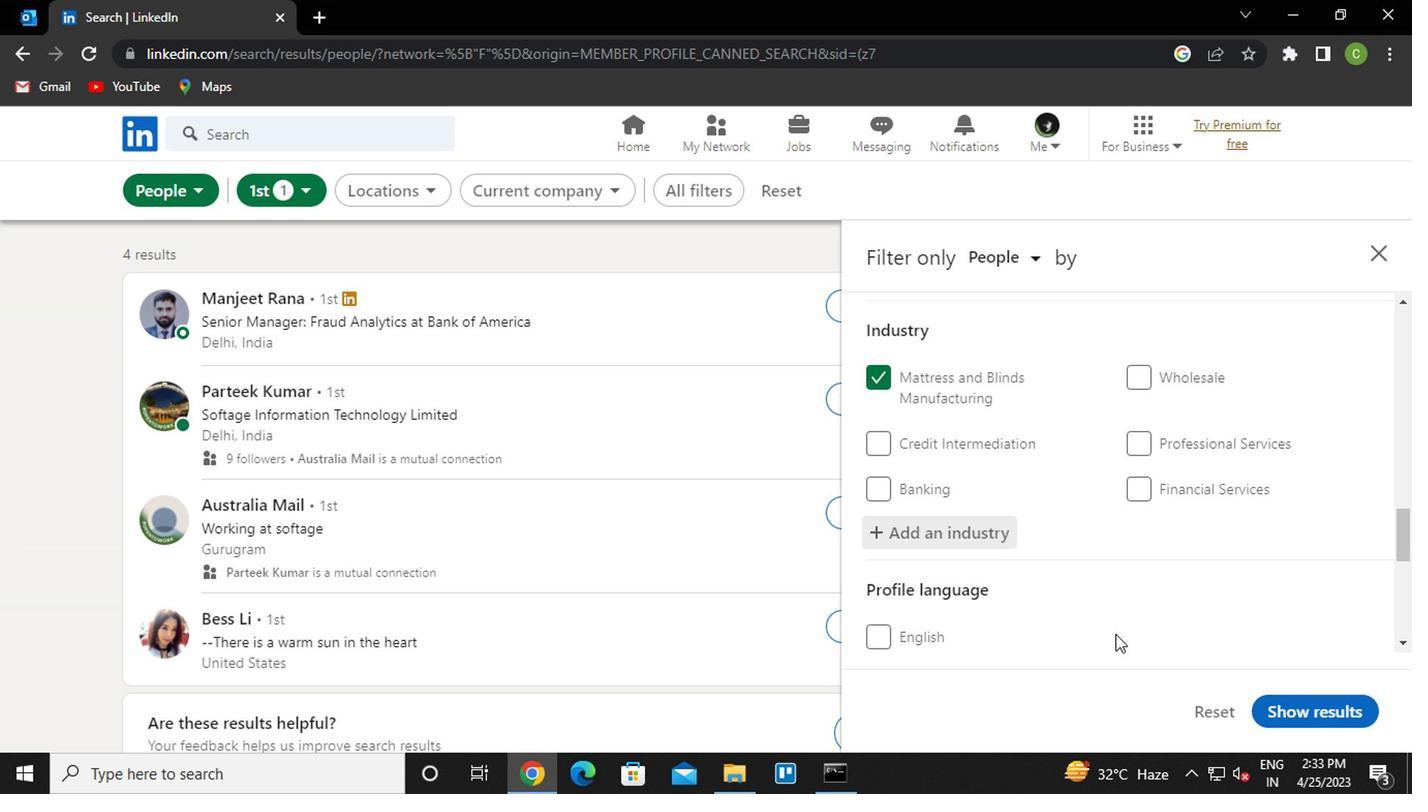 
Action: Mouse scrolled (1112, 630) with delta (0, -1)
Screenshot: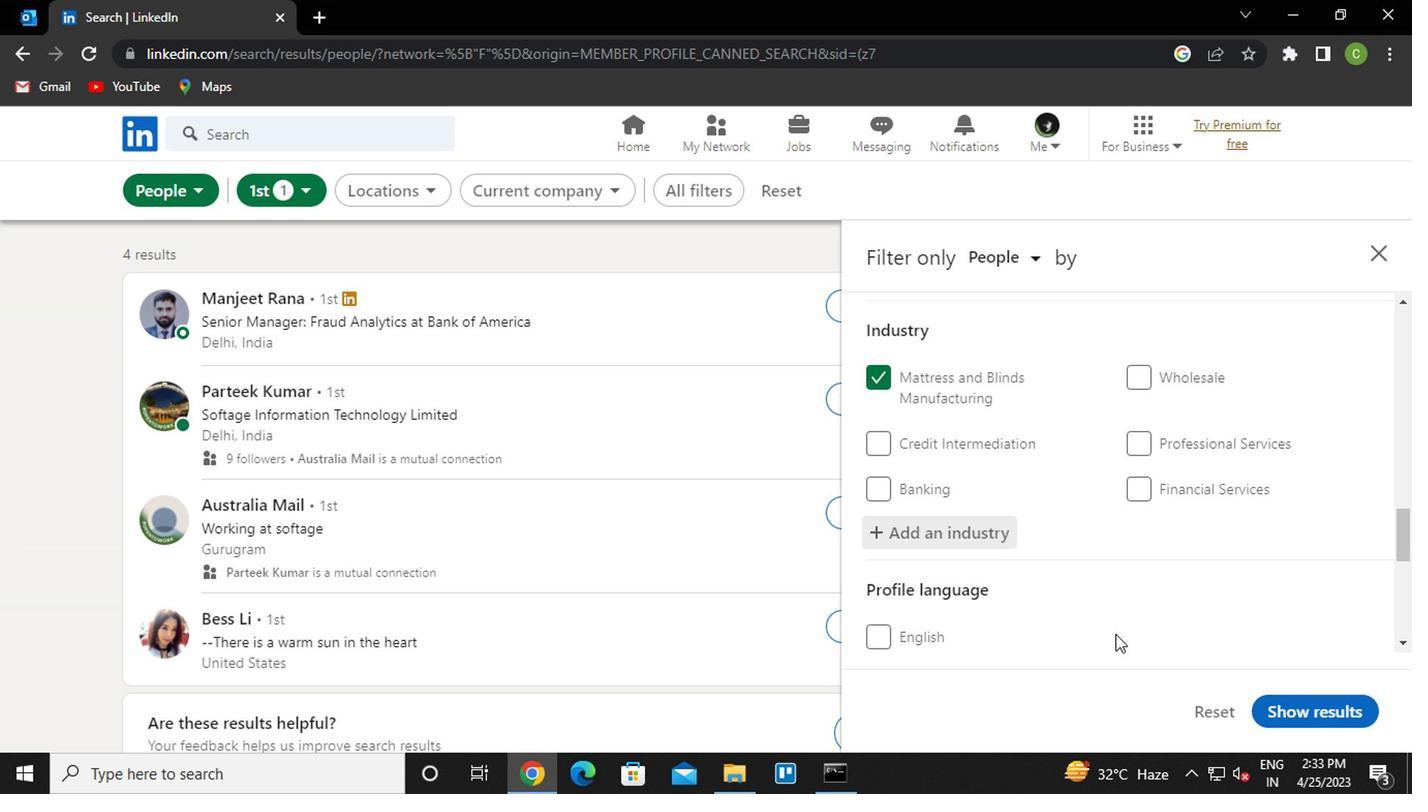 
Action: Mouse moved to (1110, 635)
Screenshot: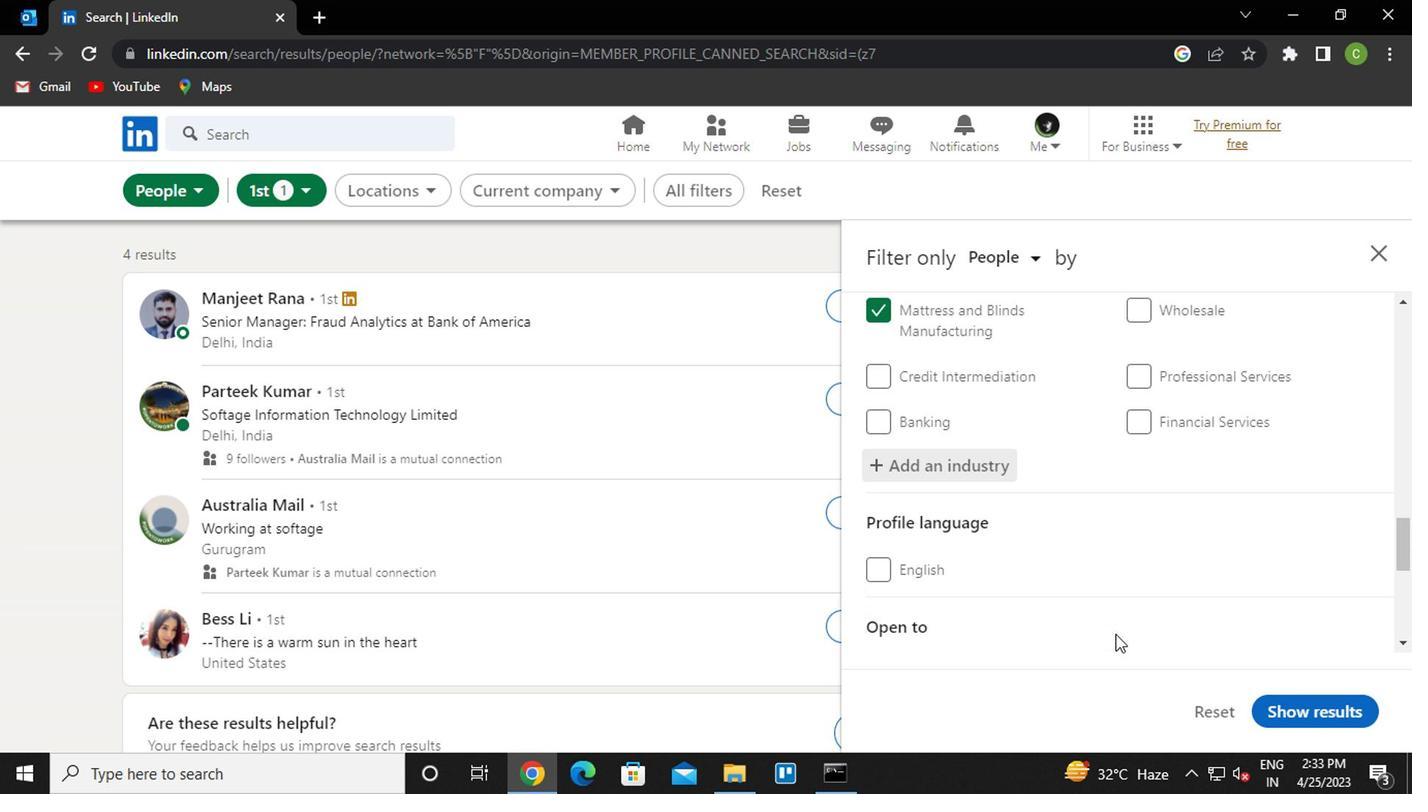 
Action: Mouse scrolled (1110, 635) with delta (0, 0)
Screenshot: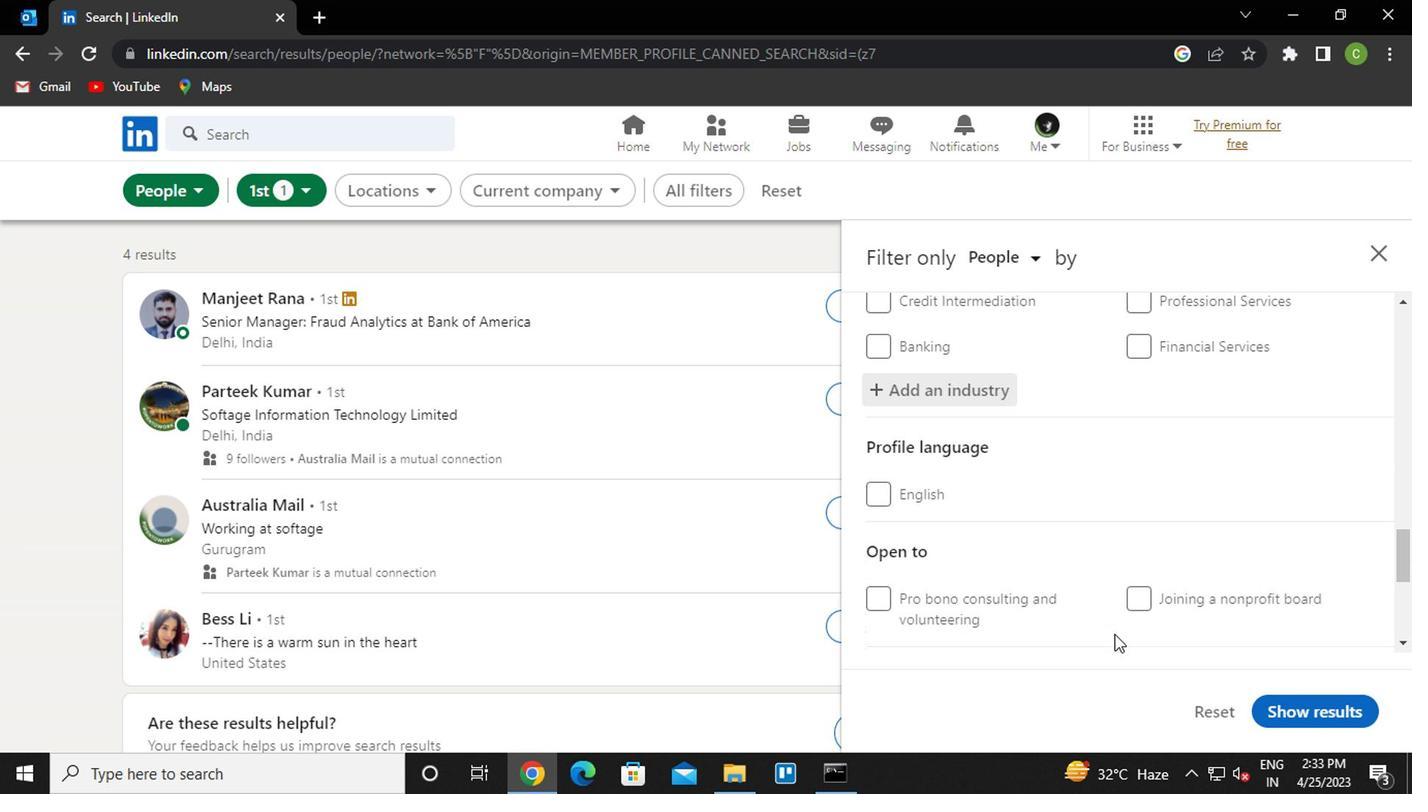 
Action: Mouse moved to (1070, 612)
Screenshot: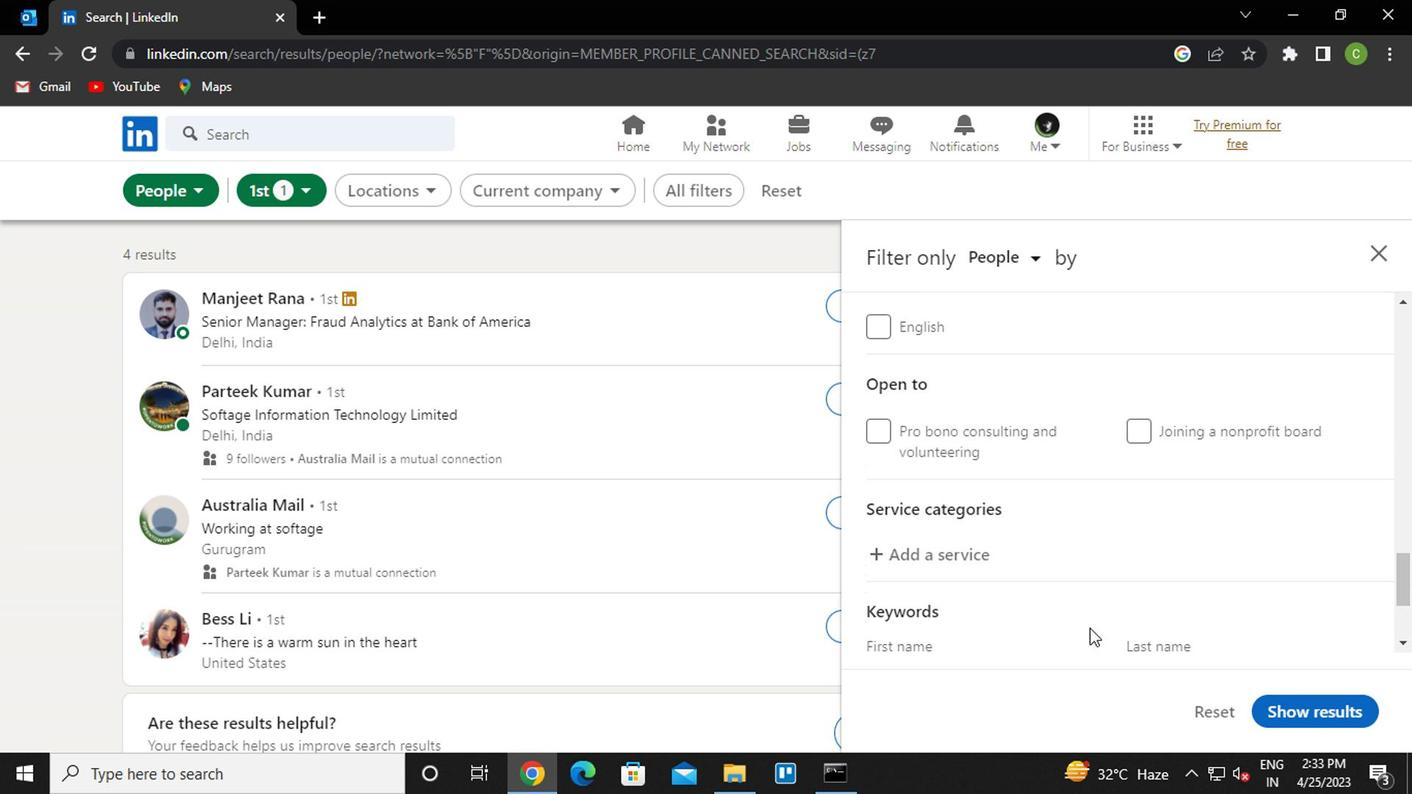 
Action: Mouse scrolled (1070, 611) with delta (0, 0)
Screenshot: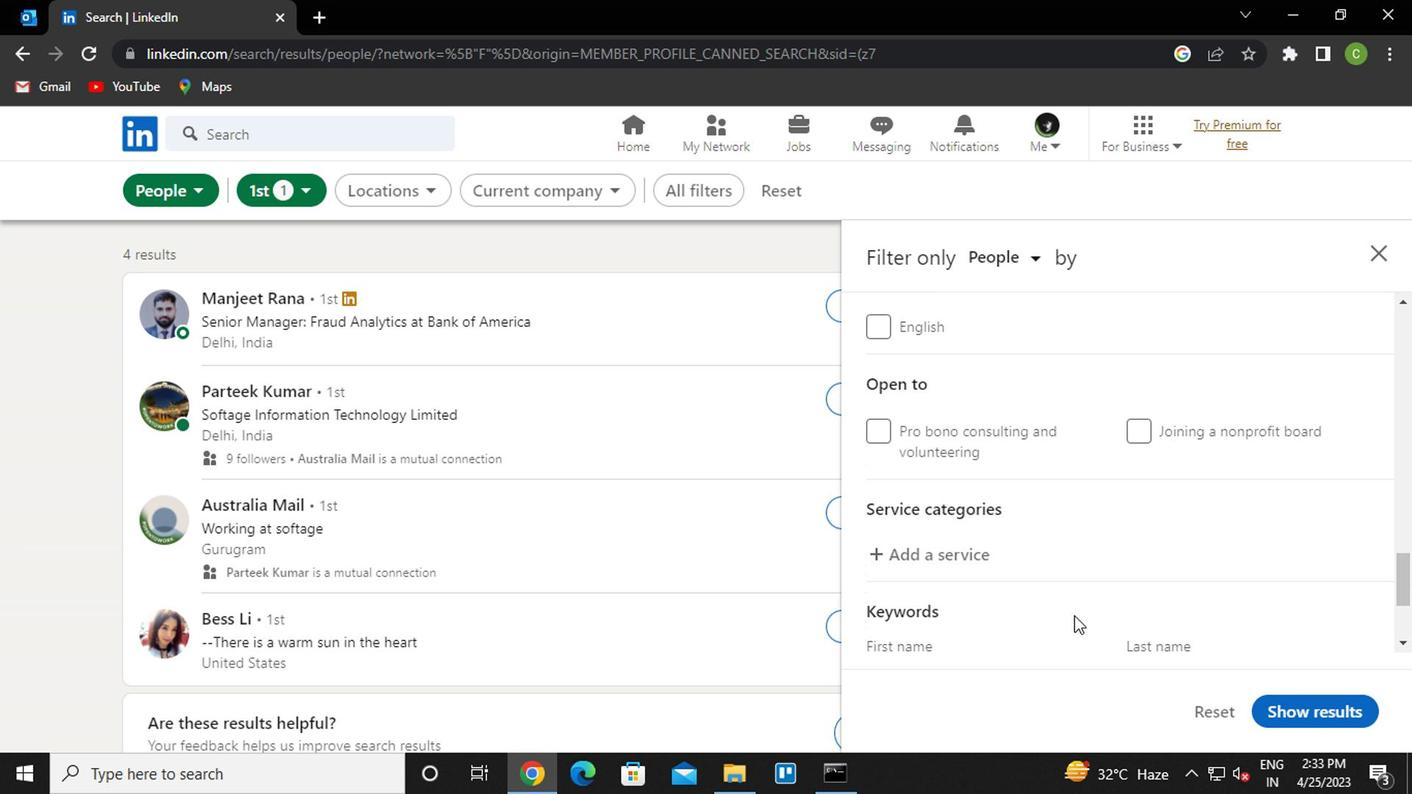 
Action: Mouse moved to (1069, 610)
Screenshot: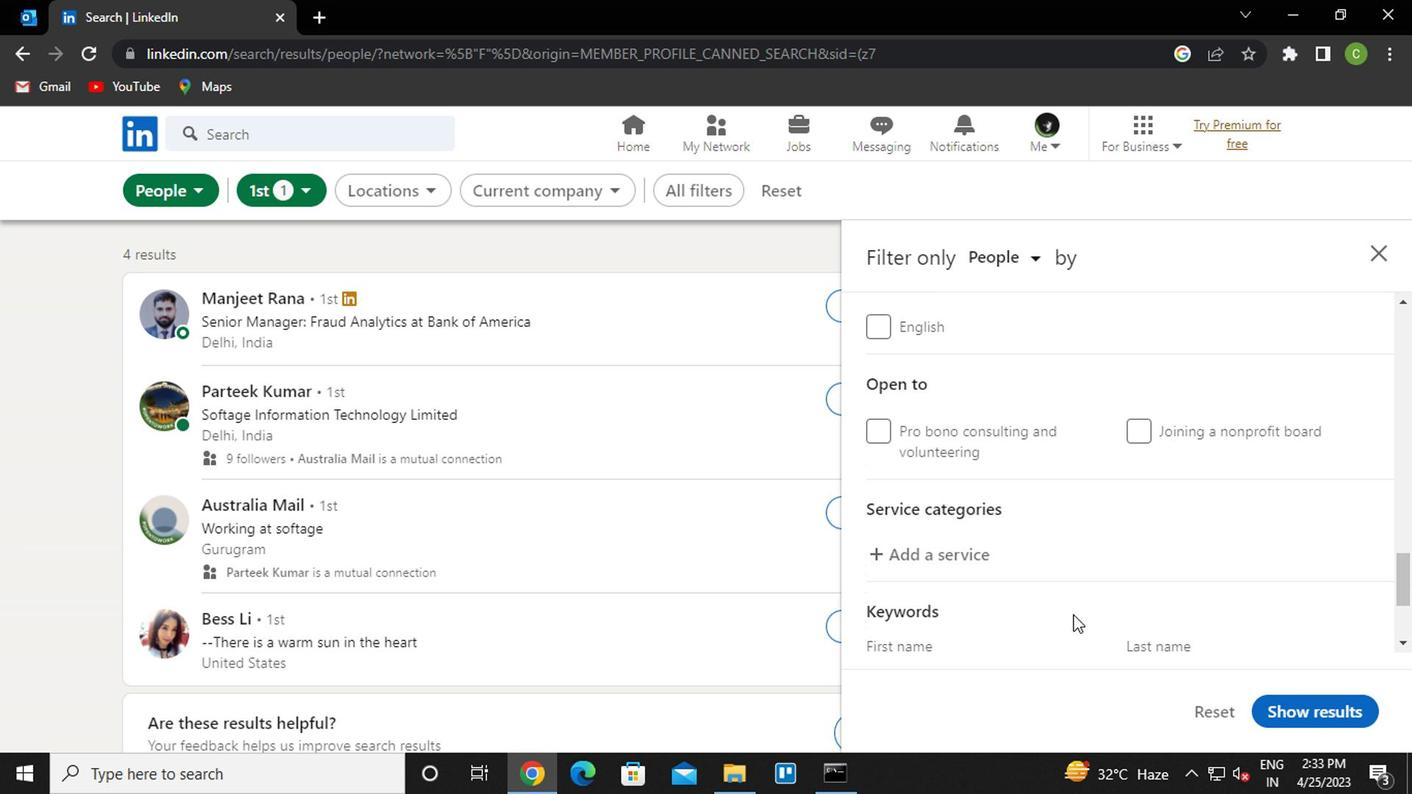 
Action: Mouse scrolled (1069, 609) with delta (0, 0)
Screenshot: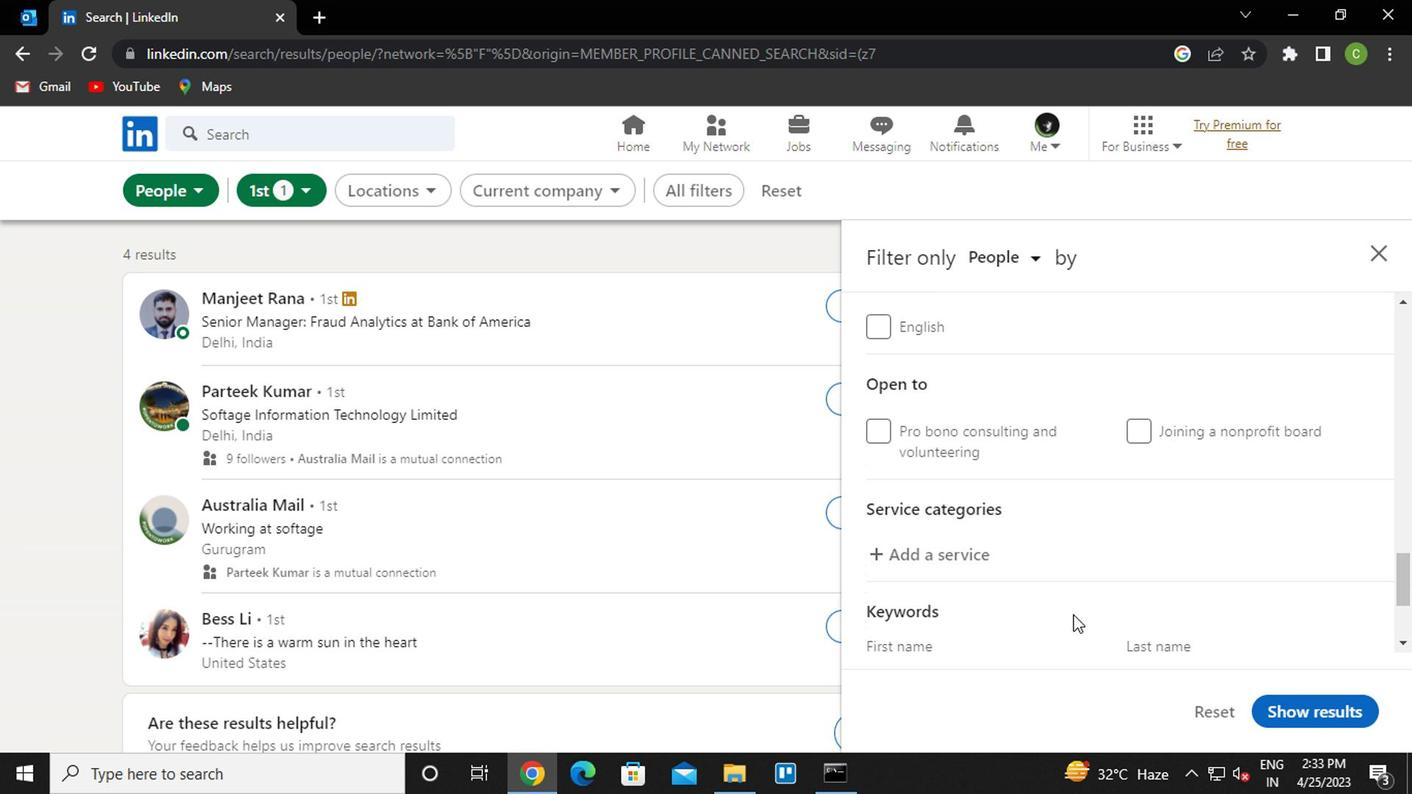 
Action: Mouse moved to (950, 364)
Screenshot: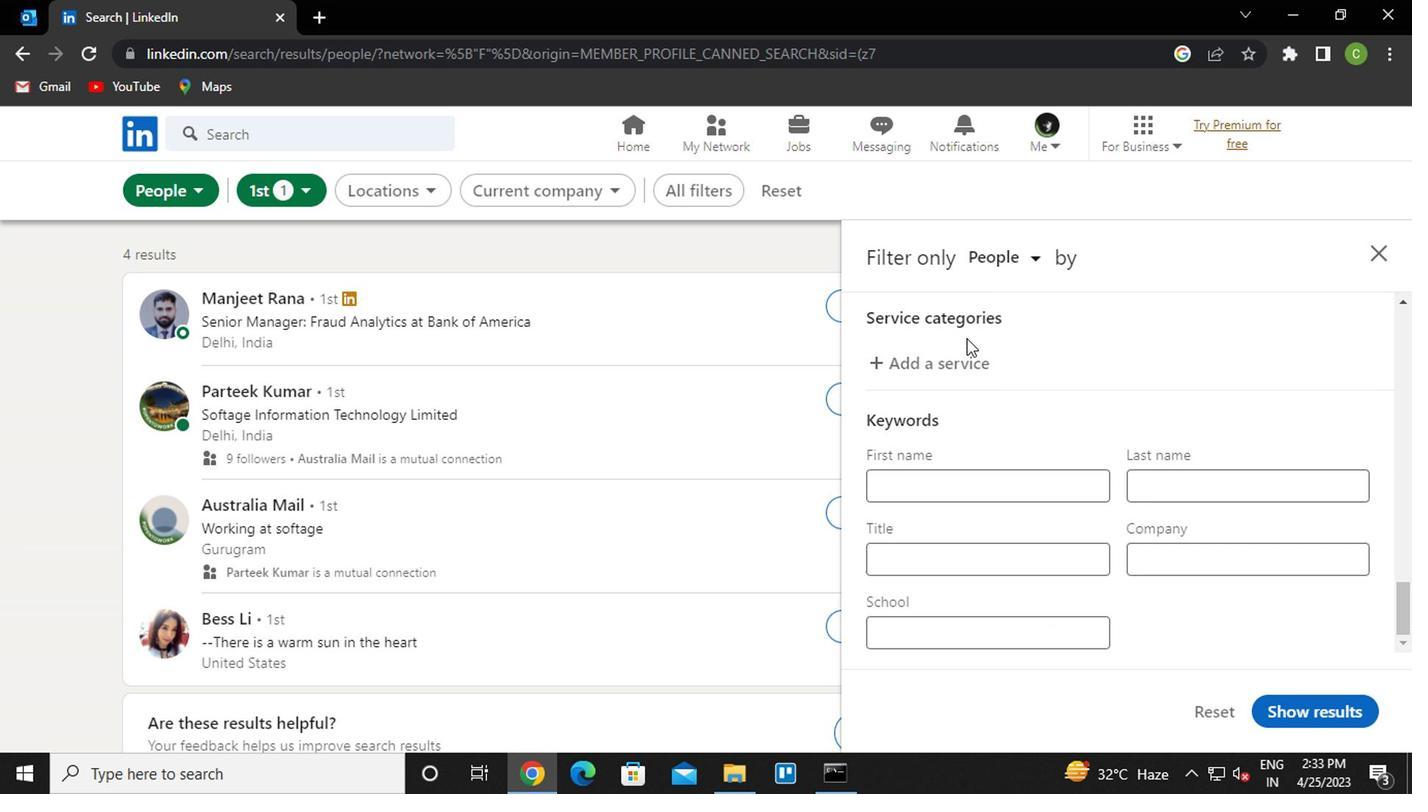 
Action: Mouse pressed left at (950, 364)
Screenshot: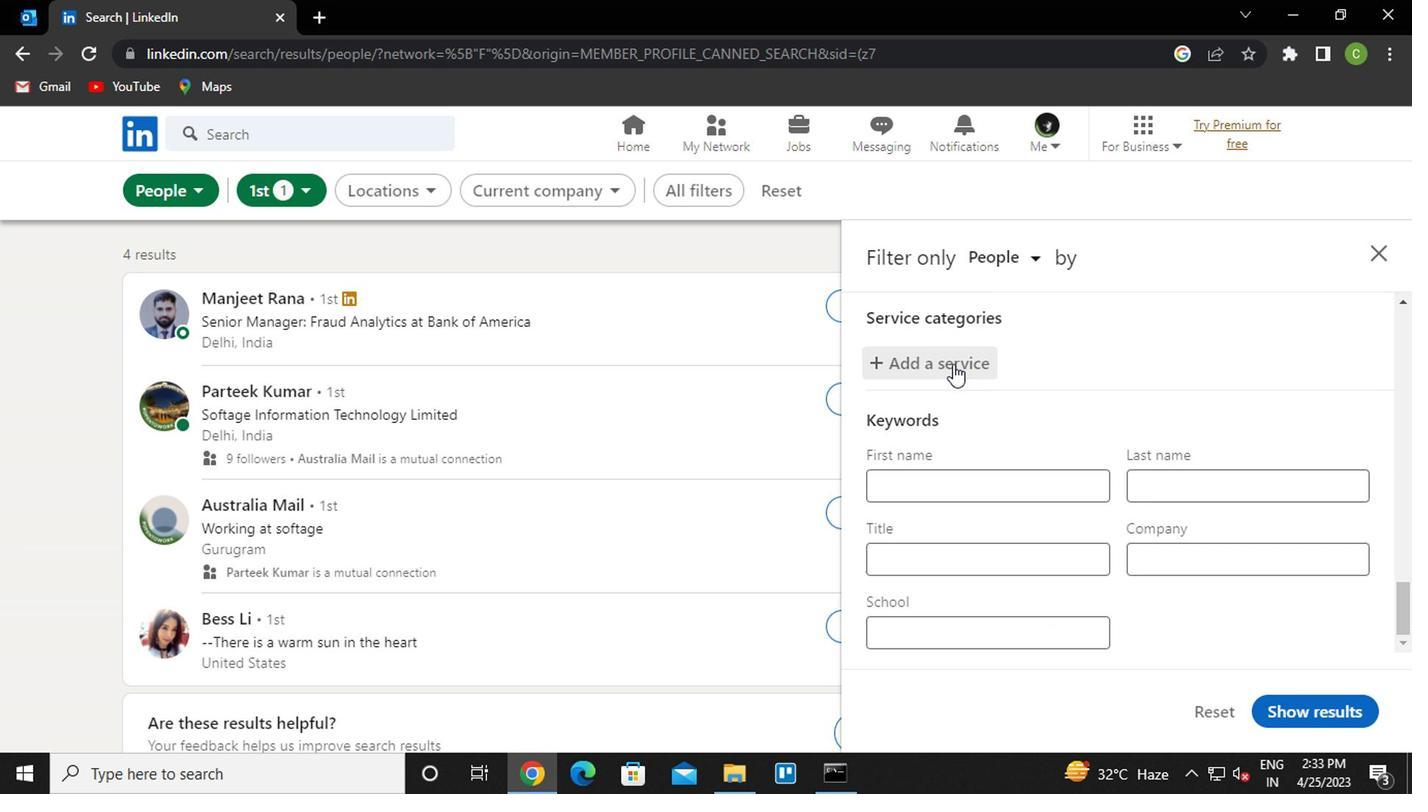 
Action: Mouse moved to (1061, 440)
Screenshot: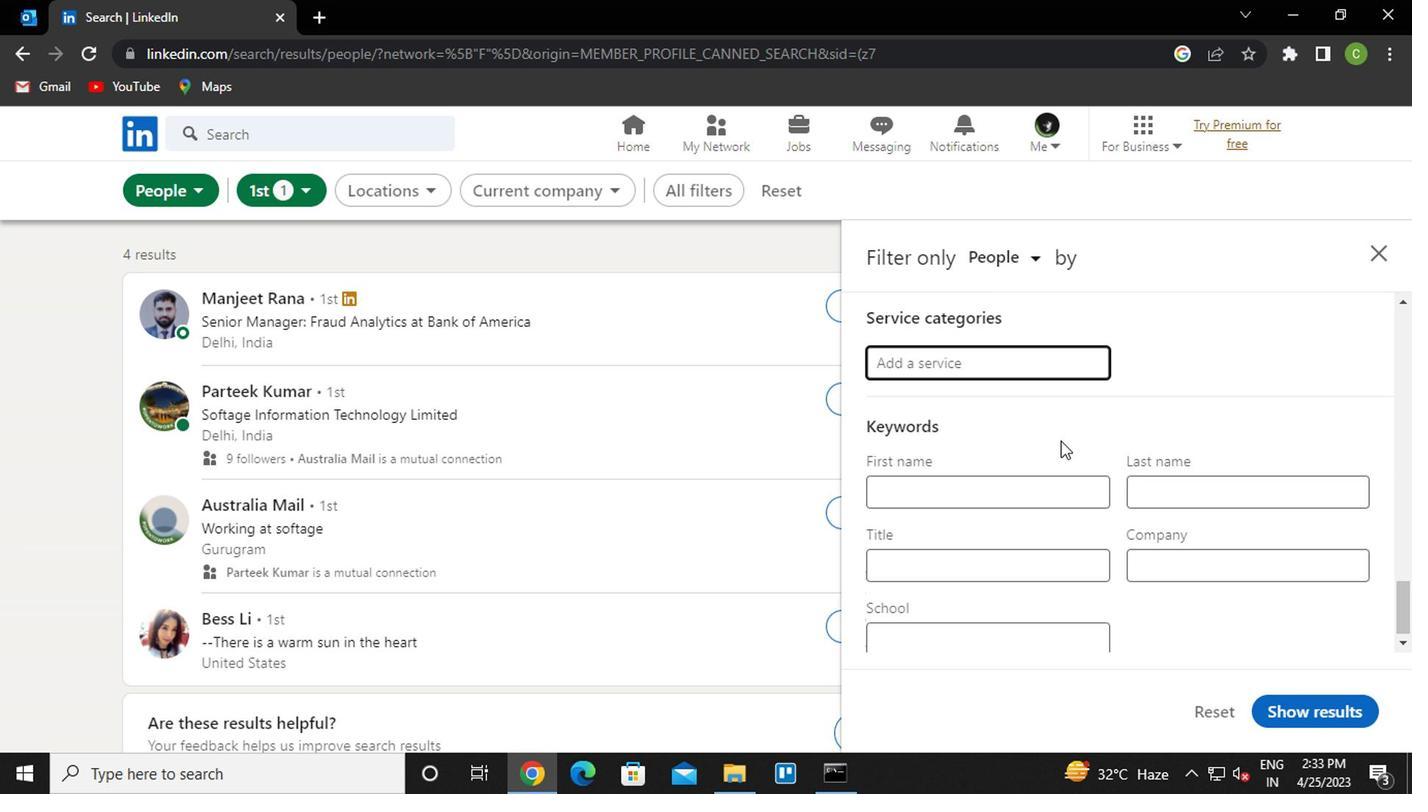 
Action: Key pressed <Key.caps_lock>N<Key.caps_lock>OT
Screenshot: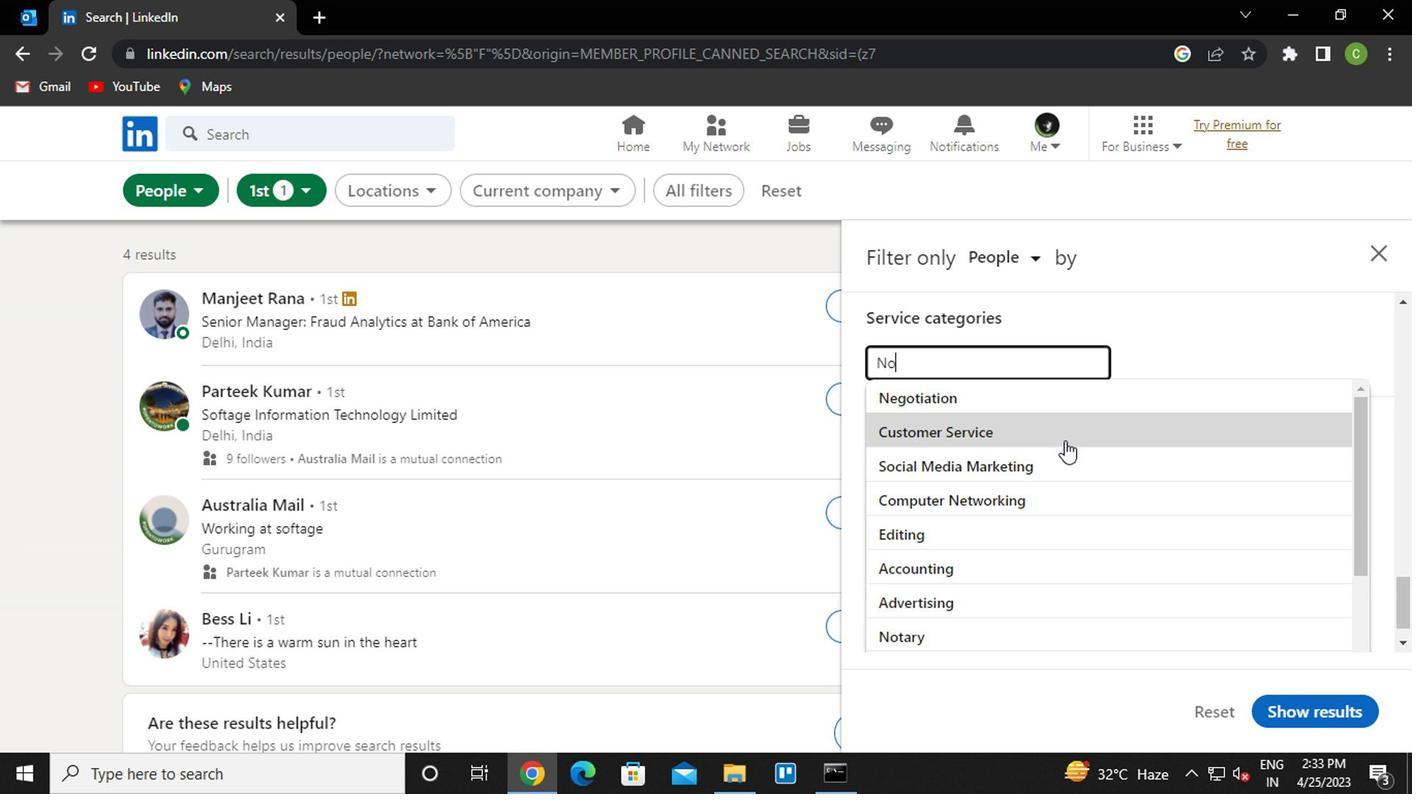 
Action: Mouse pressed left at (1061, 440)
Screenshot: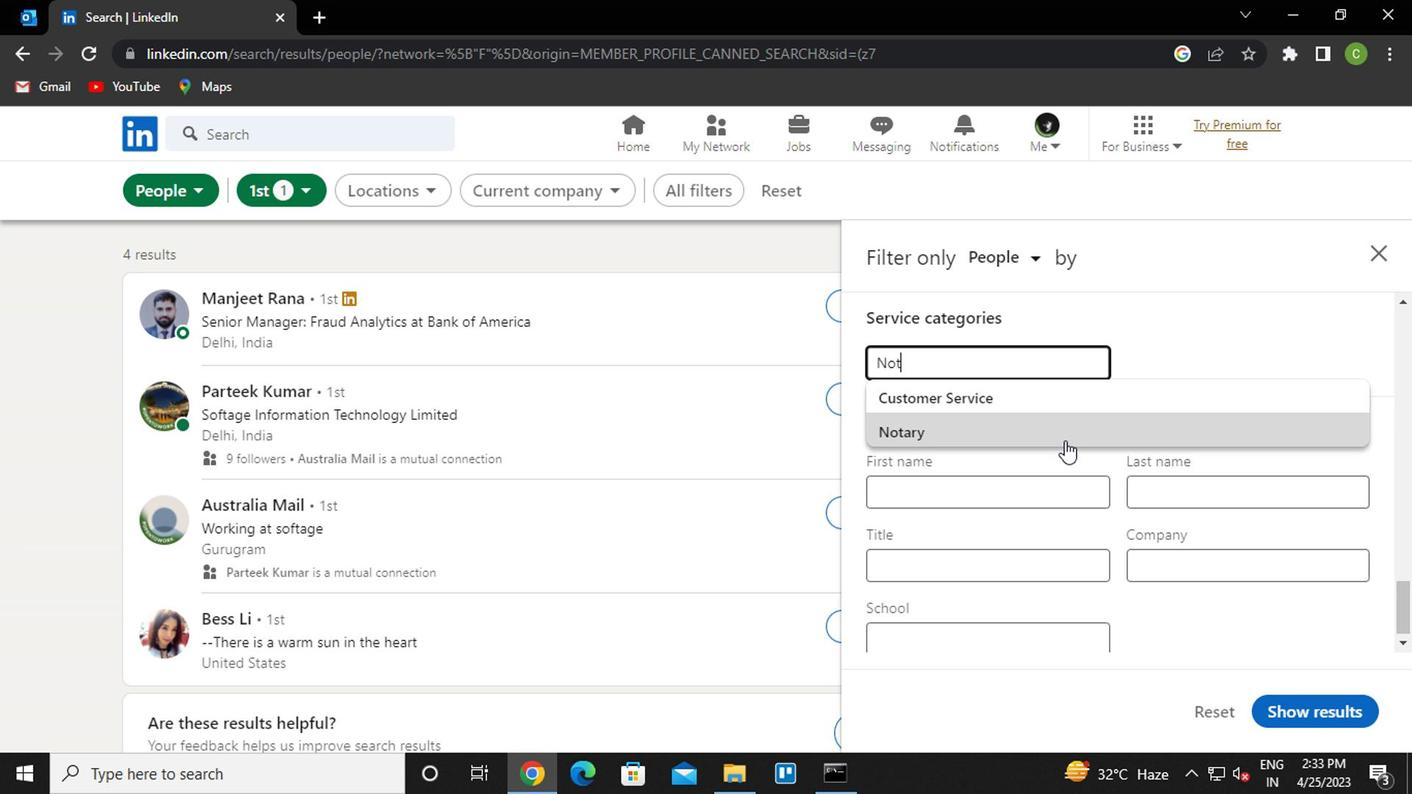 
Action: Mouse moved to (1064, 449)
Screenshot: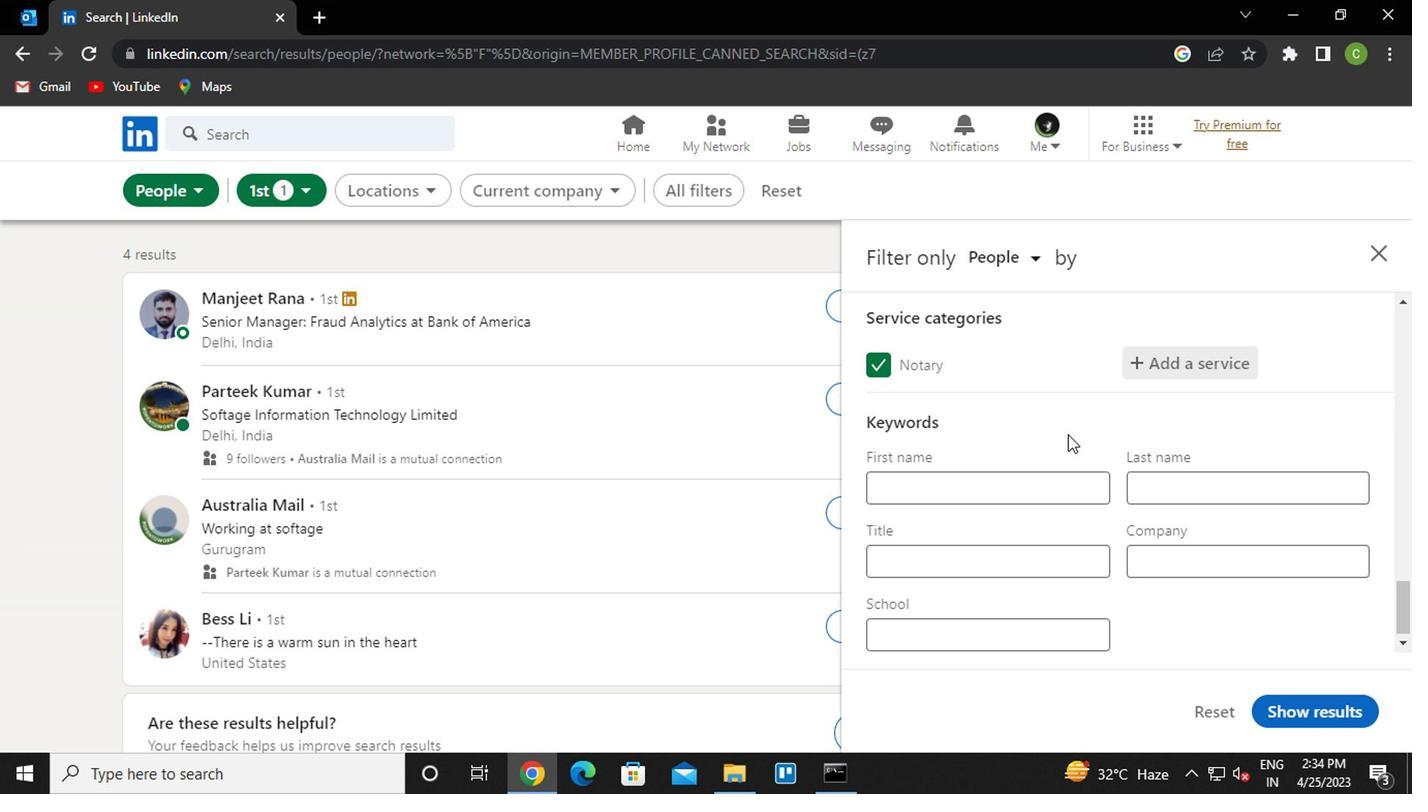 
Action: Mouse scrolled (1064, 448) with delta (0, 0)
Screenshot: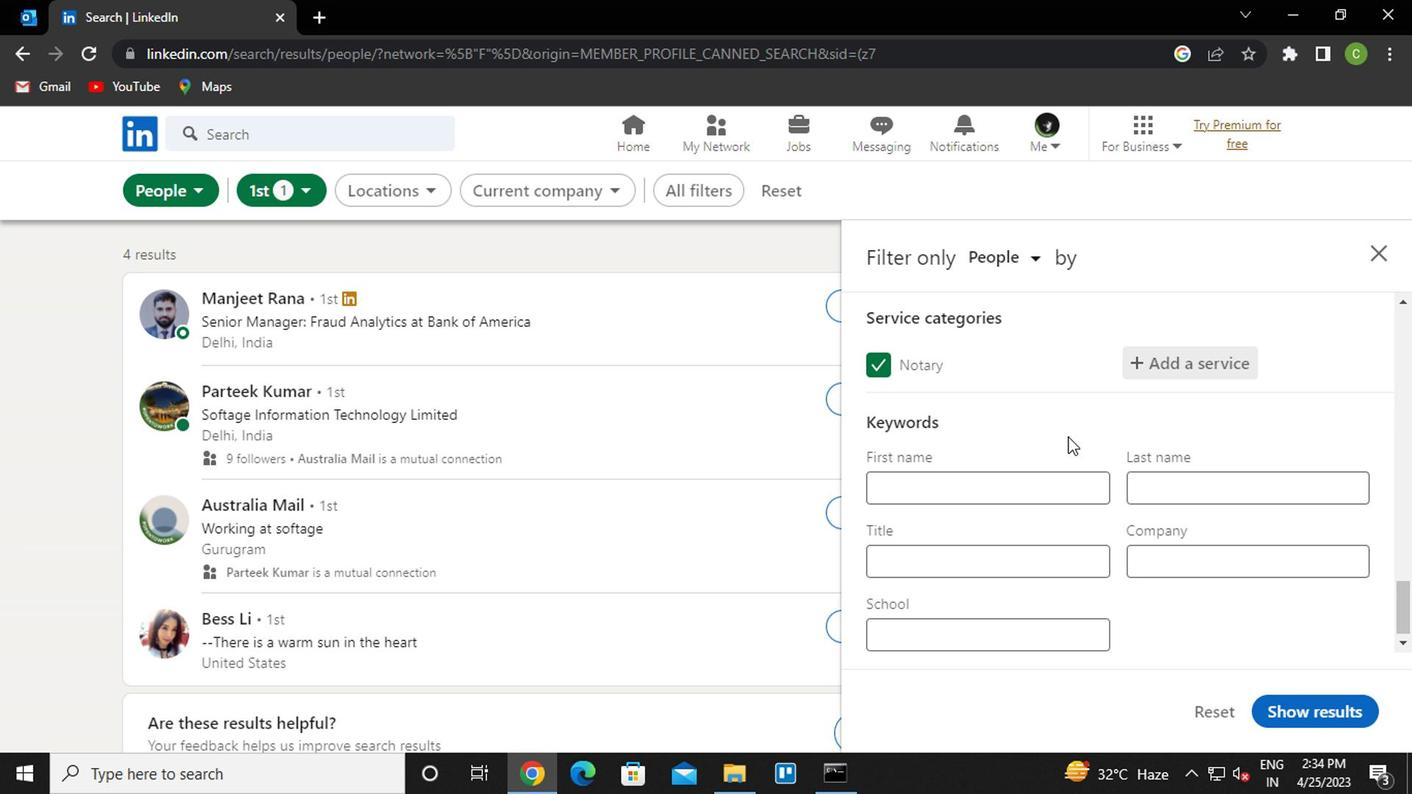 
Action: Mouse moved to (966, 568)
Screenshot: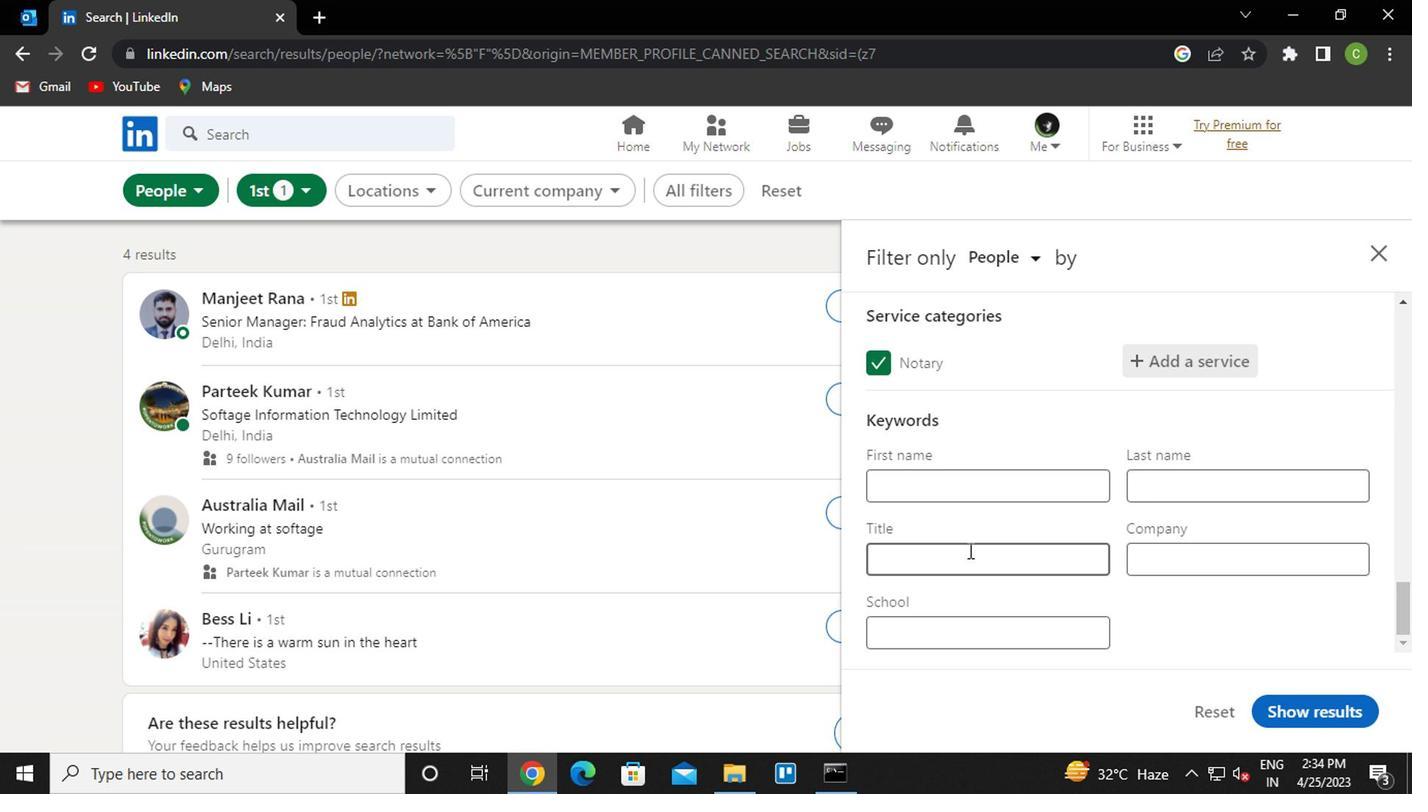 
Action: Mouse pressed left at (966, 568)
Screenshot: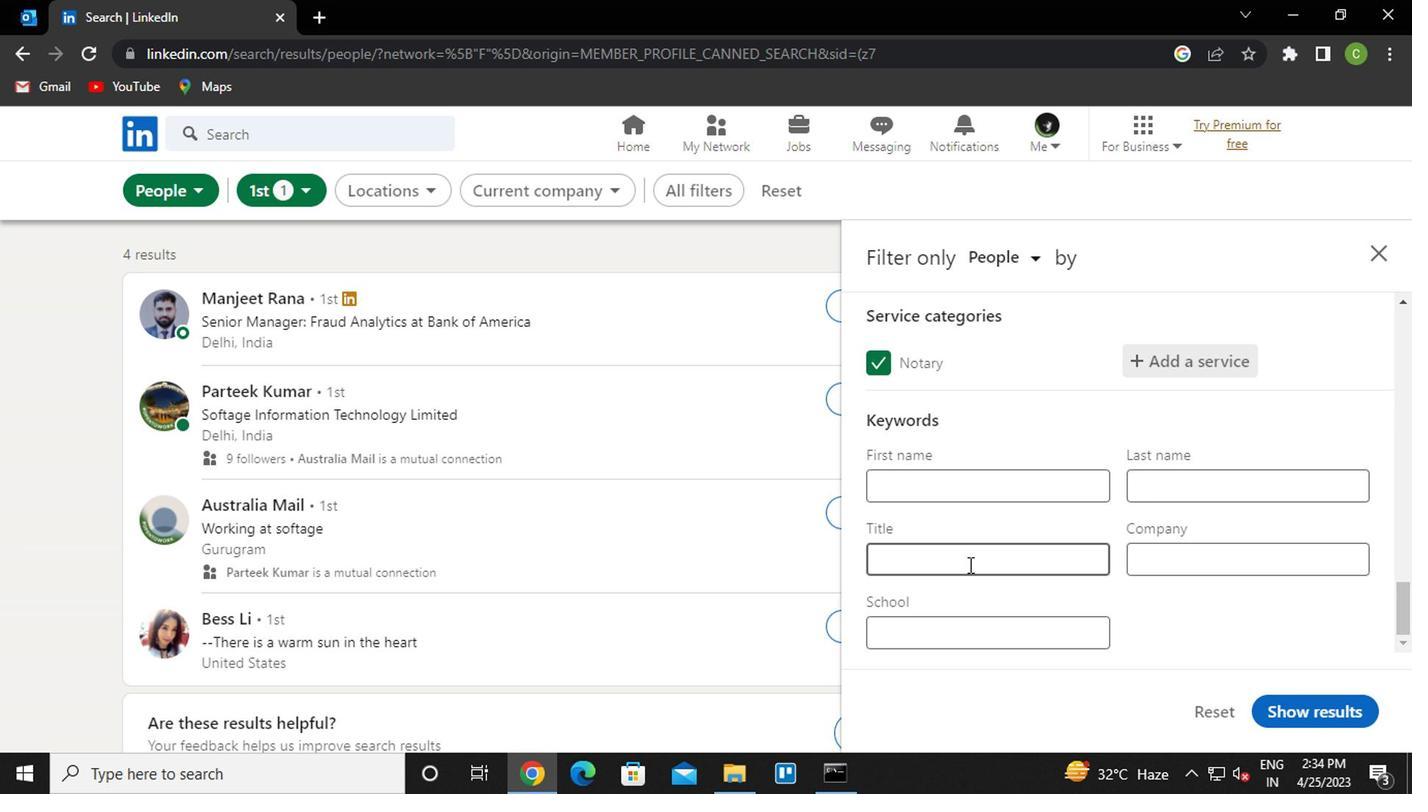 
Action: Mouse moved to (950, 578)
Screenshot: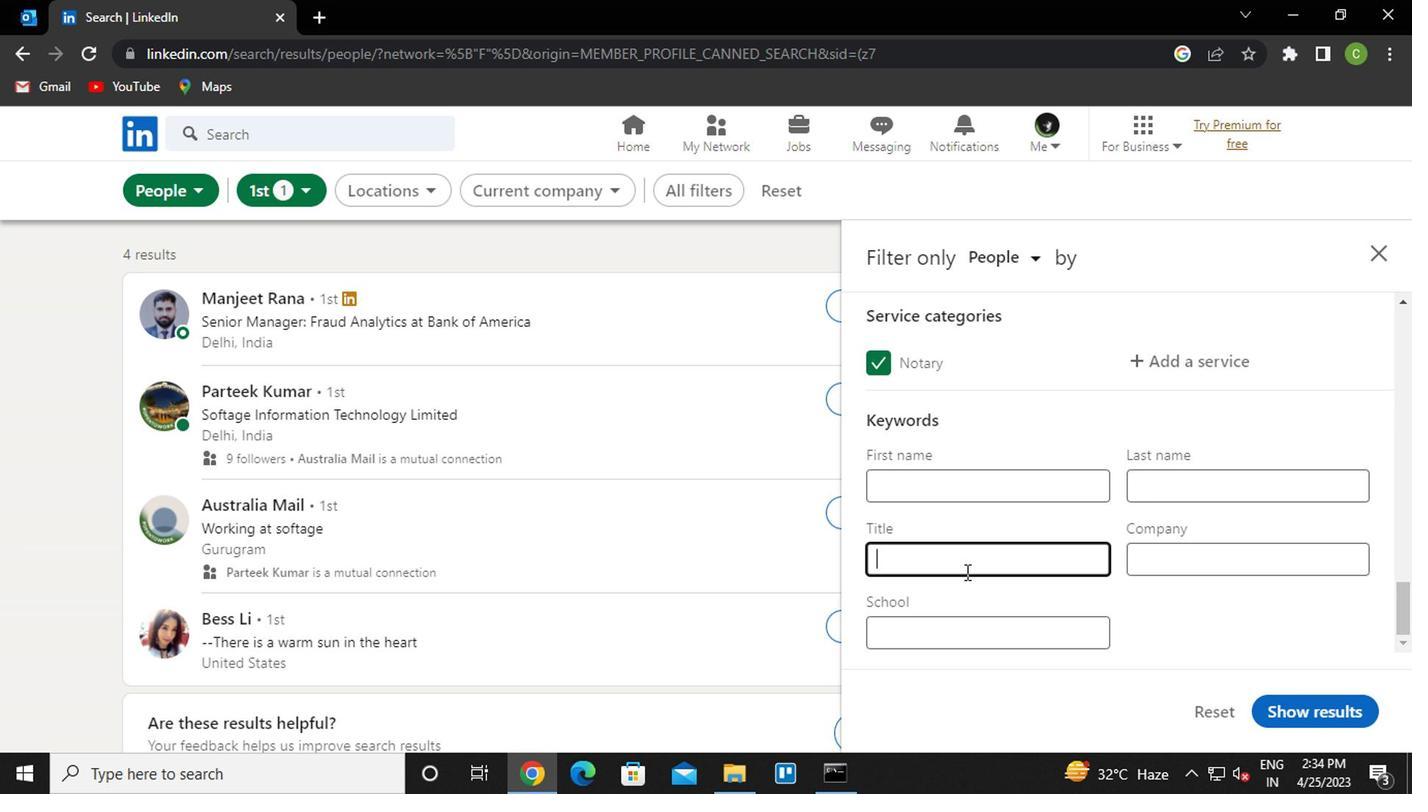 
Action: Key pressed <Key.caps_lock>E<Key.caps_lock>THICAL<Key.space><Key.caps_lock>H<Key.caps_lock>ACKIN
Screenshot: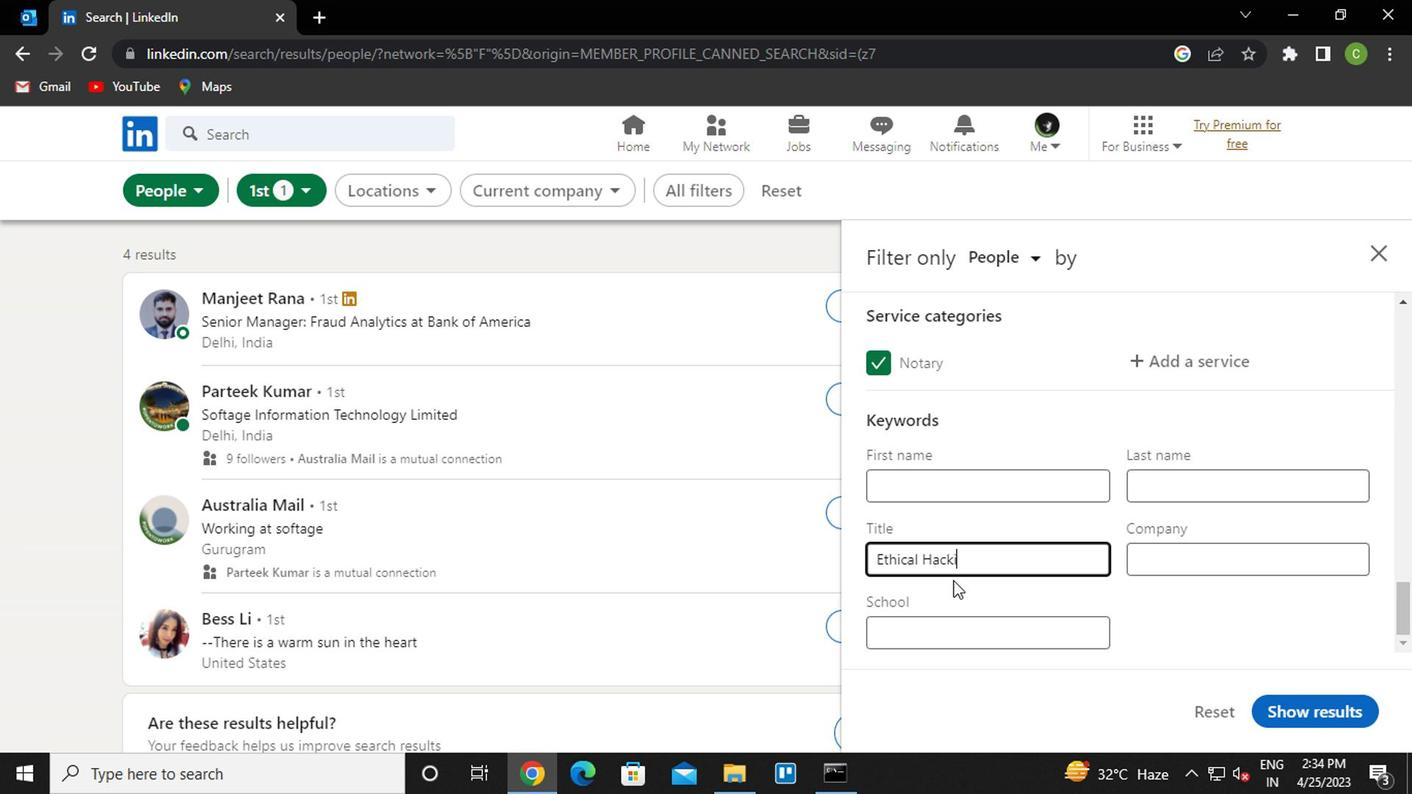 
Action: Mouse moved to (943, 582)
Screenshot: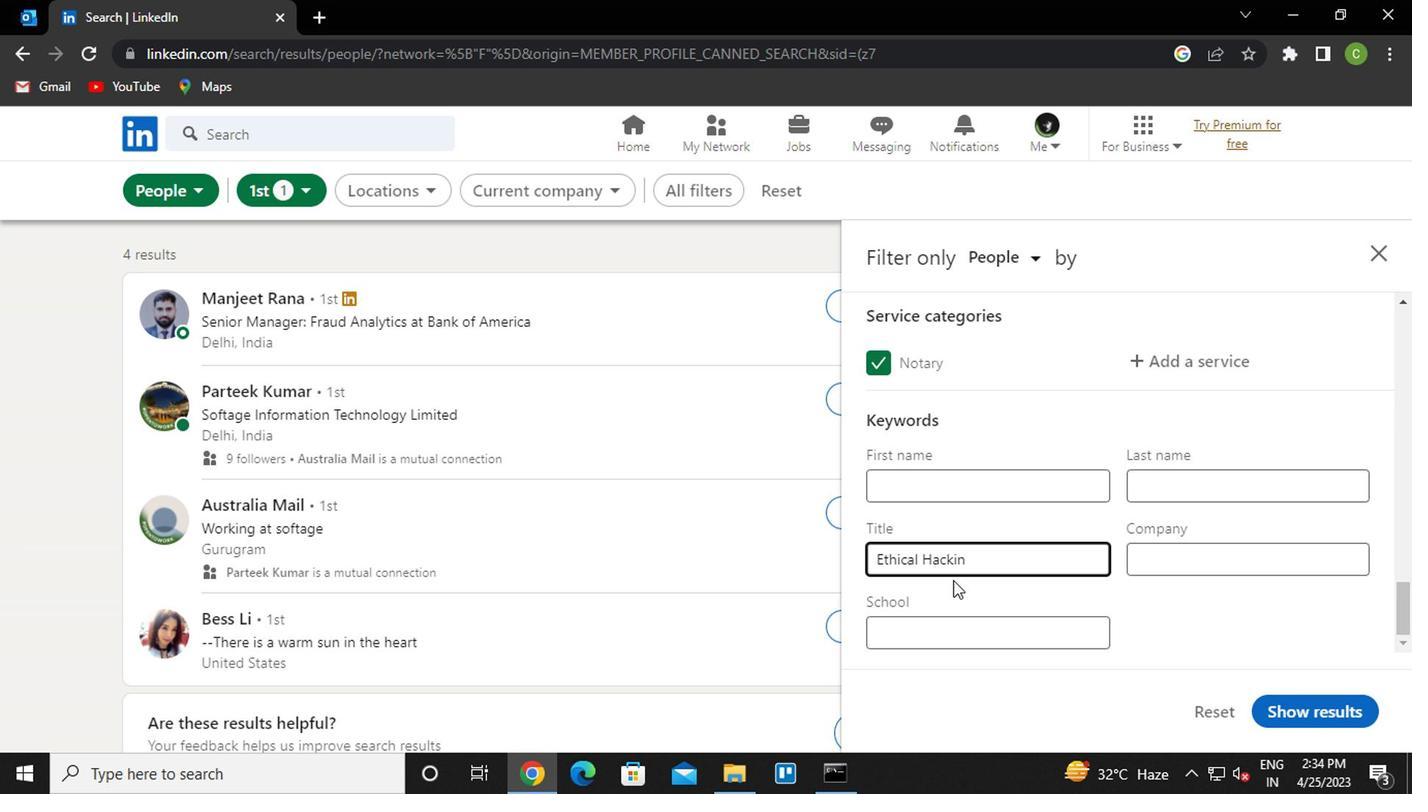 
Action: Key pressed G
Screenshot: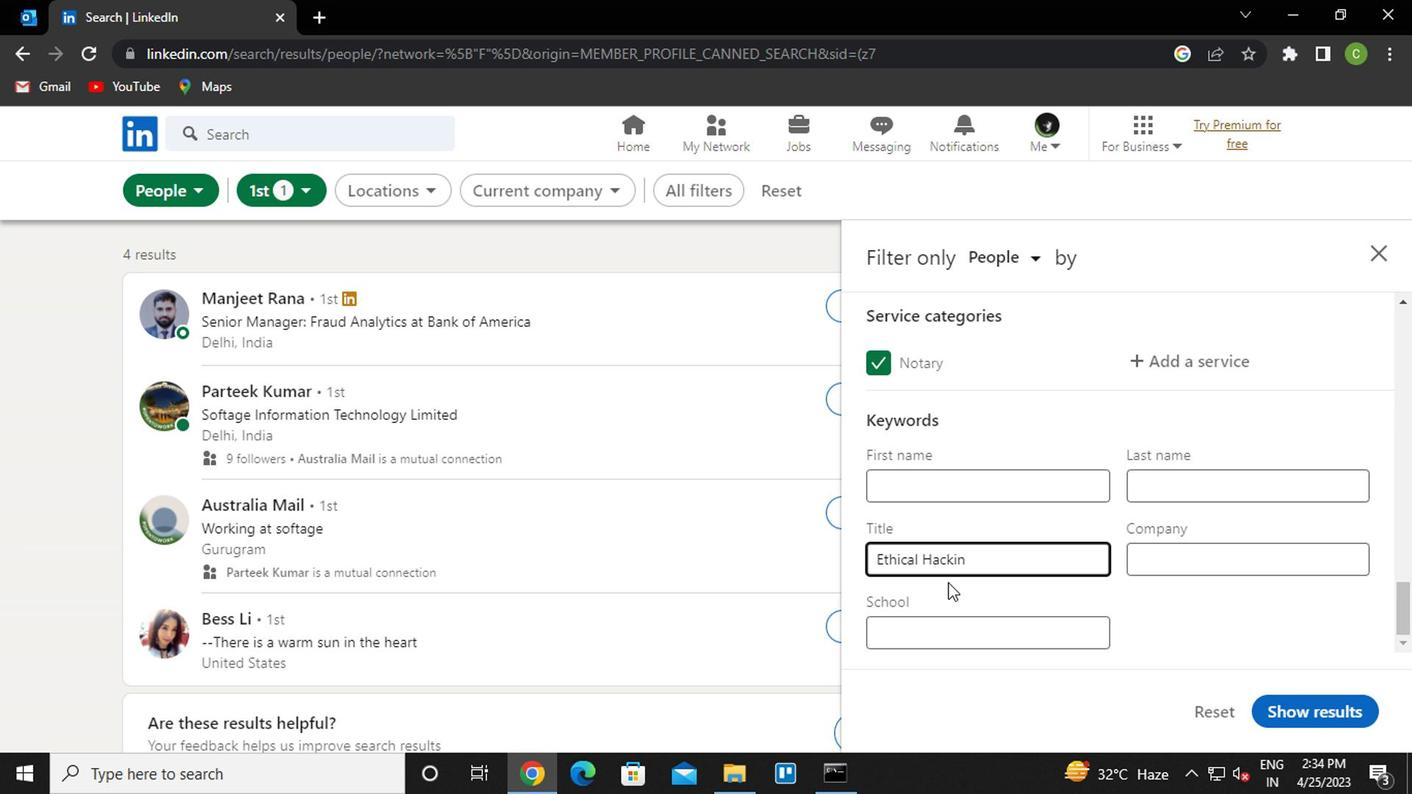 
Action: Mouse moved to (1330, 722)
Screenshot: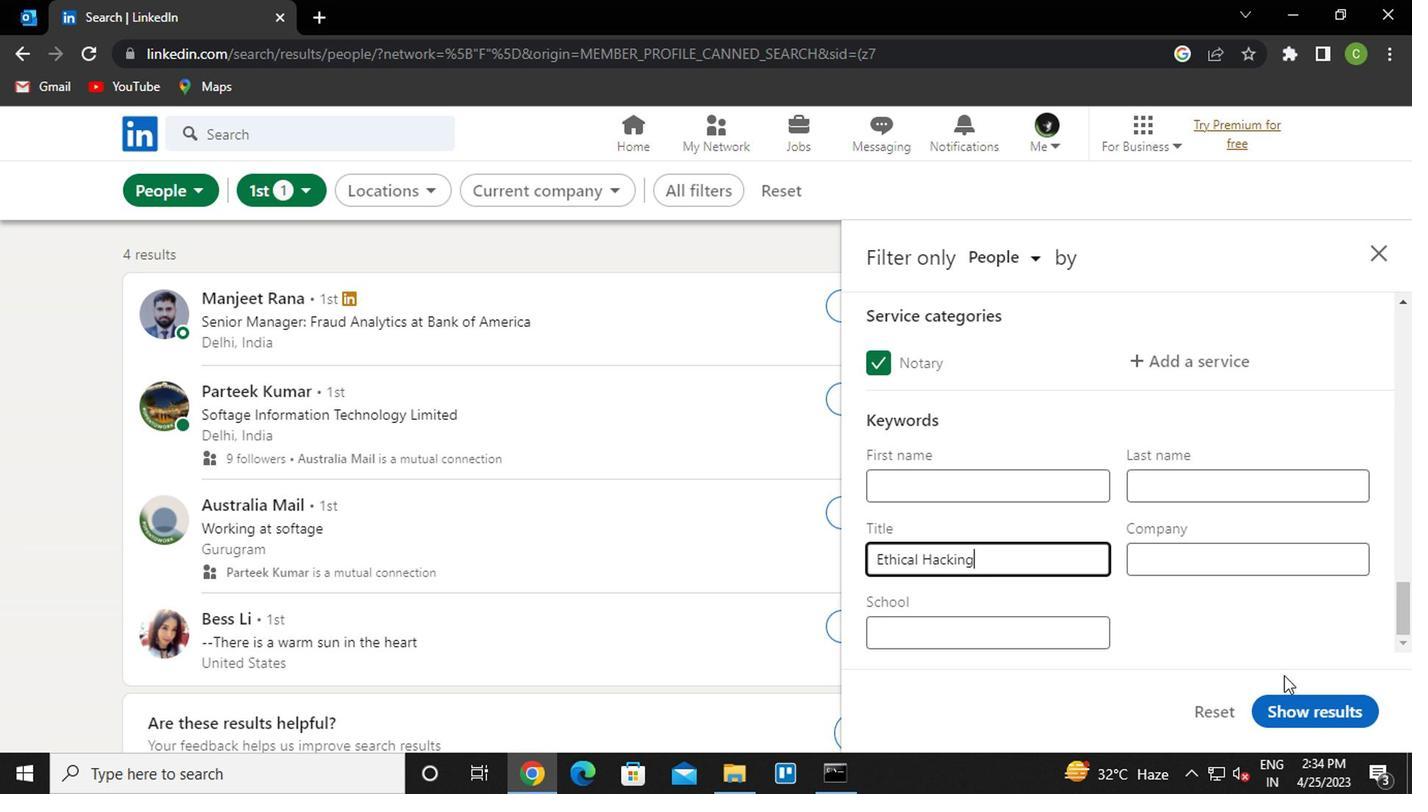 
Action: Mouse pressed left at (1330, 722)
Screenshot: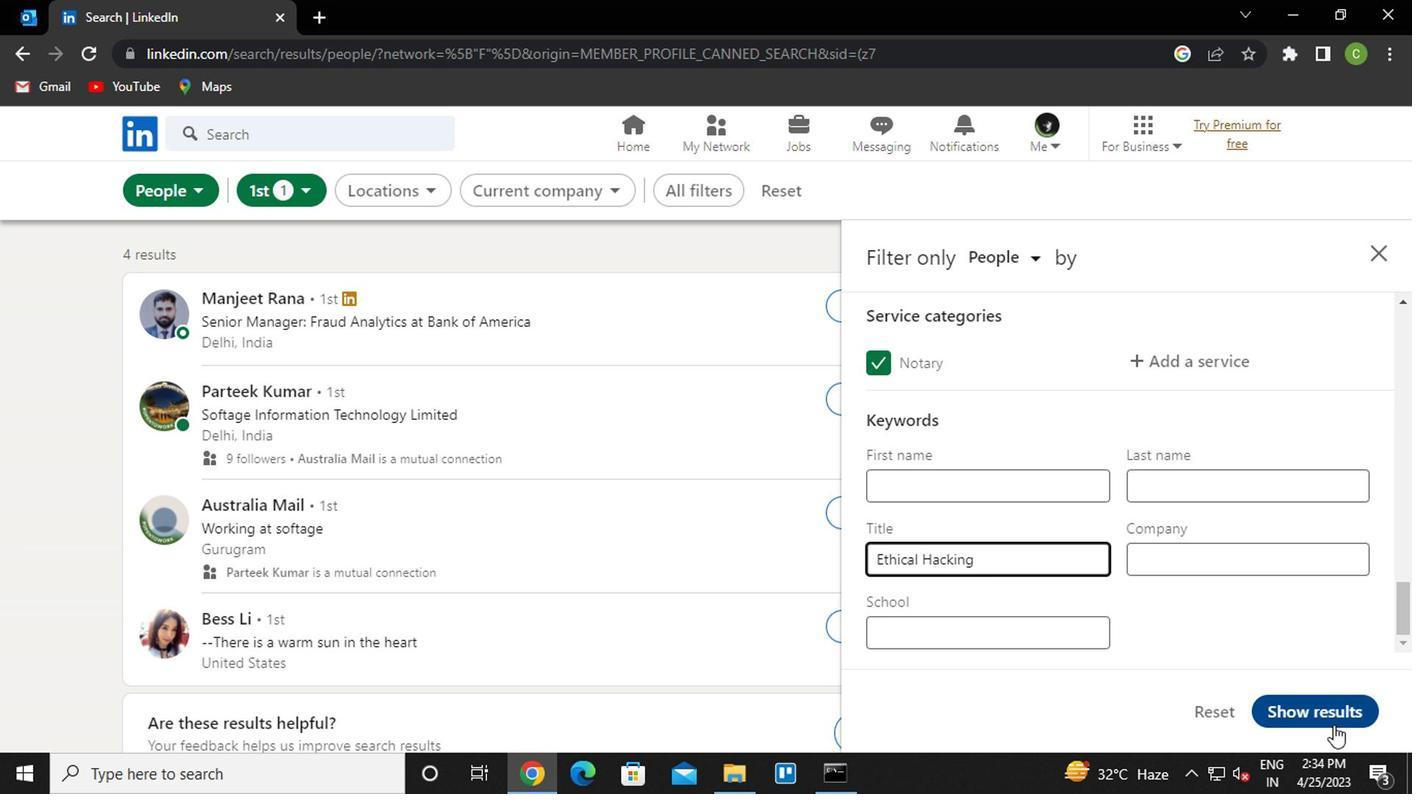 
Action: Mouse moved to (746, 748)
Screenshot: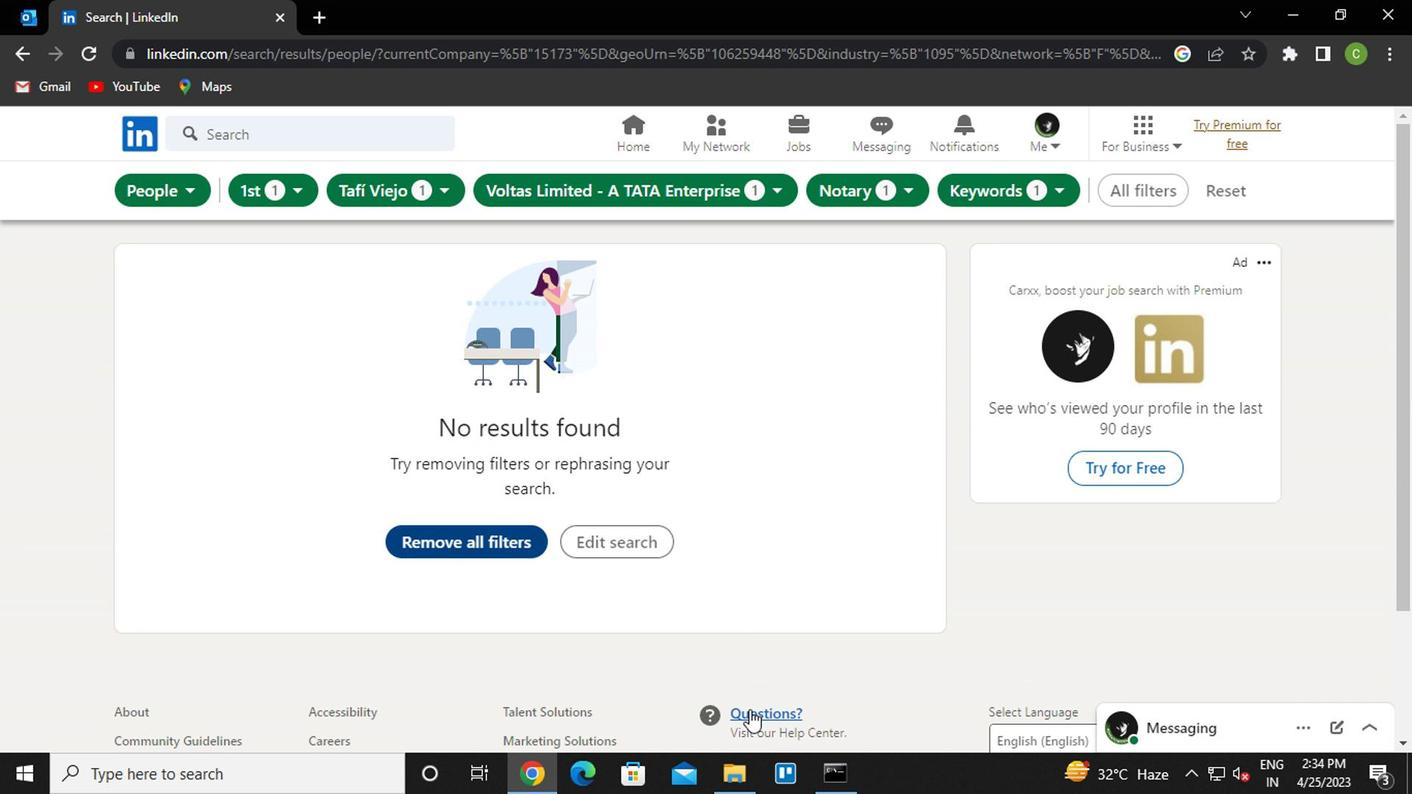 
